 Task: Open Card Manufacturing Planning in Board Product Quality Control and Assurance to Workspace Email Service Providers and add a team member Softage.1@softage.net, a label Yellow, a checklist Software Development, an attachment from your onedrive, a color Yellow and finally, add a card description 'Conduct team training session on effective goal setting' and a comment 'Let us approach this task with a sense of urgency and importance, recognizing its impact on the overall project.'. Add a start date 'Jan 09, 1900' with a due date 'Jan 16, 1900'
Action: Mouse moved to (105, 354)
Screenshot: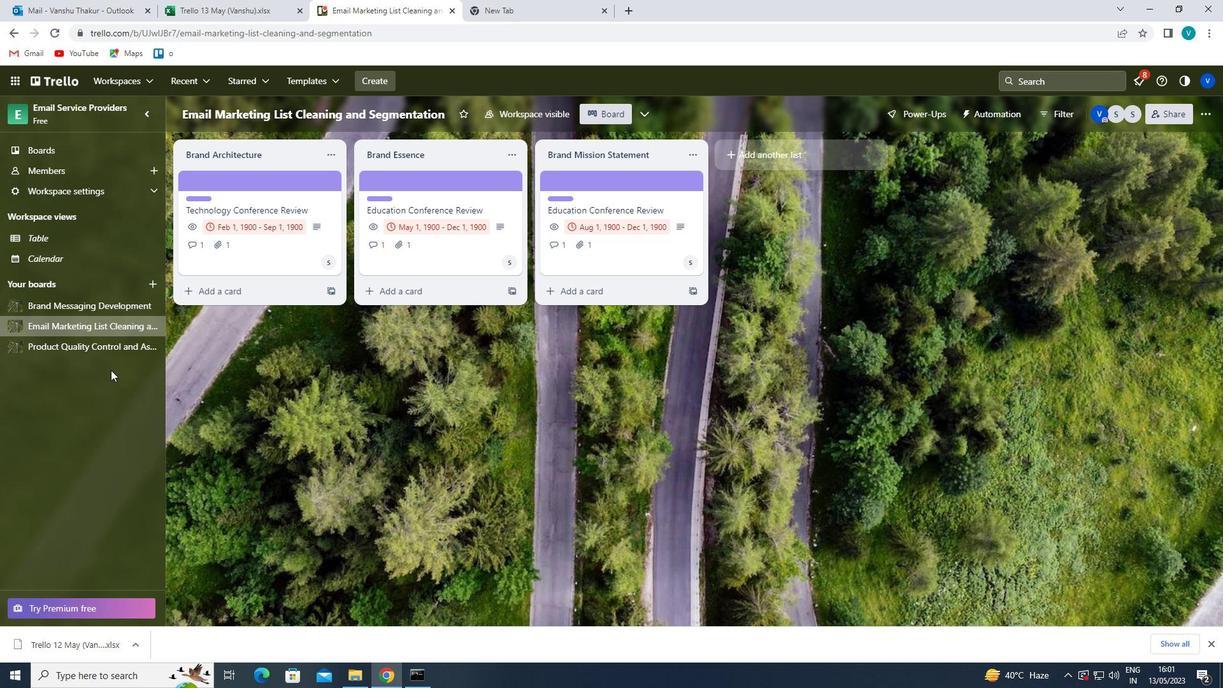 
Action: Mouse pressed left at (105, 354)
Screenshot: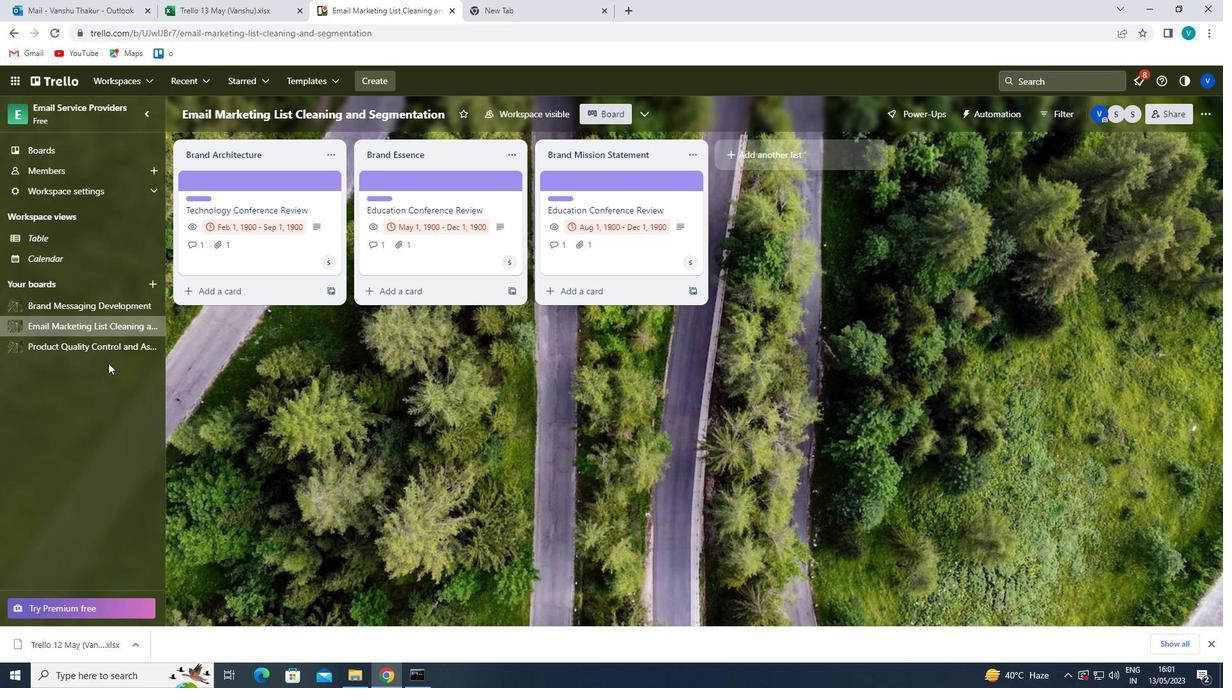 
Action: Mouse moved to (591, 180)
Screenshot: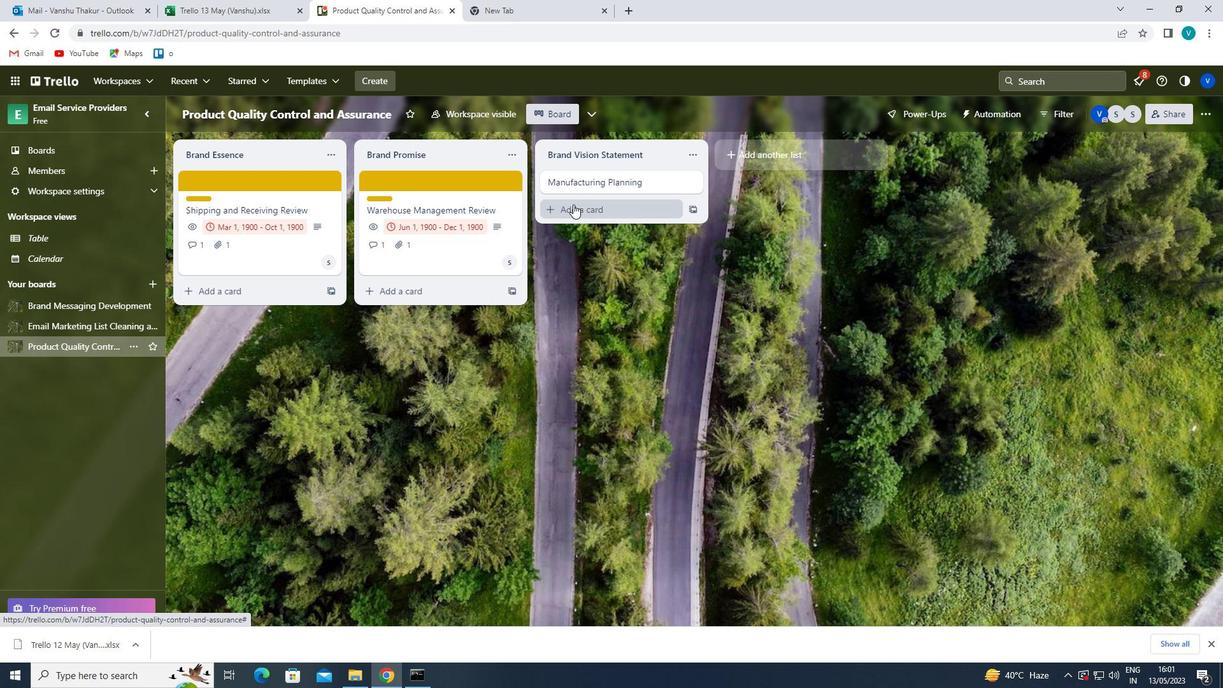 
Action: Mouse pressed left at (591, 180)
Screenshot: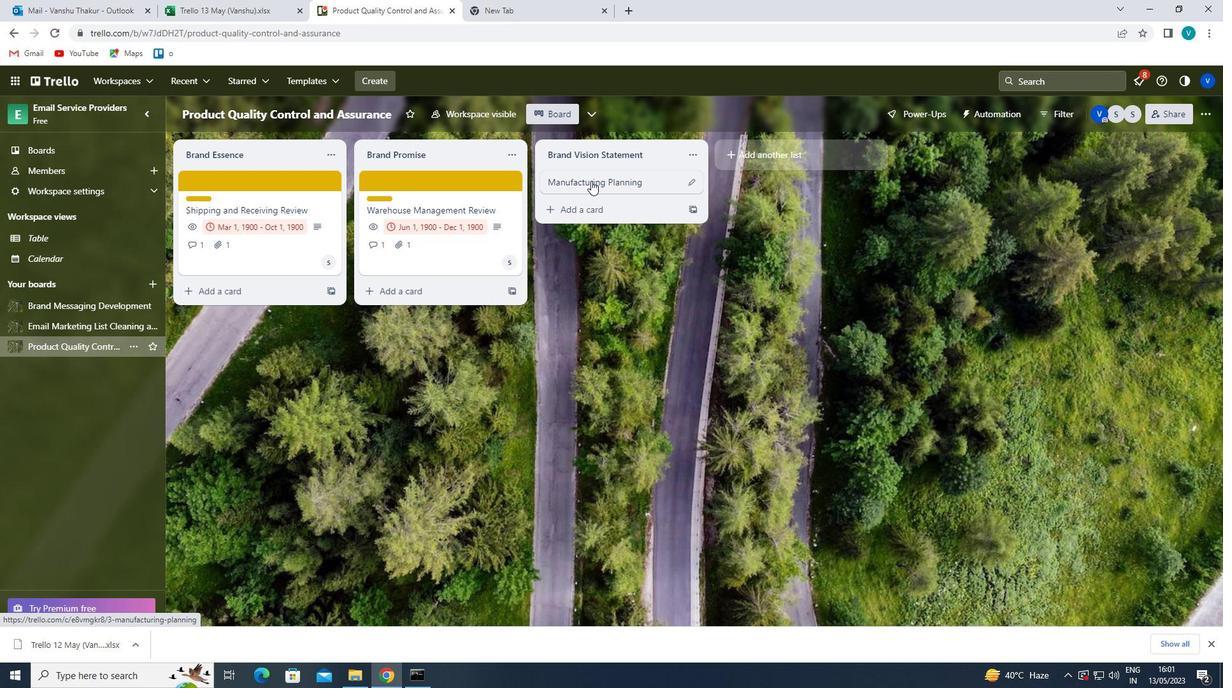 
Action: Mouse moved to (764, 221)
Screenshot: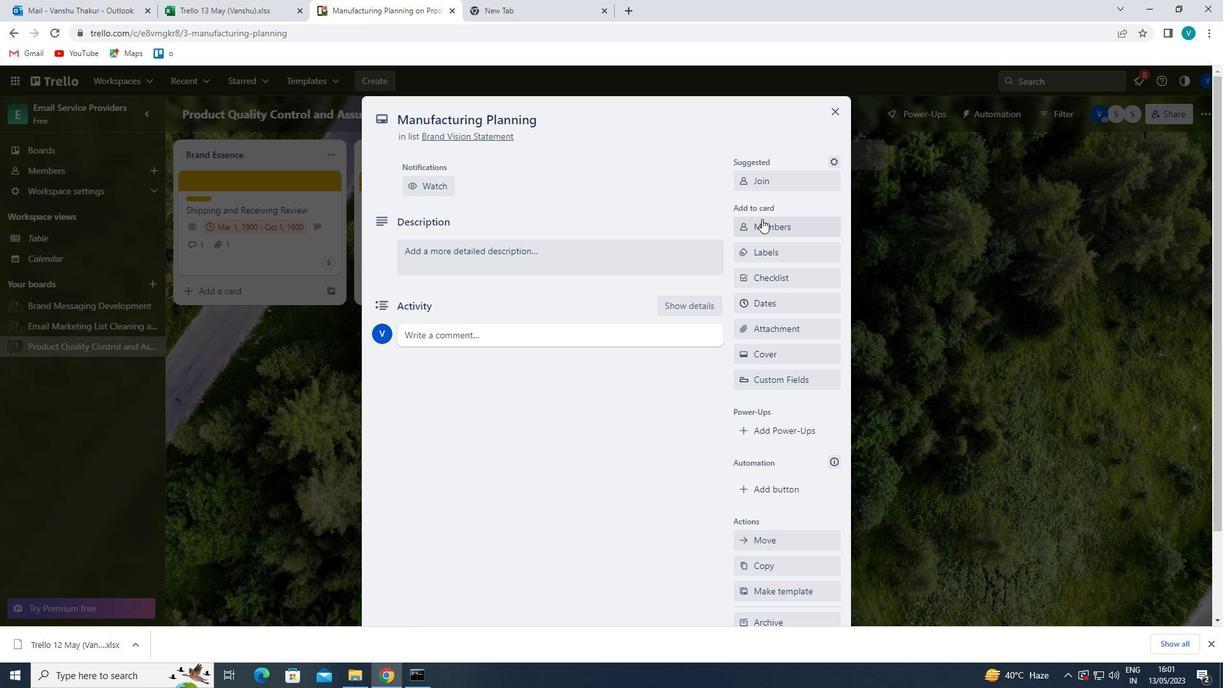 
Action: Mouse pressed left at (764, 221)
Screenshot: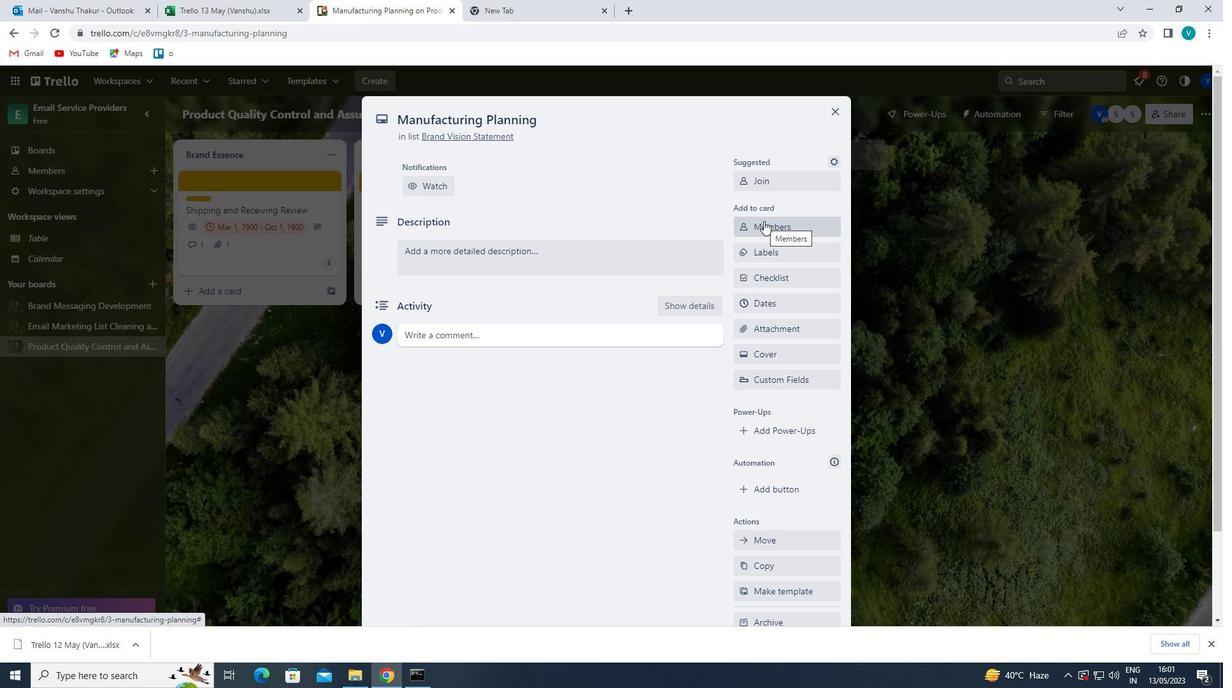 
Action: Mouse moved to (757, 280)
Screenshot: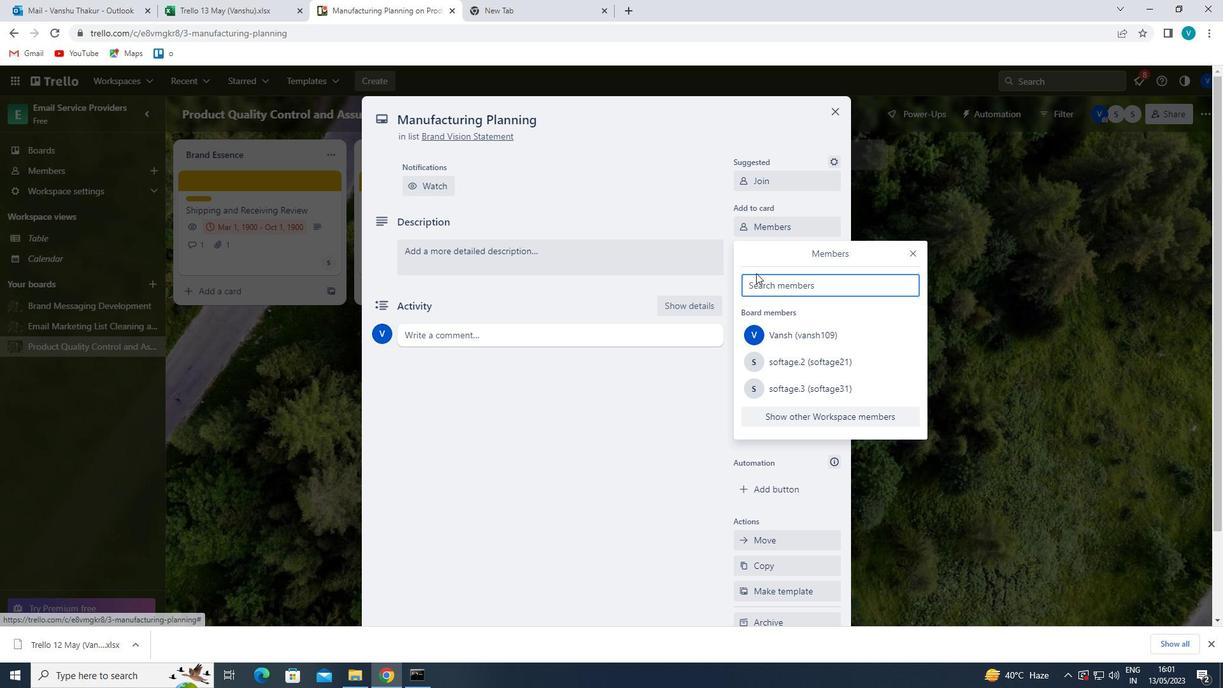 
Action: Mouse pressed left at (757, 280)
Screenshot: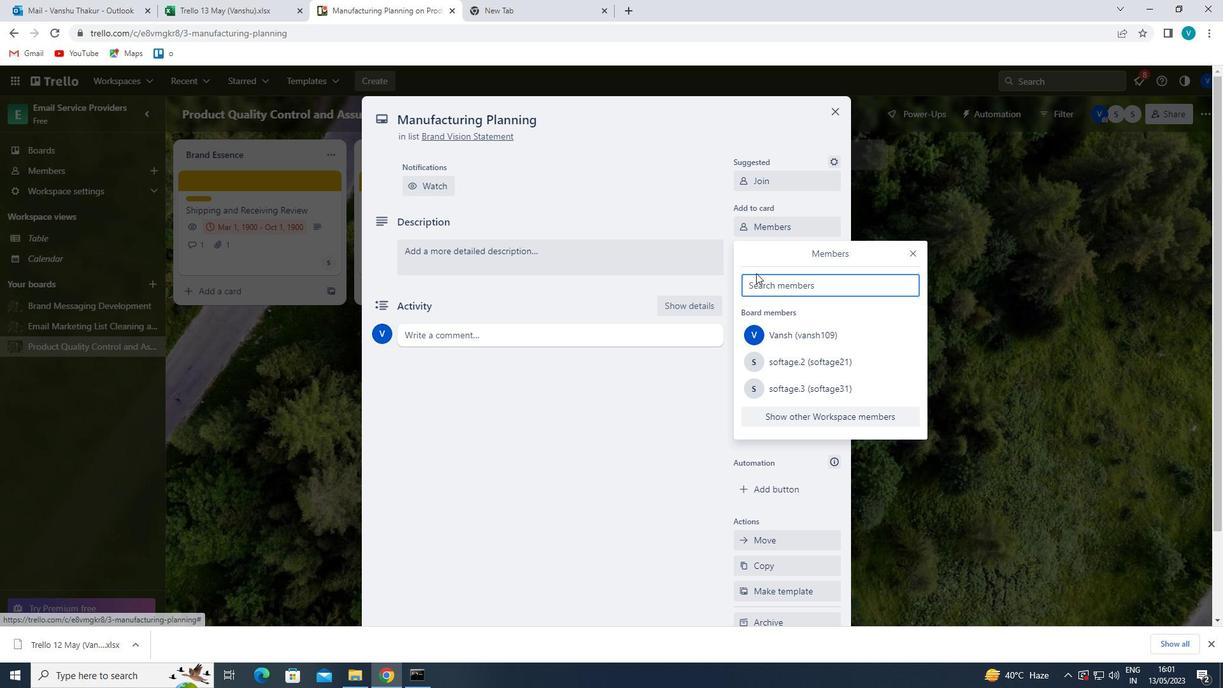 
Action: Key pressed <Key.shift>SOFT
Screenshot: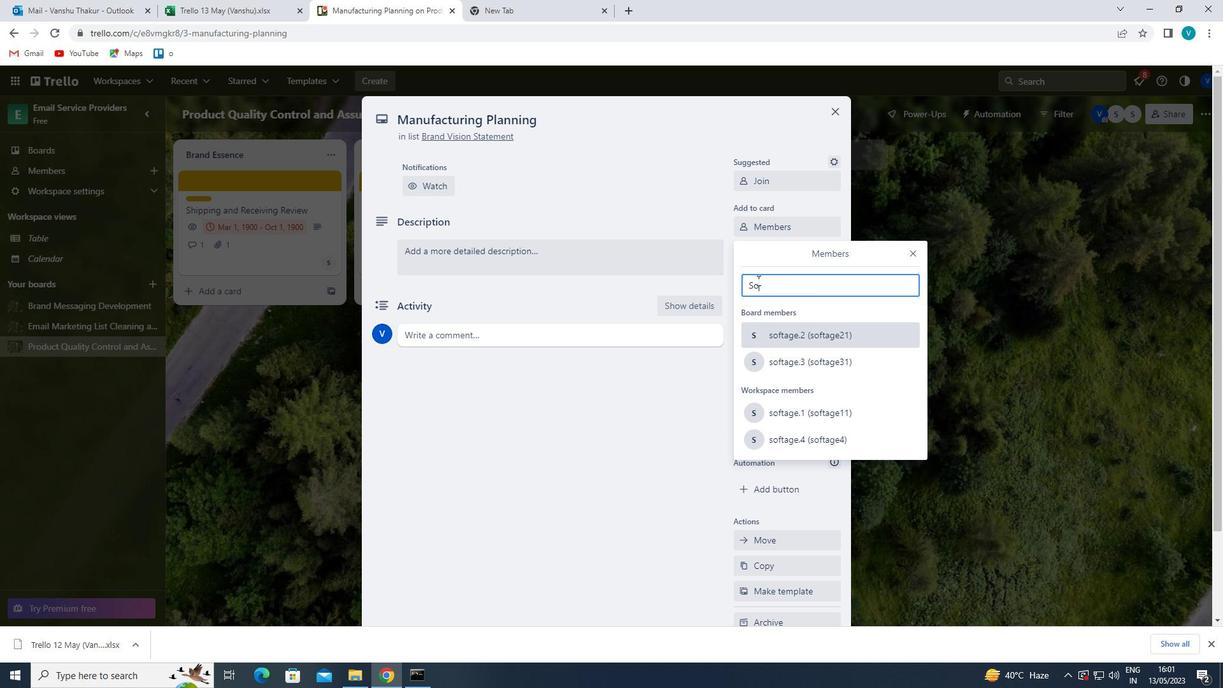 
Action: Mouse moved to (831, 417)
Screenshot: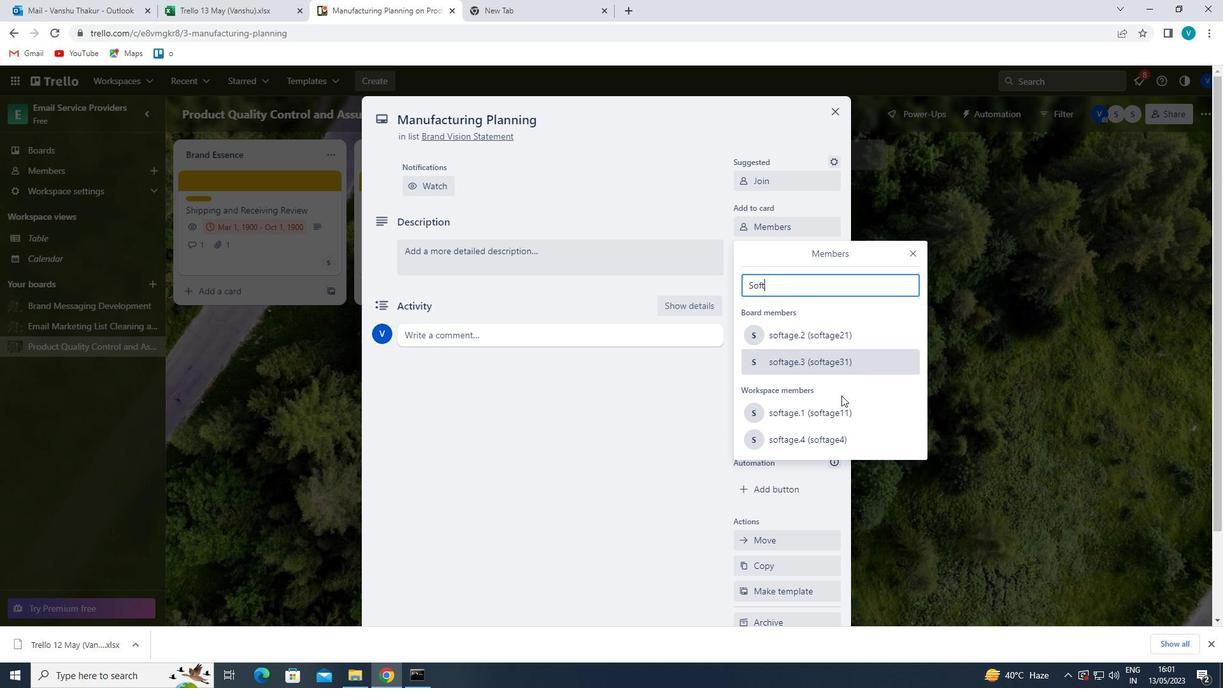 
Action: Mouse pressed left at (831, 417)
Screenshot: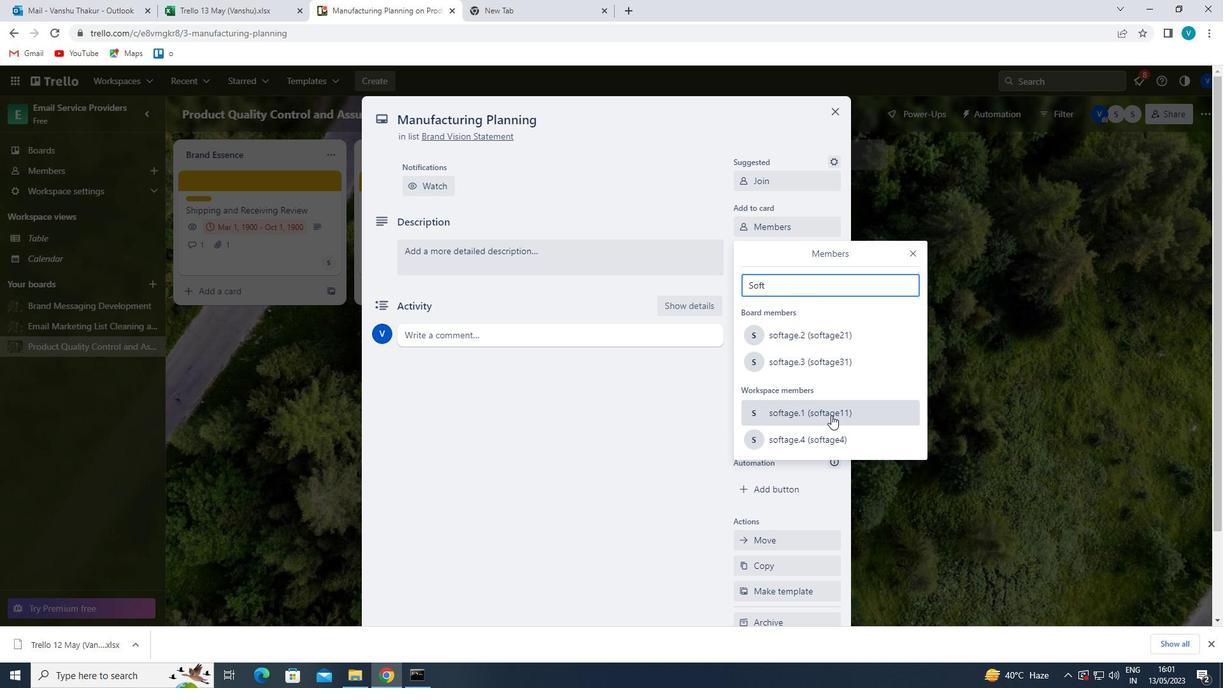 
Action: Mouse moved to (918, 256)
Screenshot: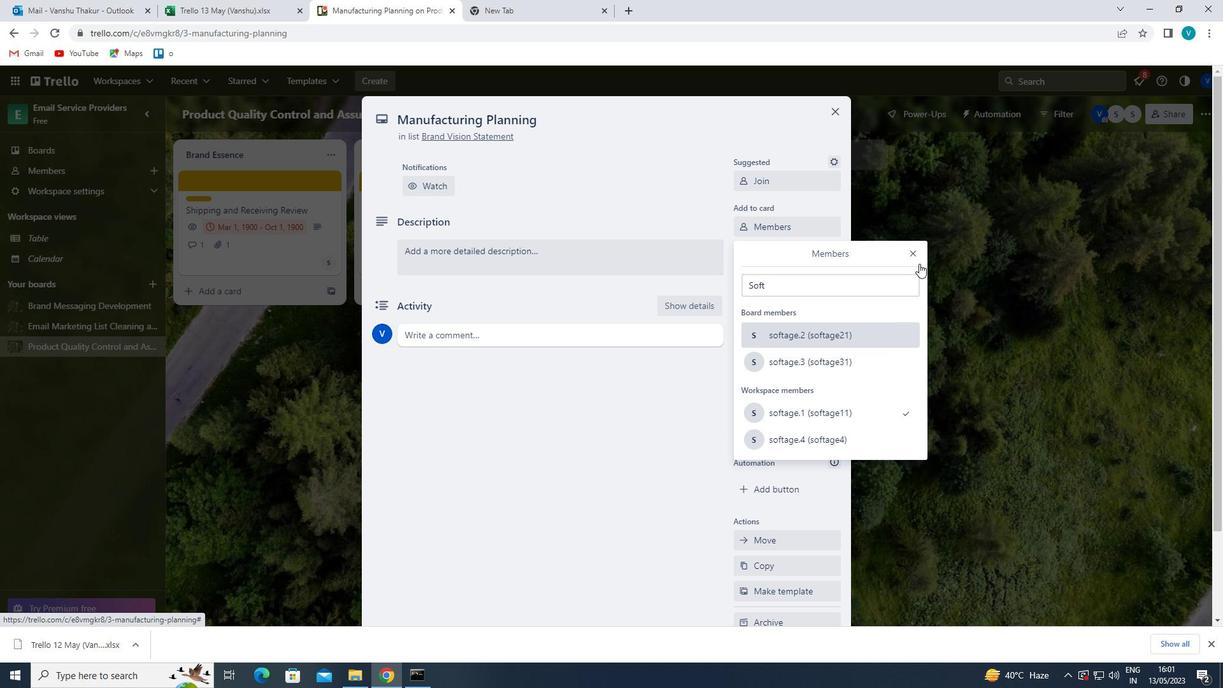 
Action: Mouse pressed left at (918, 256)
Screenshot: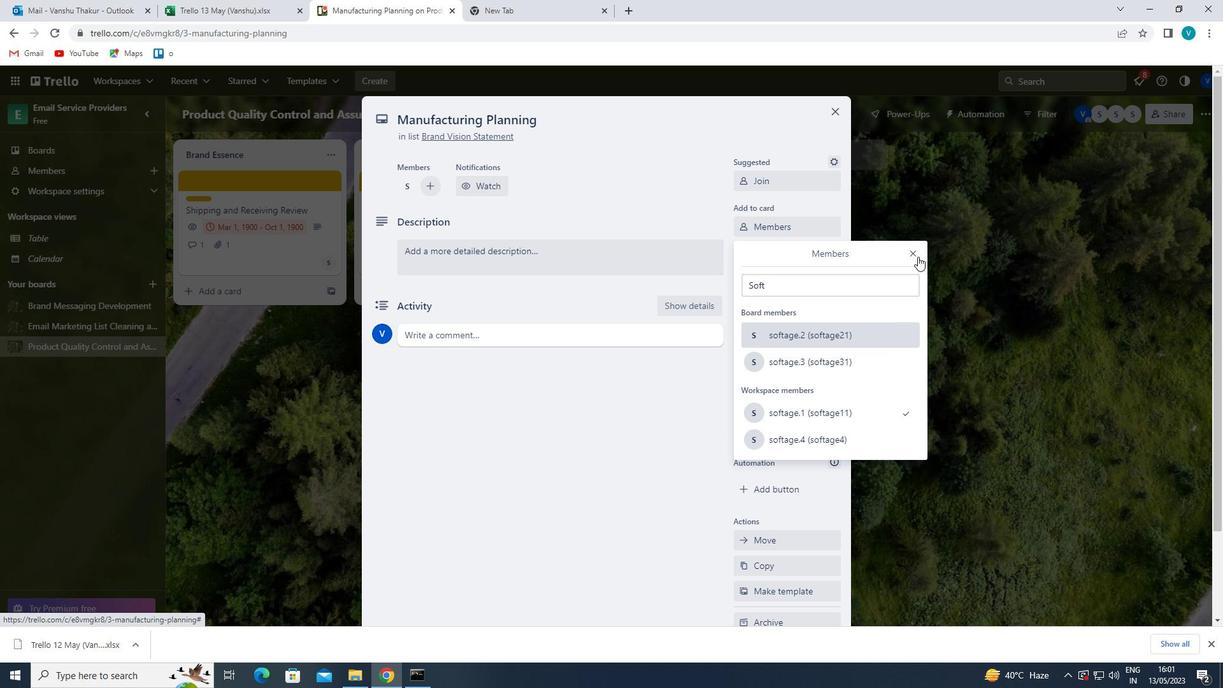 
Action: Mouse moved to (786, 246)
Screenshot: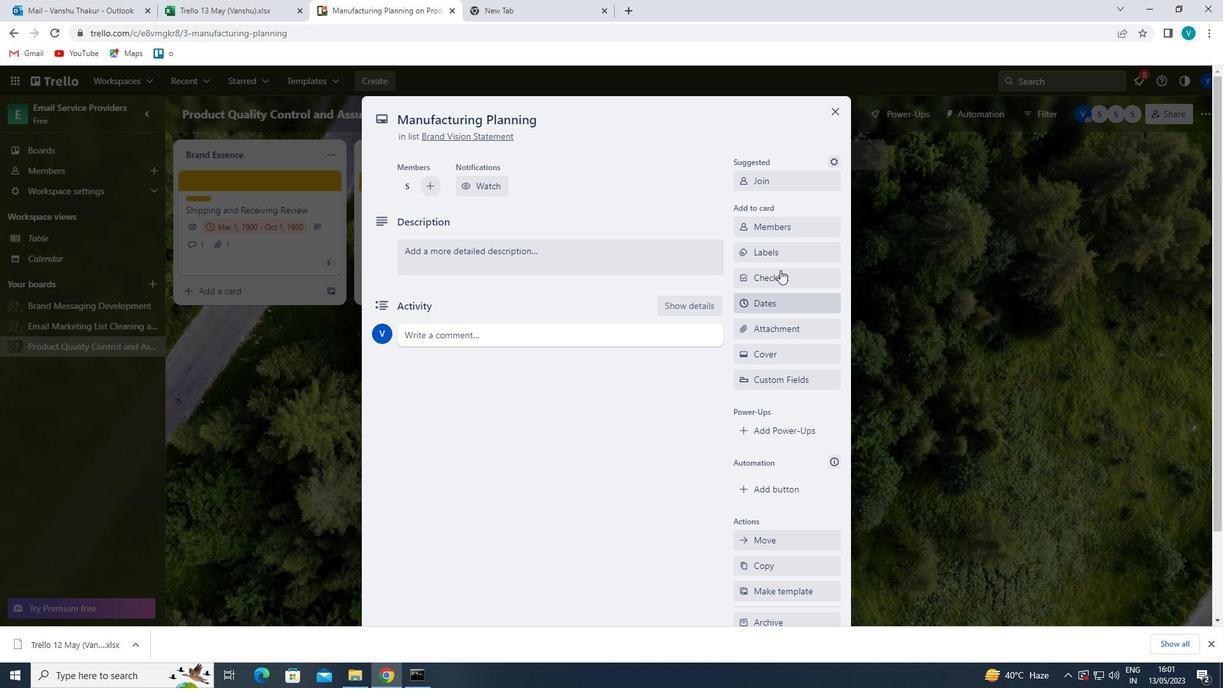 
Action: Mouse pressed left at (786, 246)
Screenshot: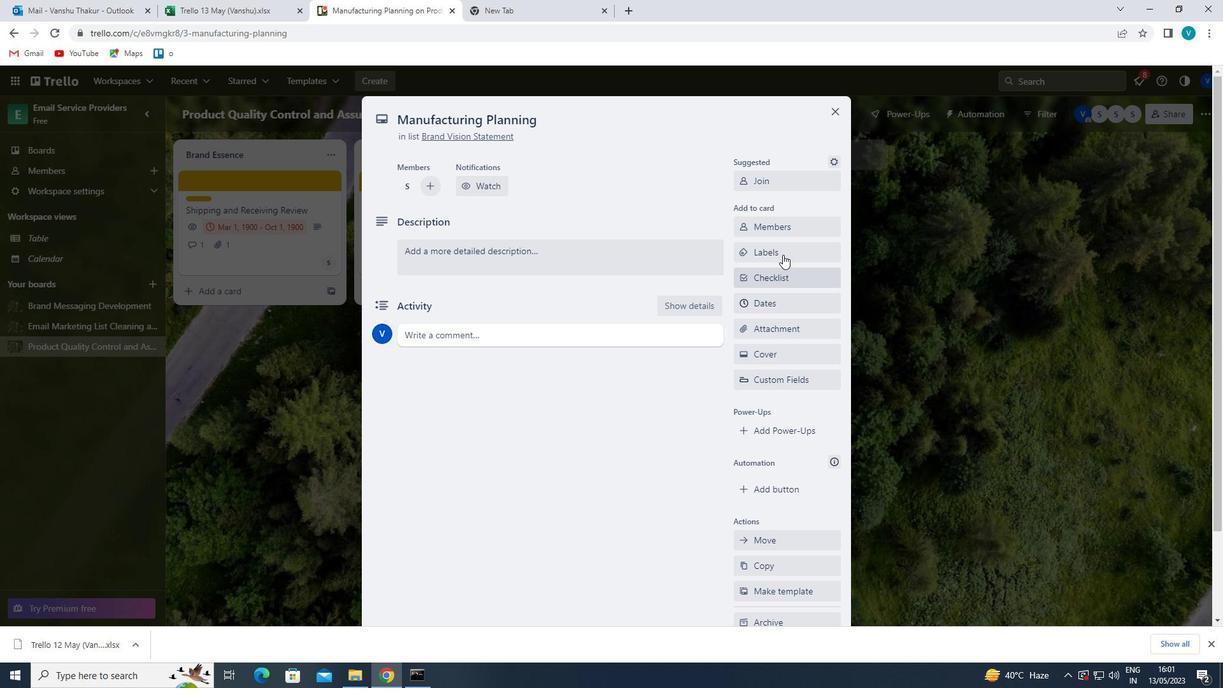 
Action: Mouse moved to (796, 380)
Screenshot: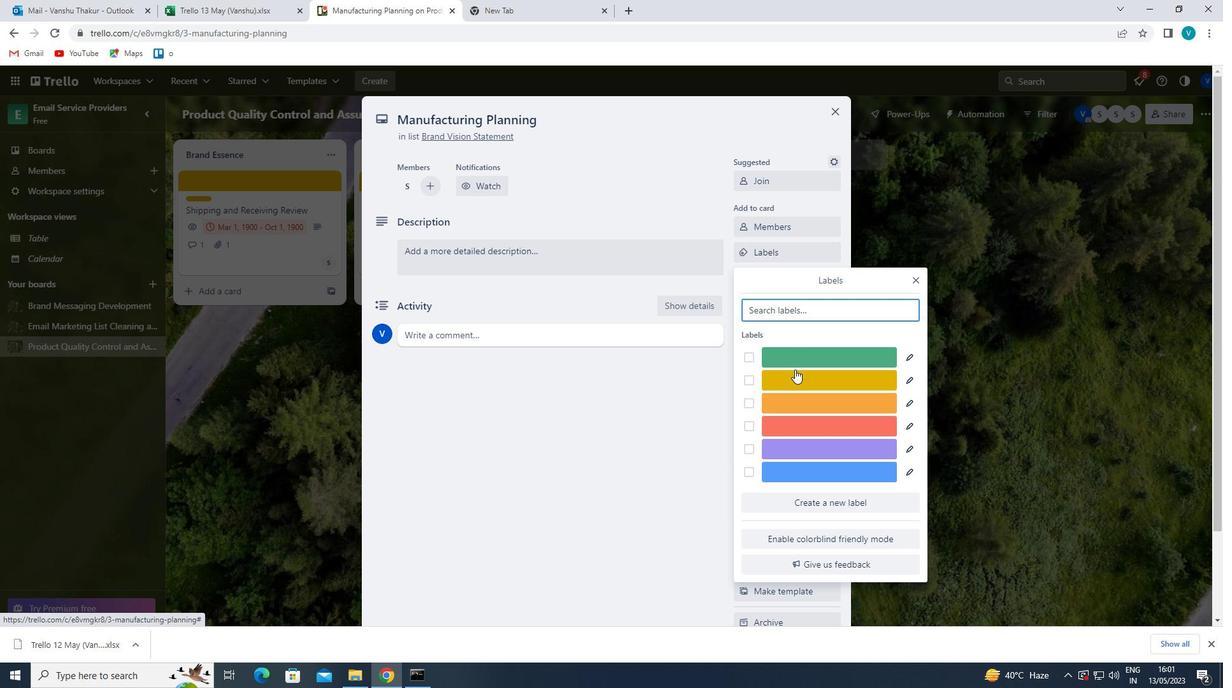 
Action: Mouse pressed left at (796, 380)
Screenshot: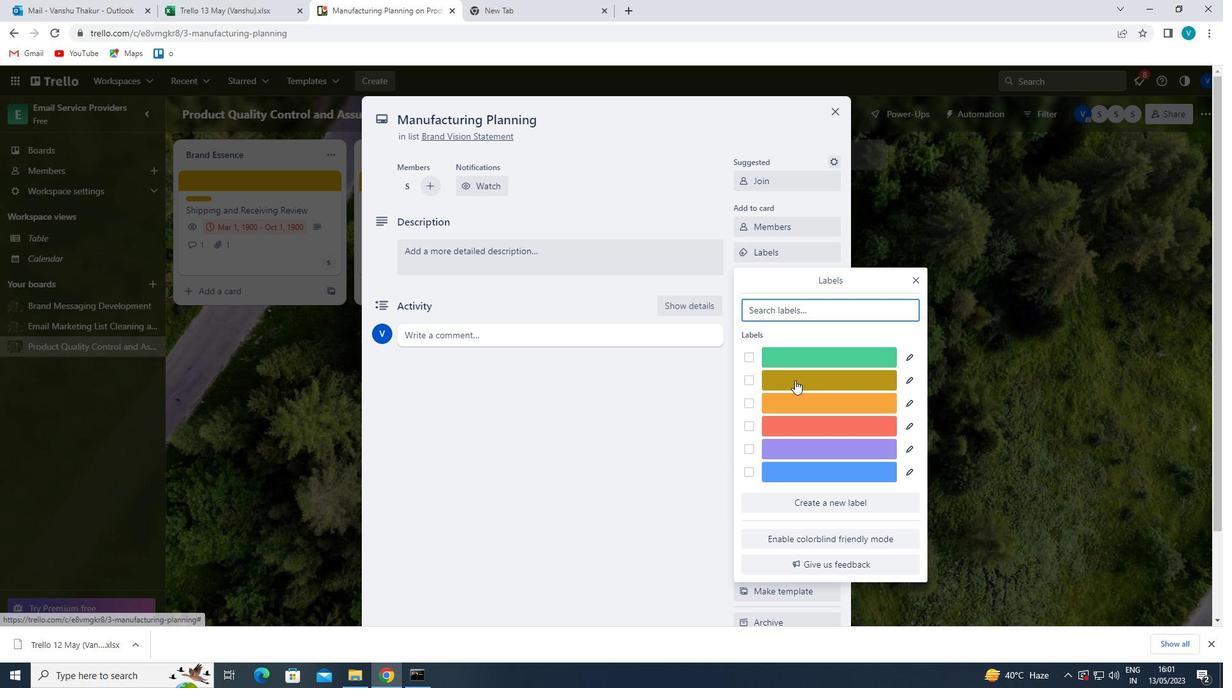 
Action: Mouse moved to (916, 277)
Screenshot: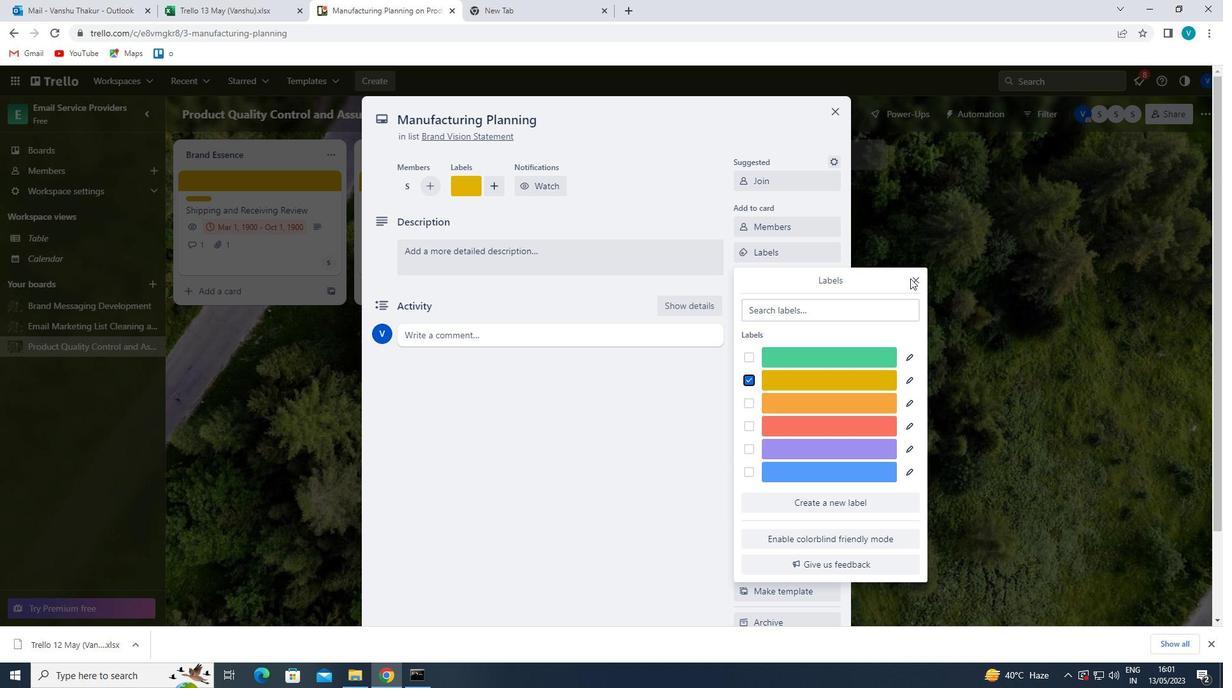 
Action: Mouse pressed left at (916, 277)
Screenshot: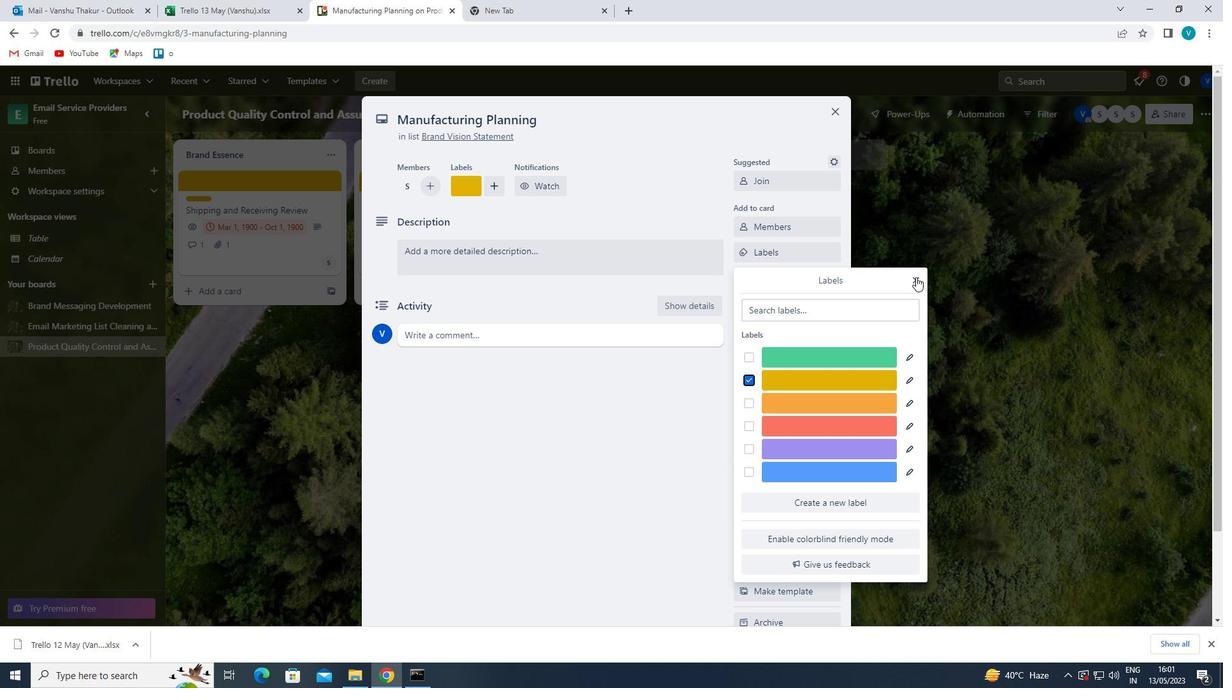 
Action: Mouse moved to (792, 288)
Screenshot: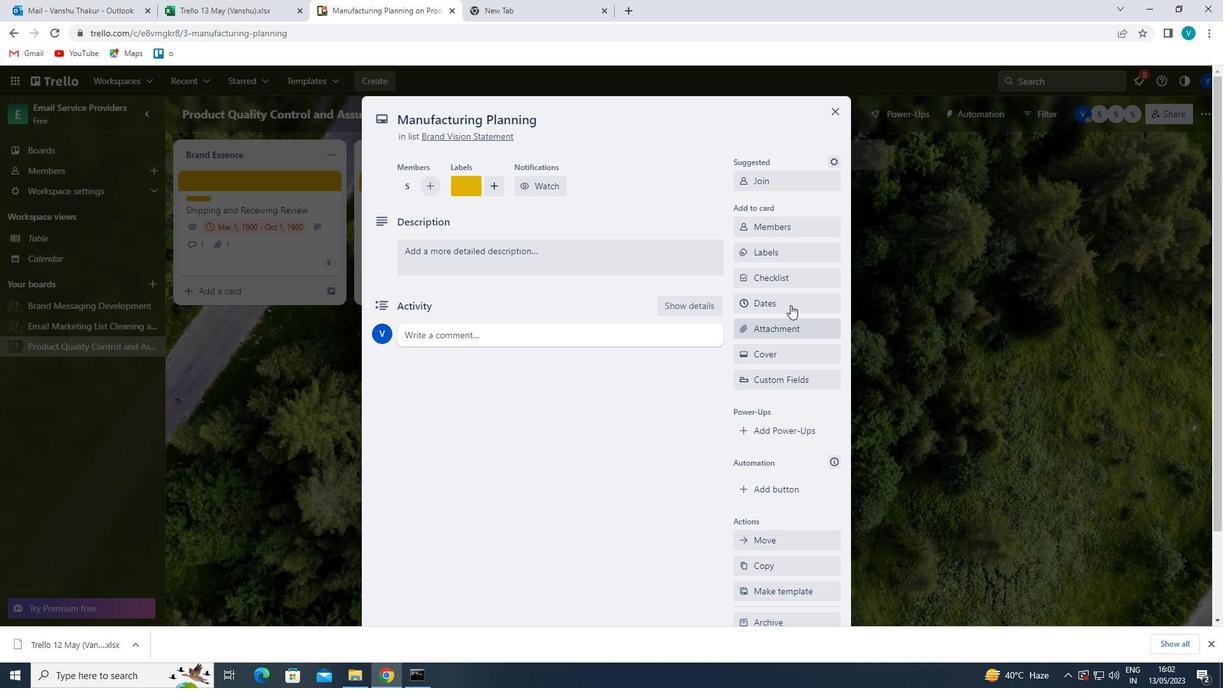 
Action: Mouse pressed left at (792, 288)
Screenshot: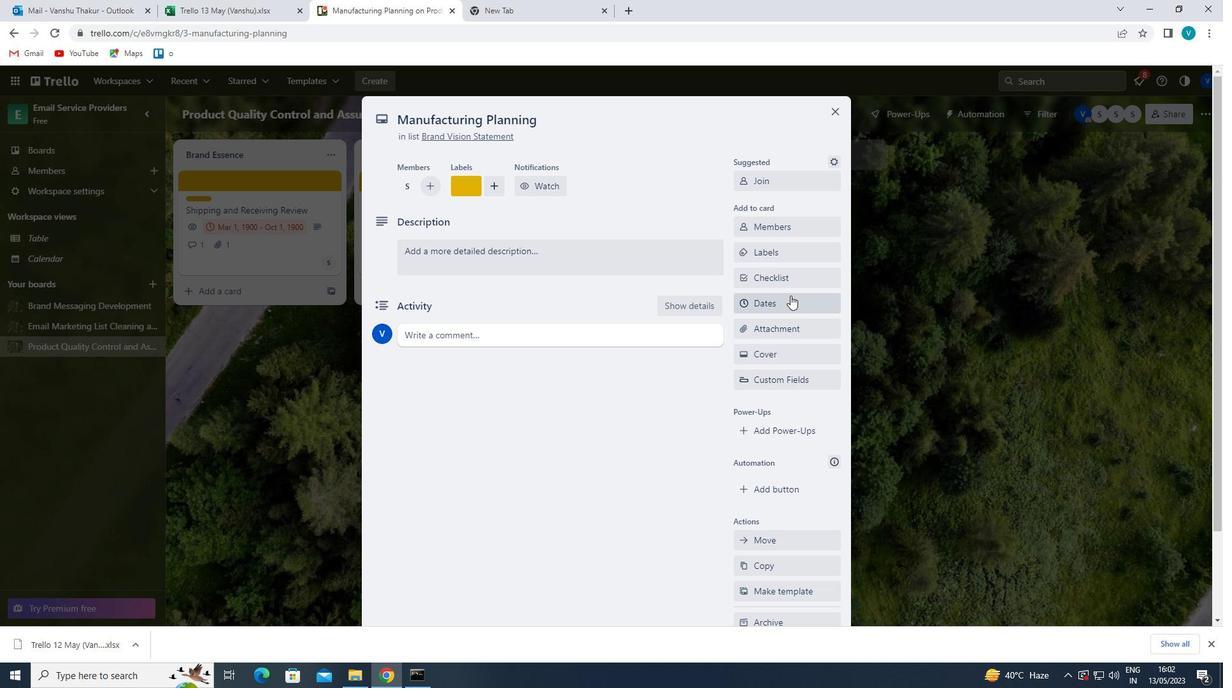 
Action: Mouse moved to (796, 284)
Screenshot: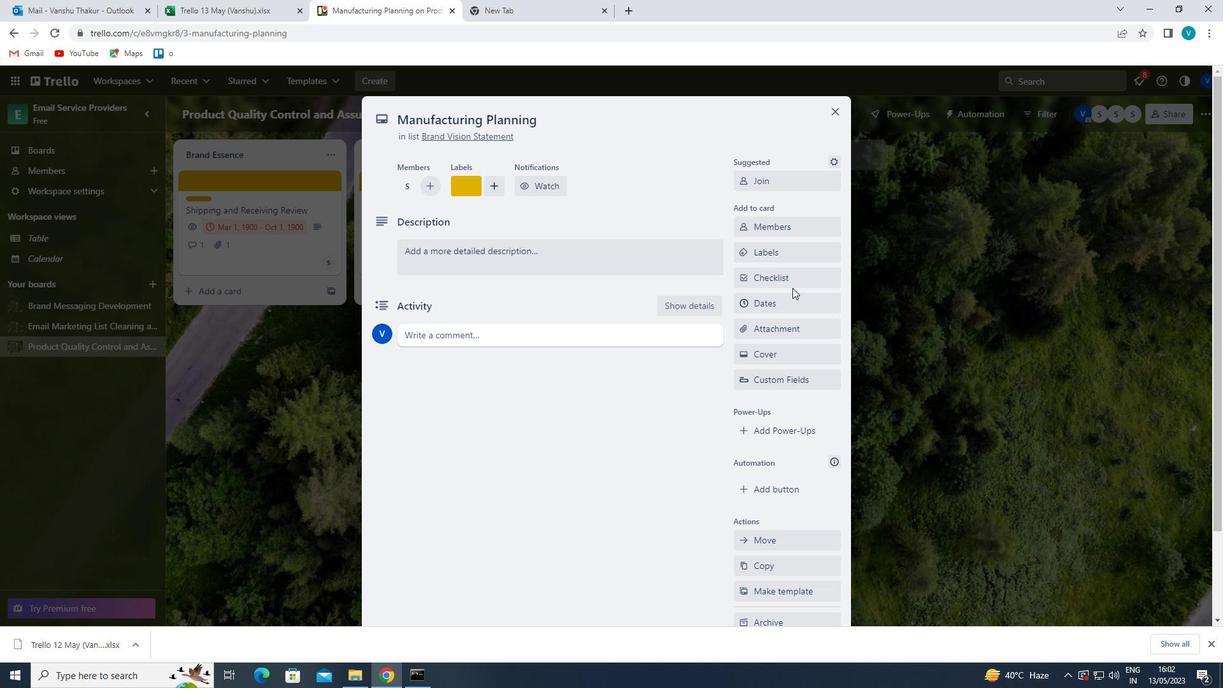 
Action: Mouse pressed left at (796, 284)
Screenshot: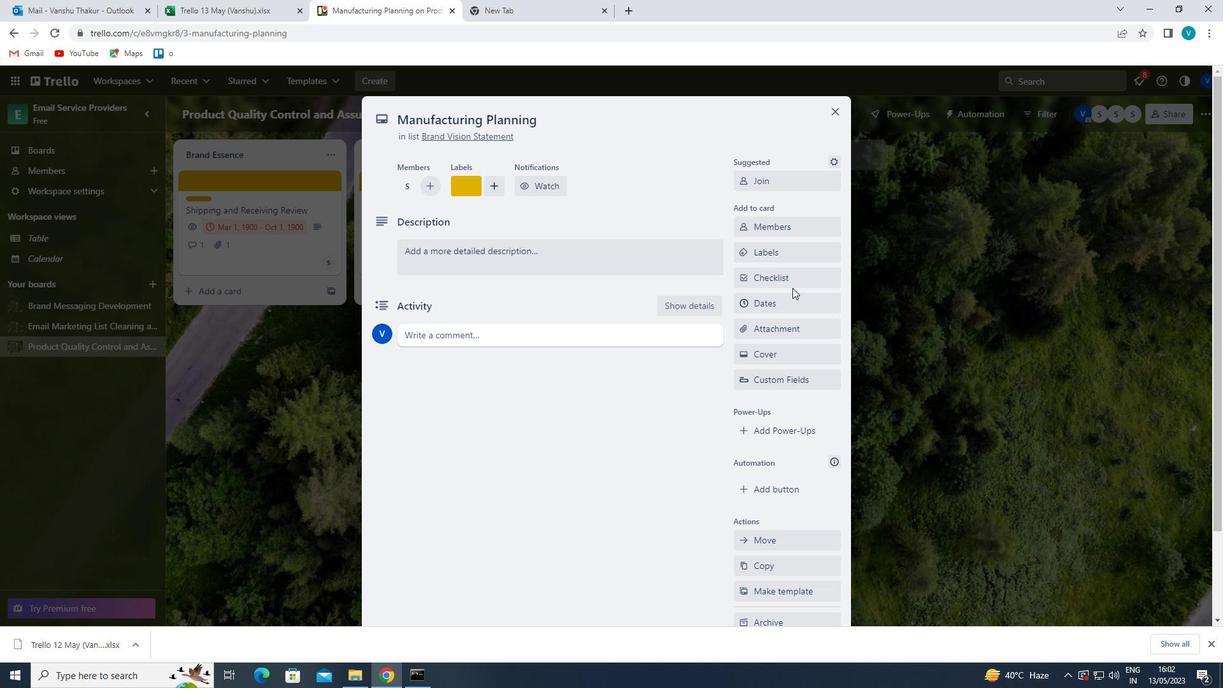 
Action: Key pressed <Key.shift>SOFTWARE<Key.space>
Screenshot: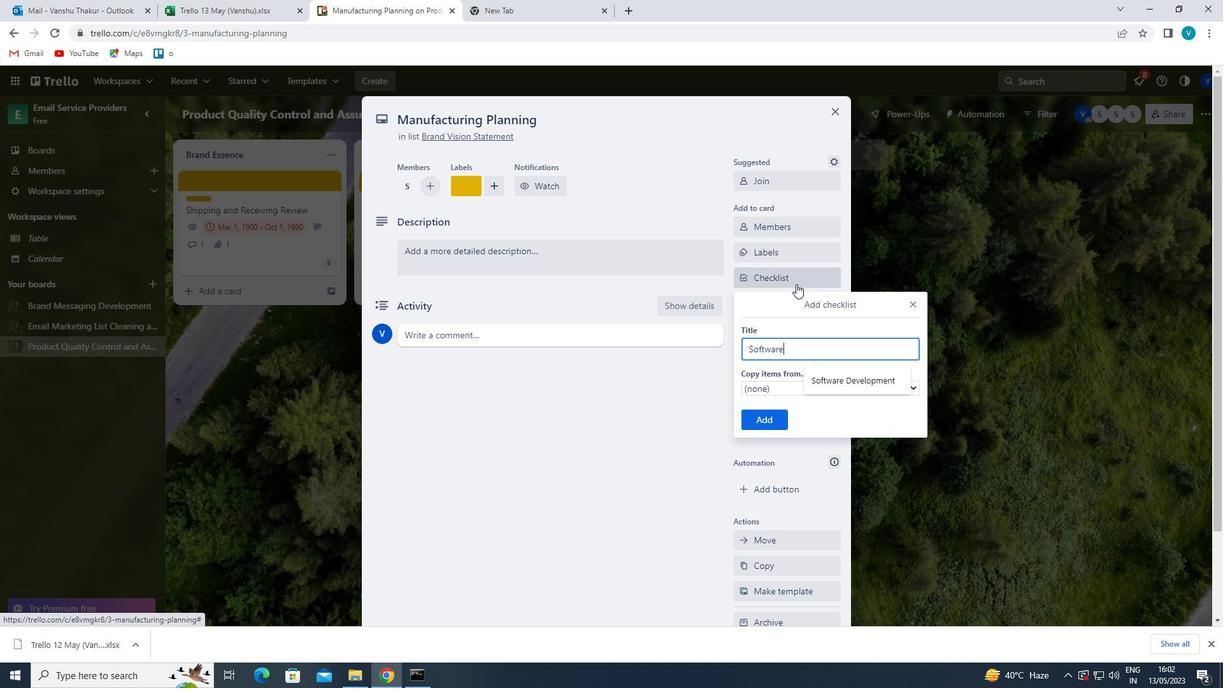 
Action: Mouse moved to (830, 381)
Screenshot: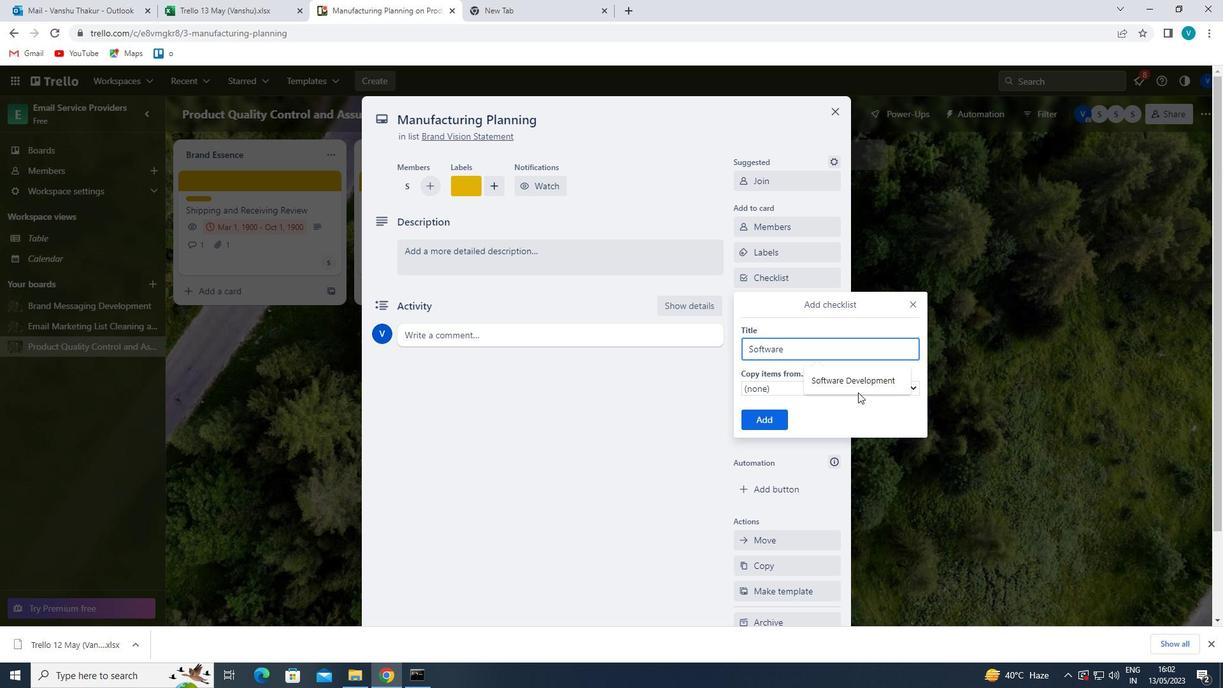 
Action: Mouse pressed left at (830, 381)
Screenshot: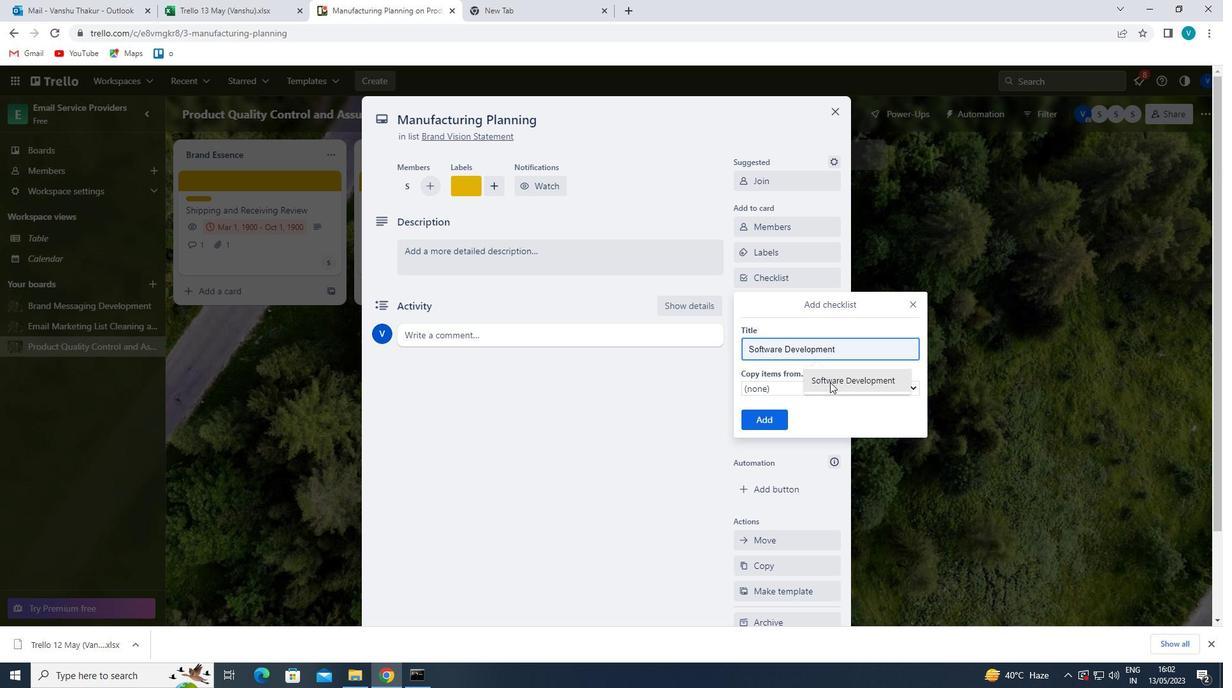 
Action: Mouse moved to (766, 425)
Screenshot: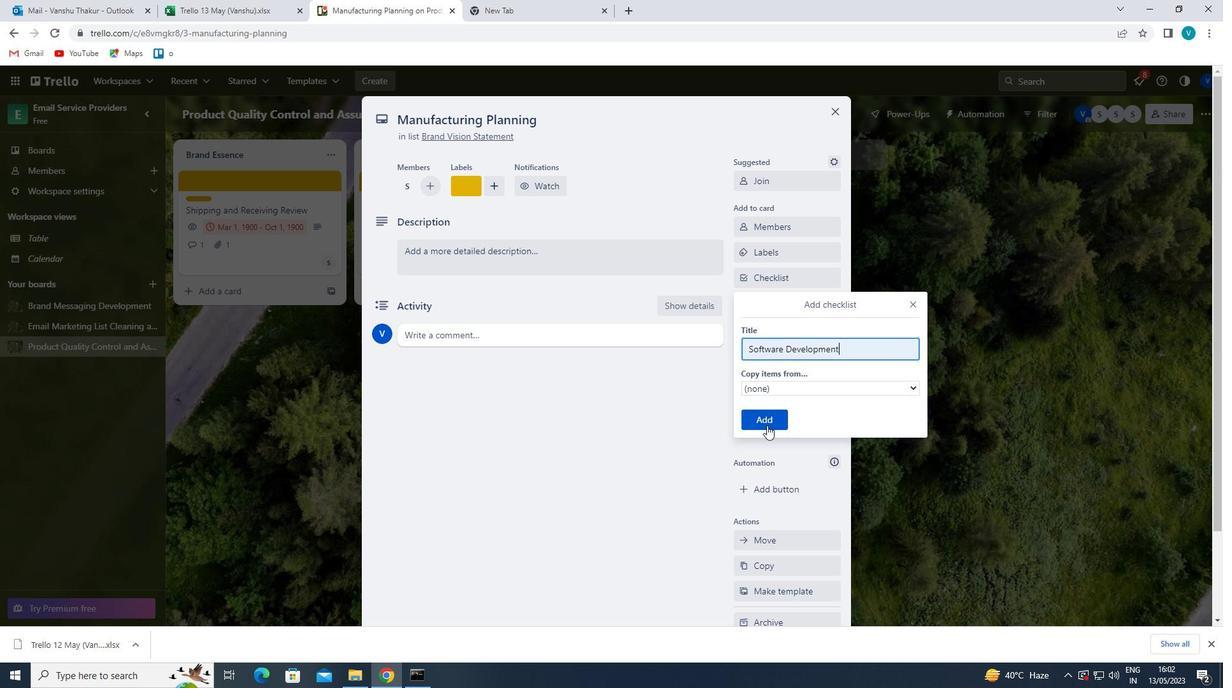
Action: Mouse pressed left at (766, 425)
Screenshot: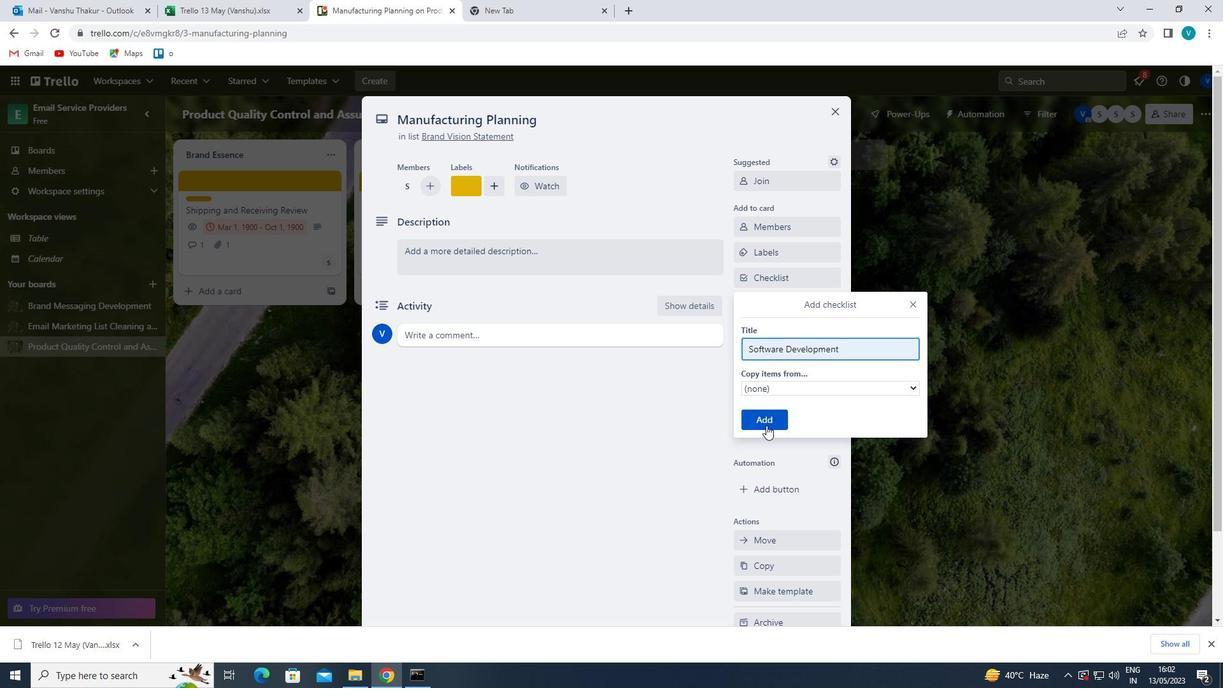 
Action: Mouse moved to (782, 331)
Screenshot: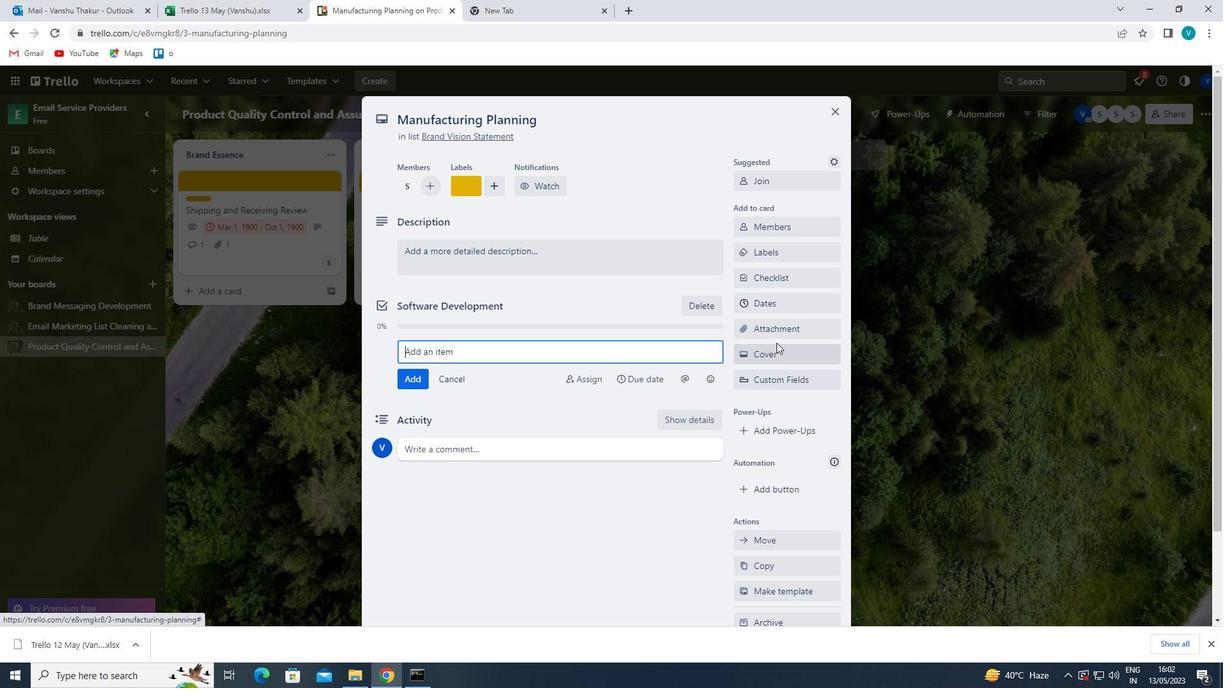 
Action: Mouse pressed left at (782, 331)
Screenshot: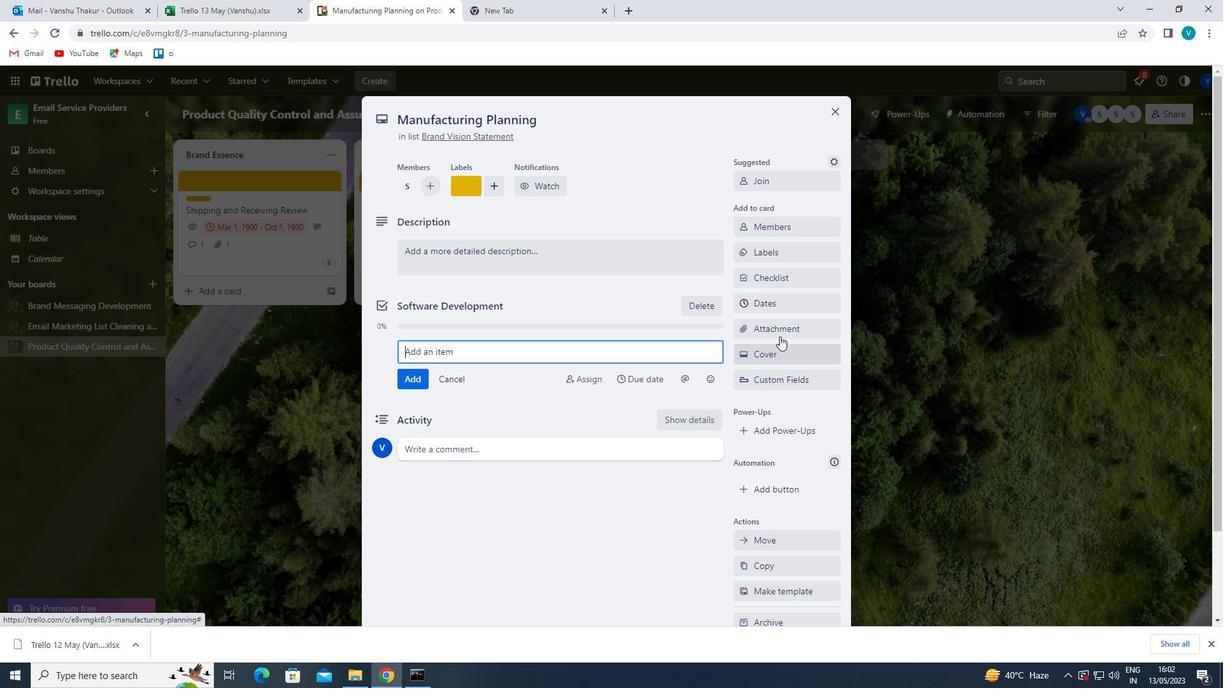 
Action: Mouse moved to (770, 486)
Screenshot: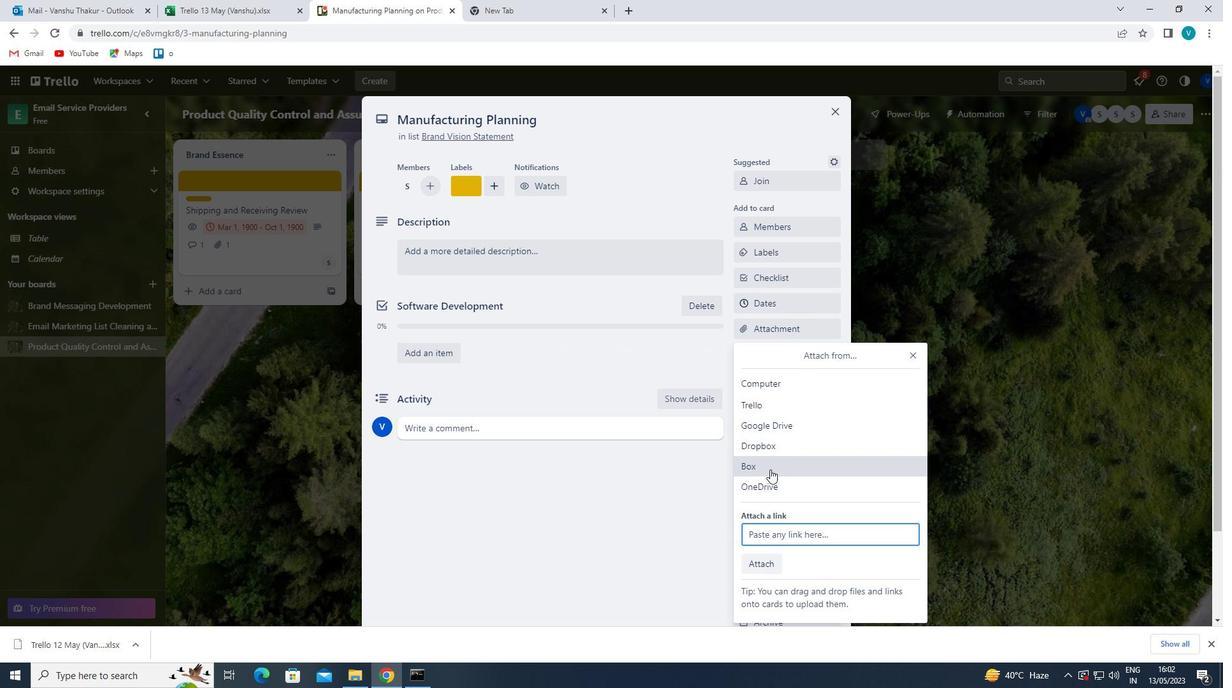 
Action: Mouse pressed left at (770, 486)
Screenshot: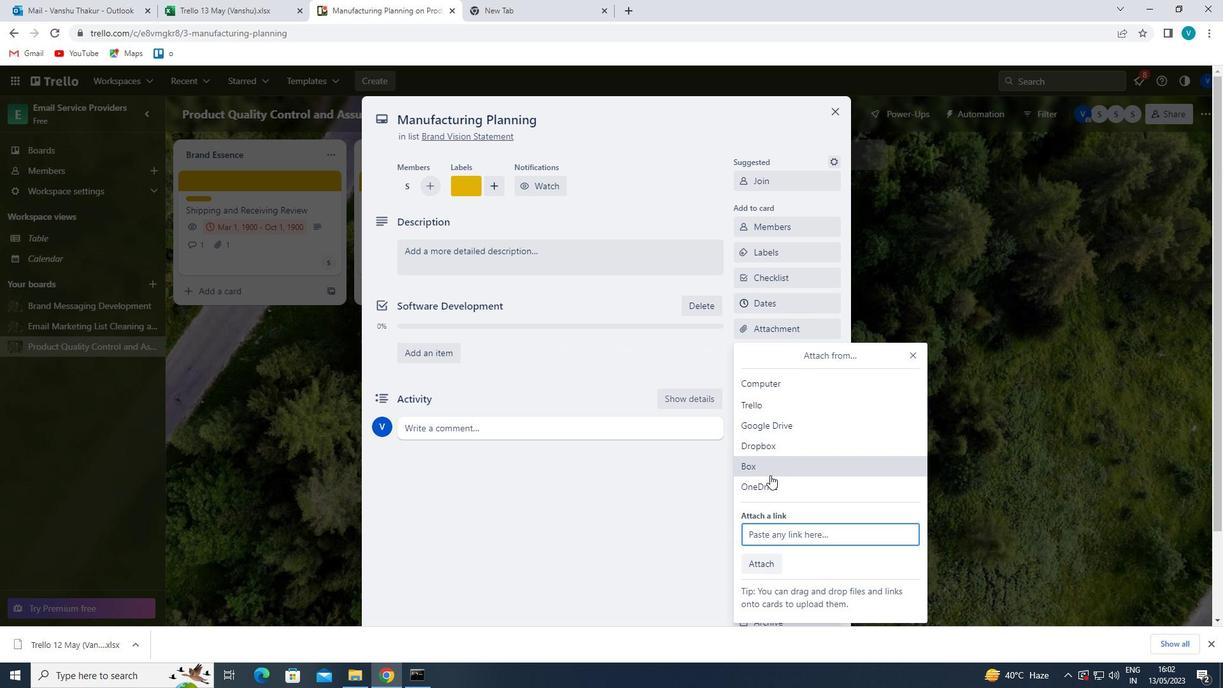 
Action: Mouse moved to (476, 251)
Screenshot: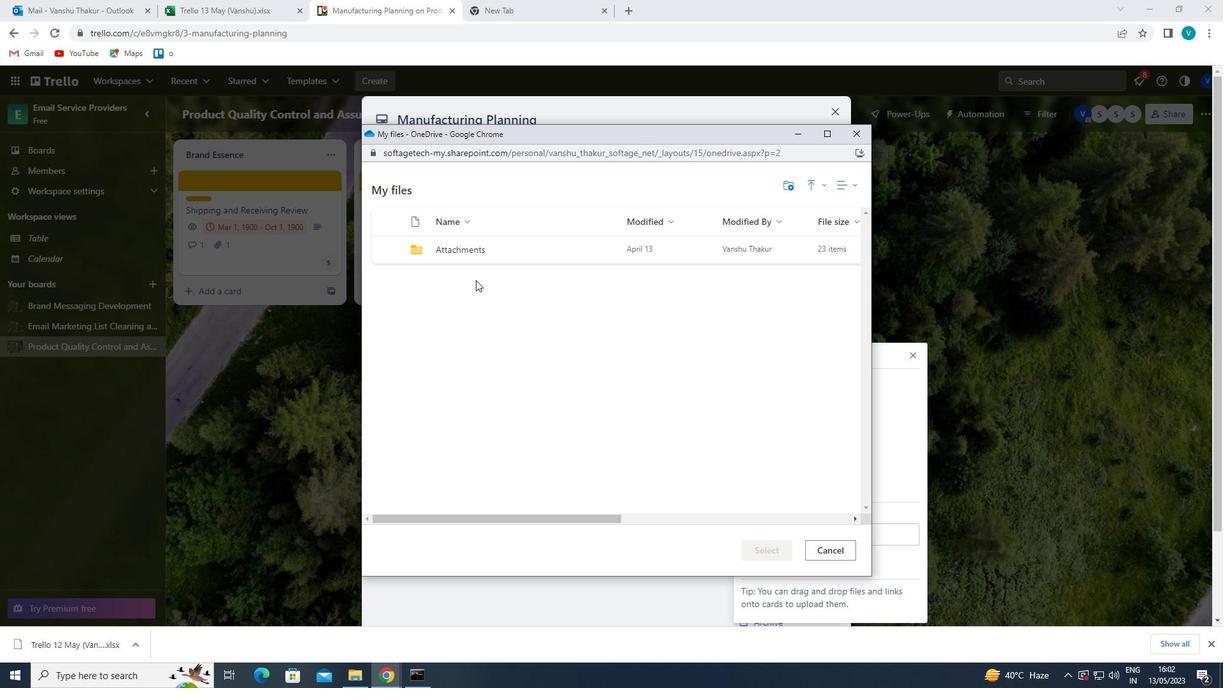 
Action: Mouse pressed left at (476, 251)
Screenshot: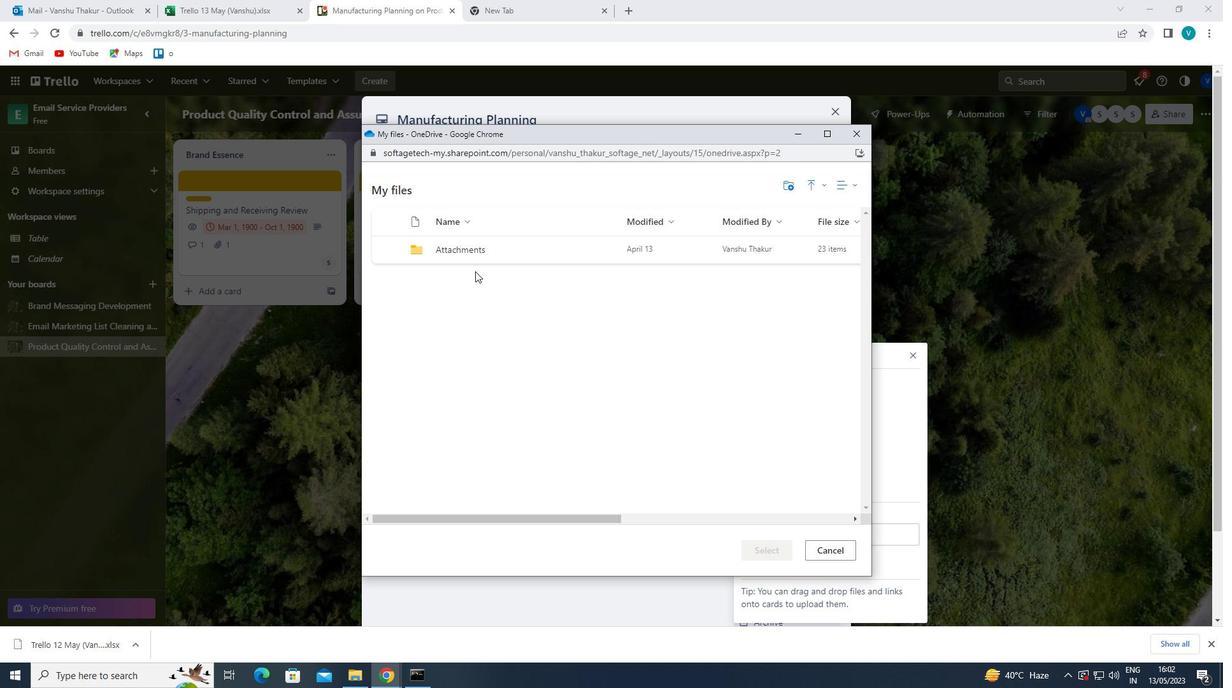 
Action: Mouse moved to (462, 329)
Screenshot: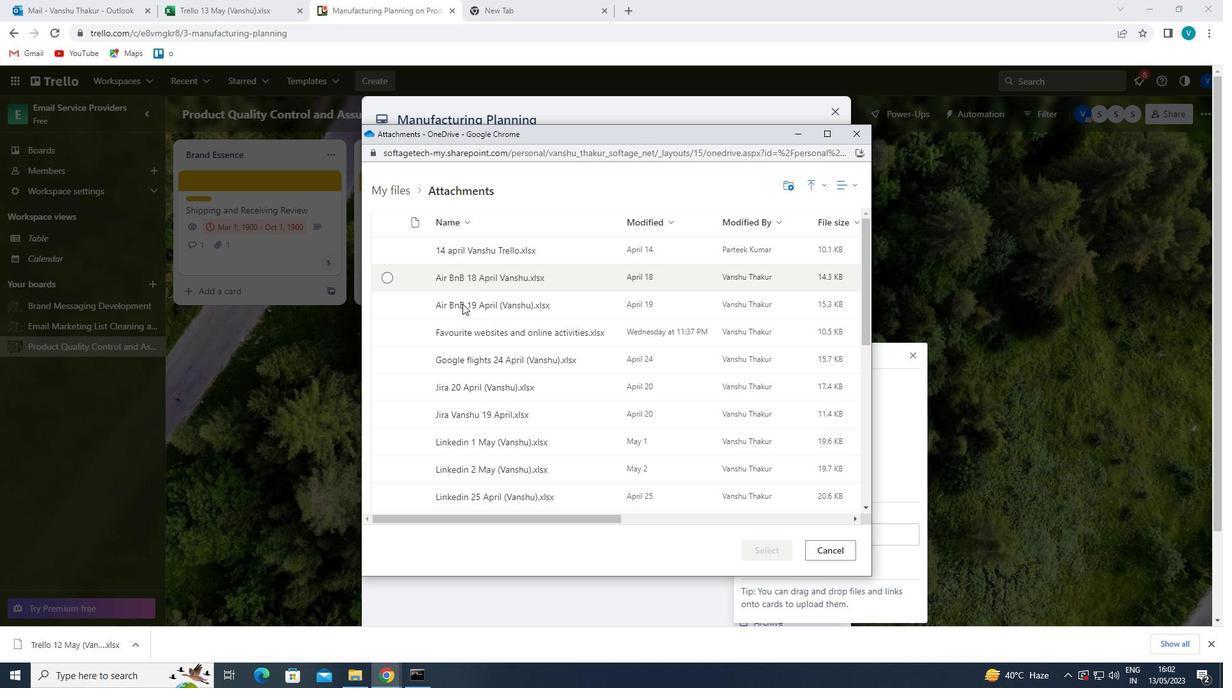 
Action: Mouse pressed left at (462, 329)
Screenshot: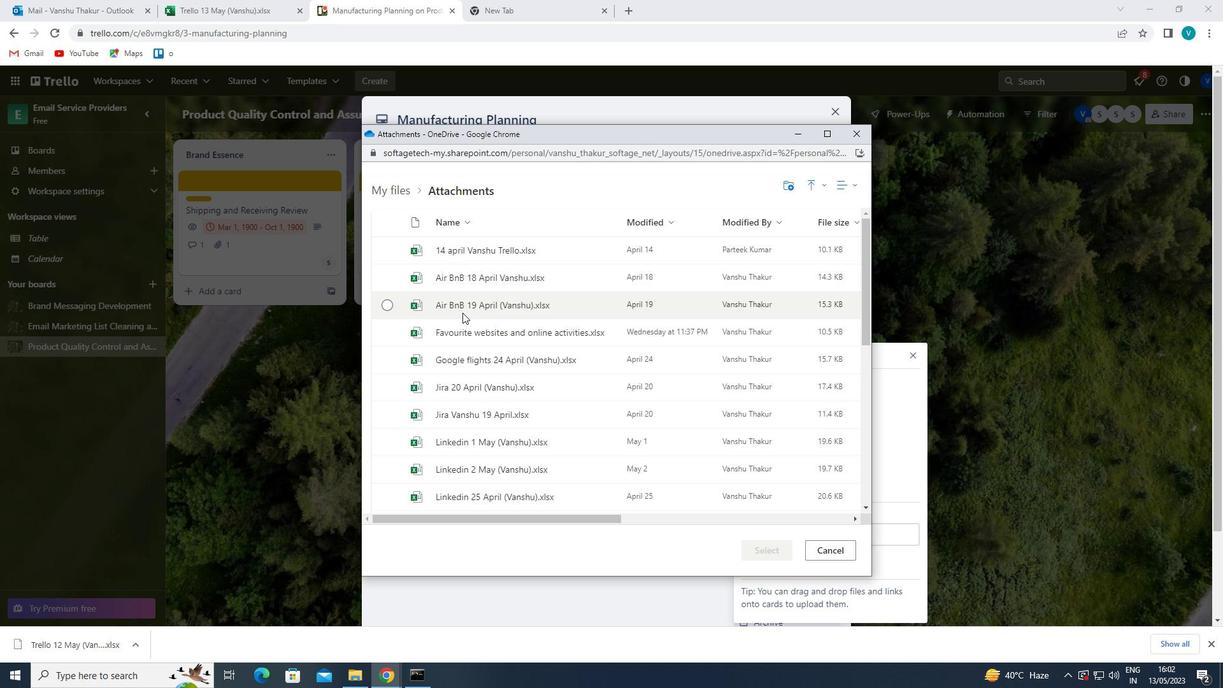 
Action: Mouse moved to (774, 541)
Screenshot: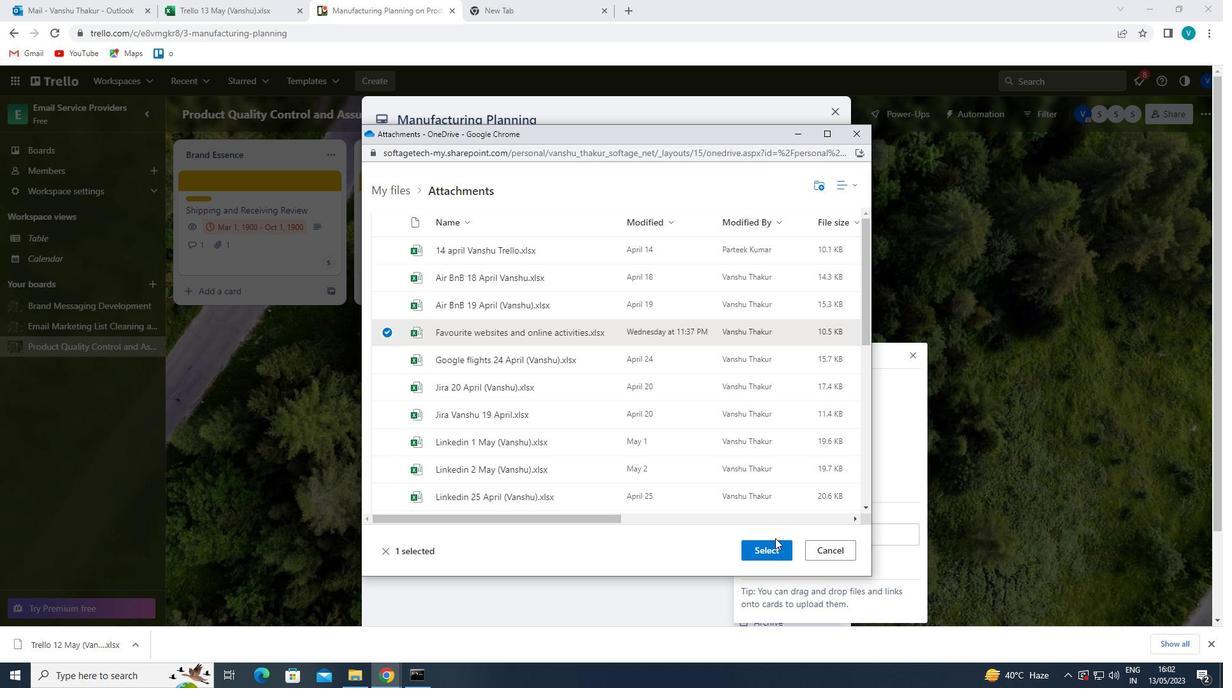 
Action: Mouse pressed left at (774, 541)
Screenshot: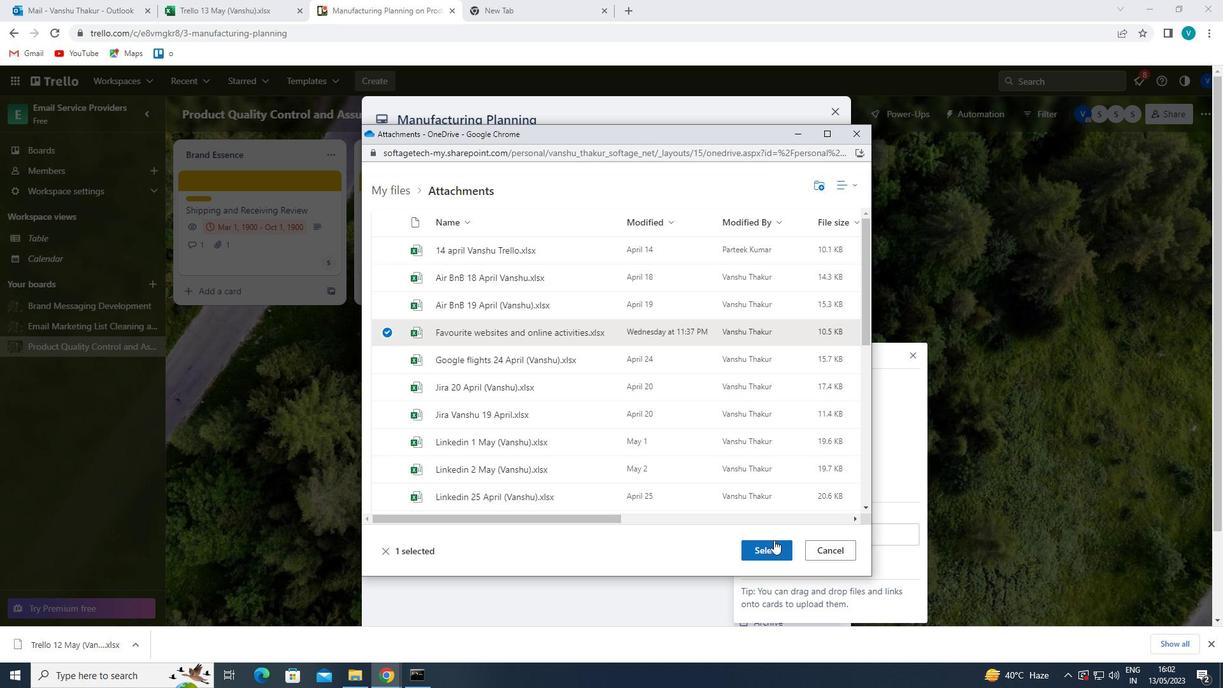 
Action: Mouse moved to (909, 351)
Screenshot: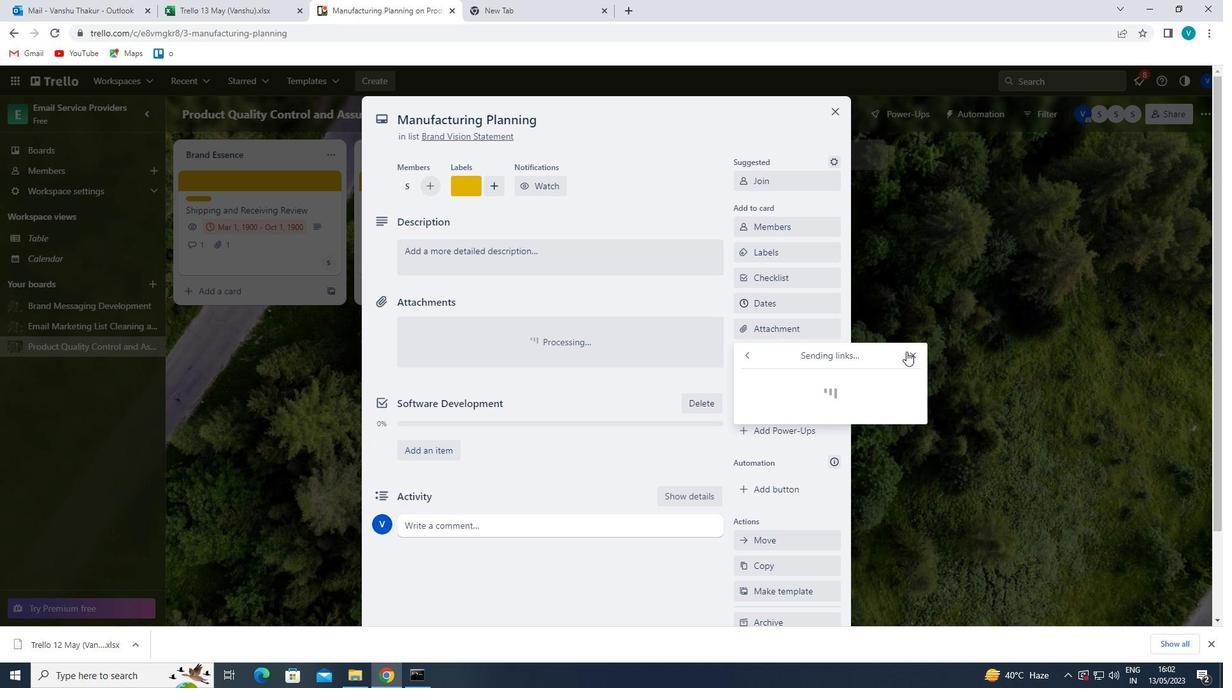 
Action: Mouse pressed left at (909, 351)
Screenshot: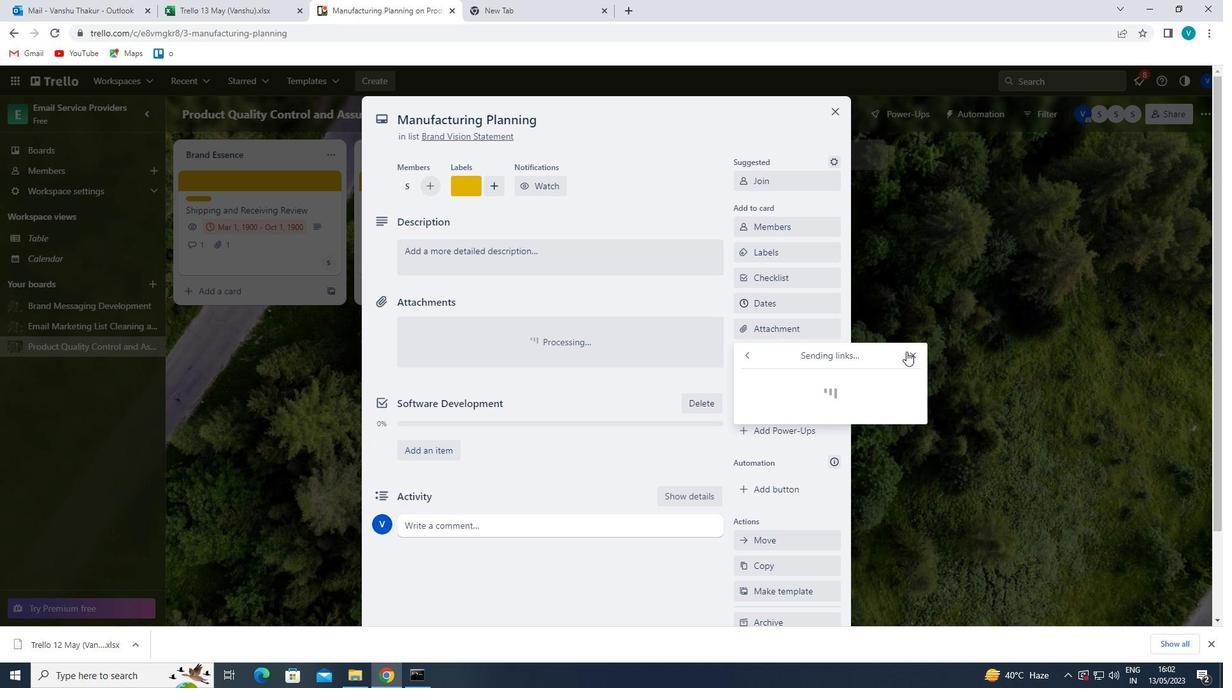 
Action: Mouse moved to (781, 357)
Screenshot: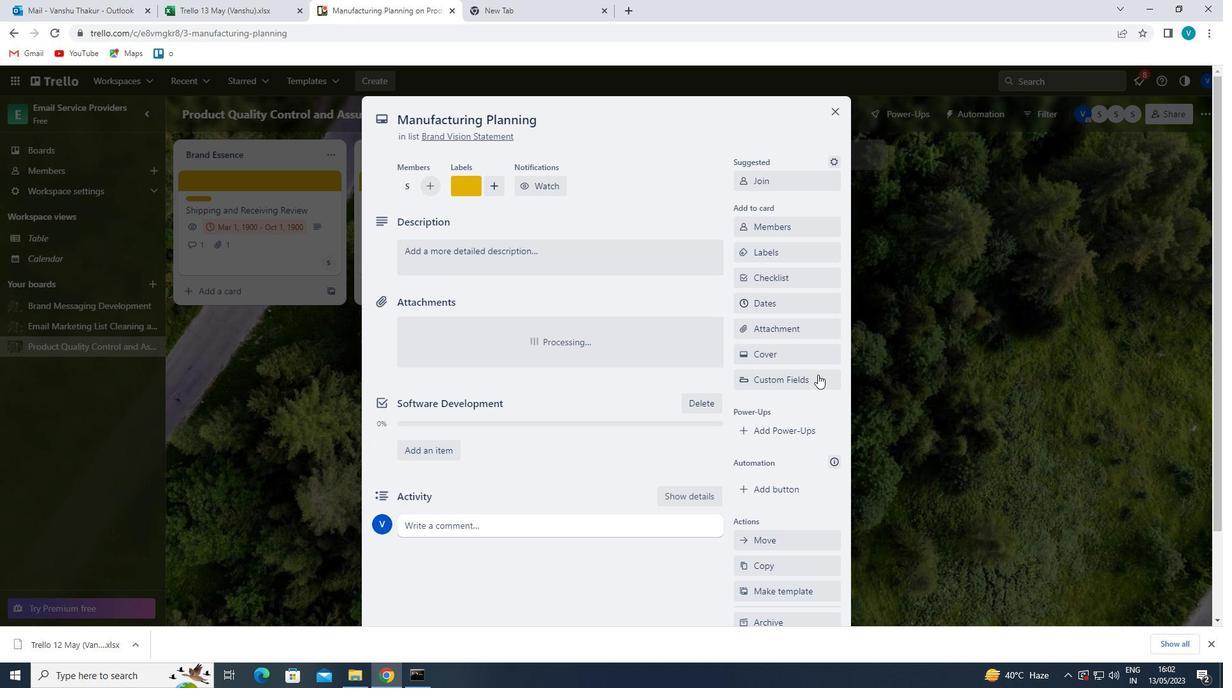 
Action: Mouse pressed left at (781, 357)
Screenshot: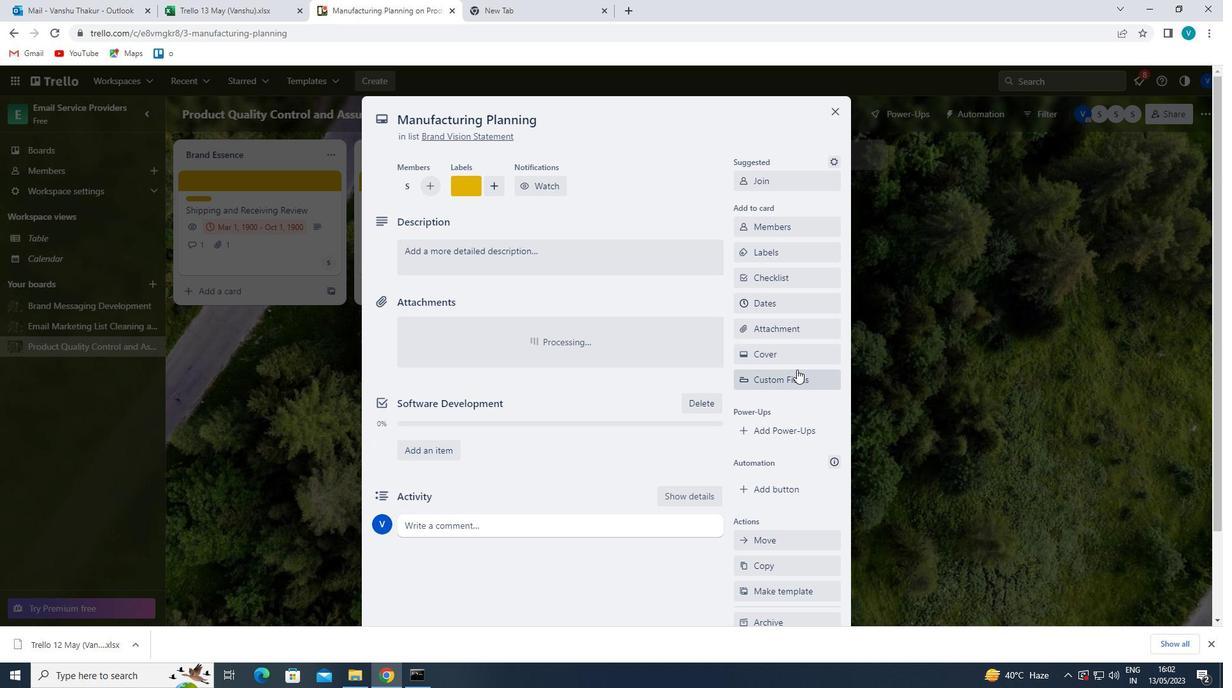 
Action: Mouse moved to (806, 360)
Screenshot: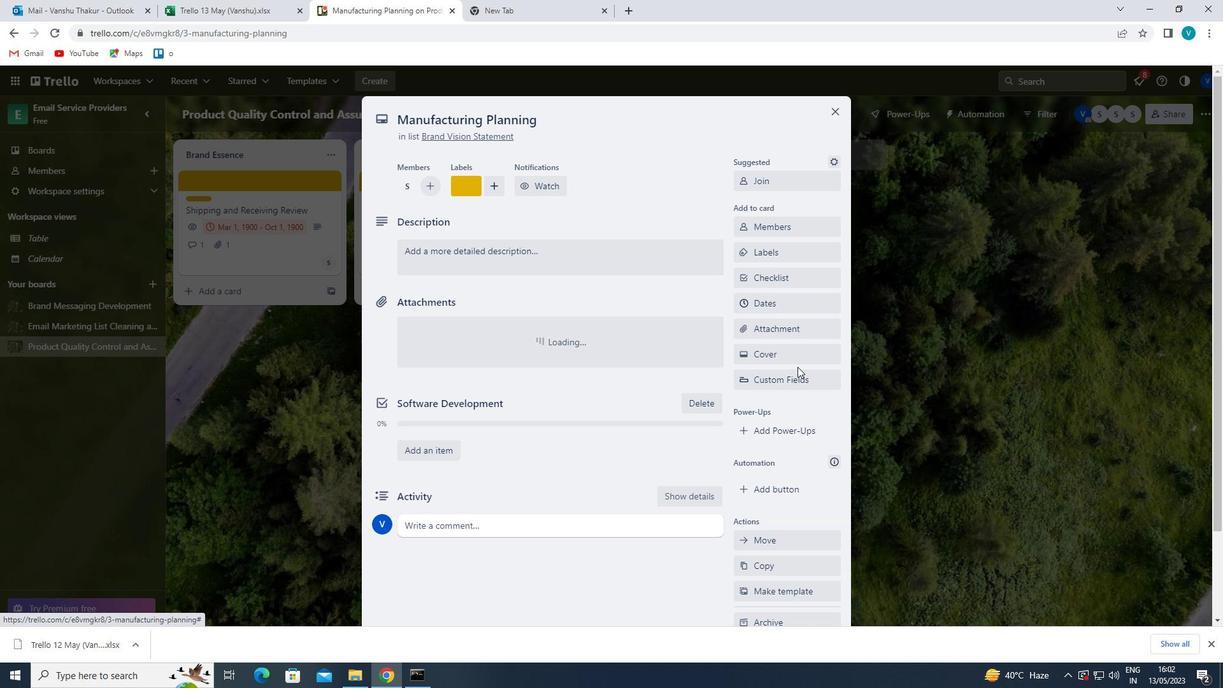 
Action: Mouse pressed left at (806, 360)
Screenshot: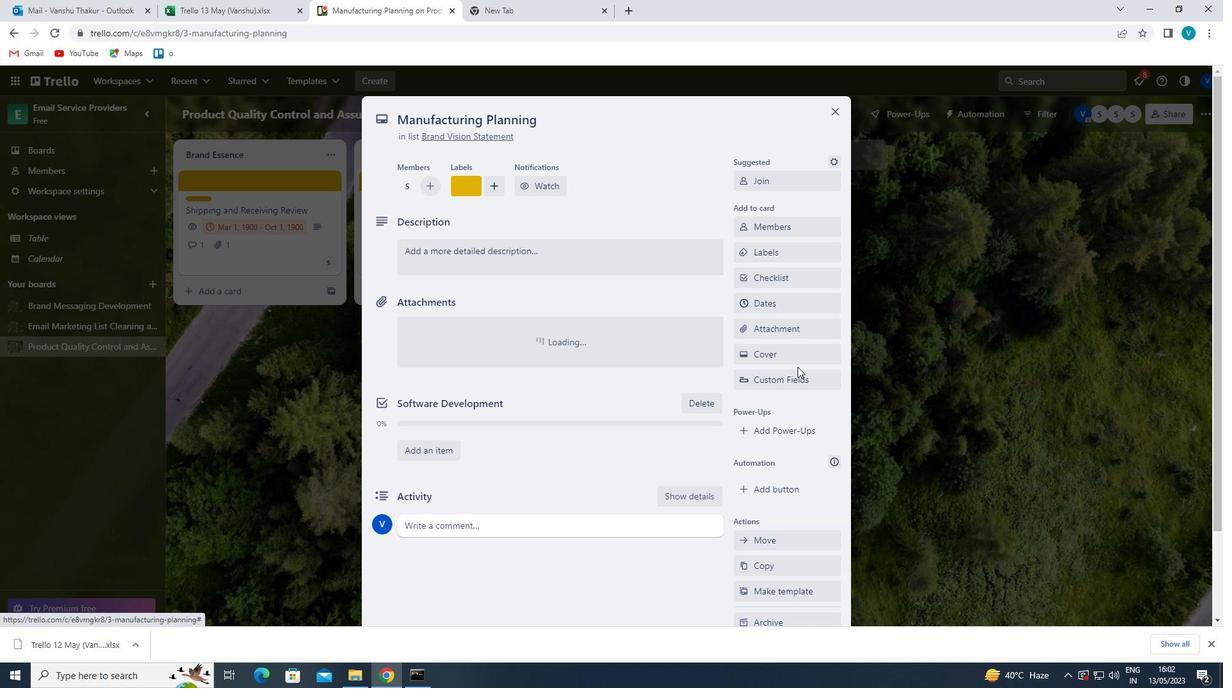 
Action: Mouse moved to (794, 218)
Screenshot: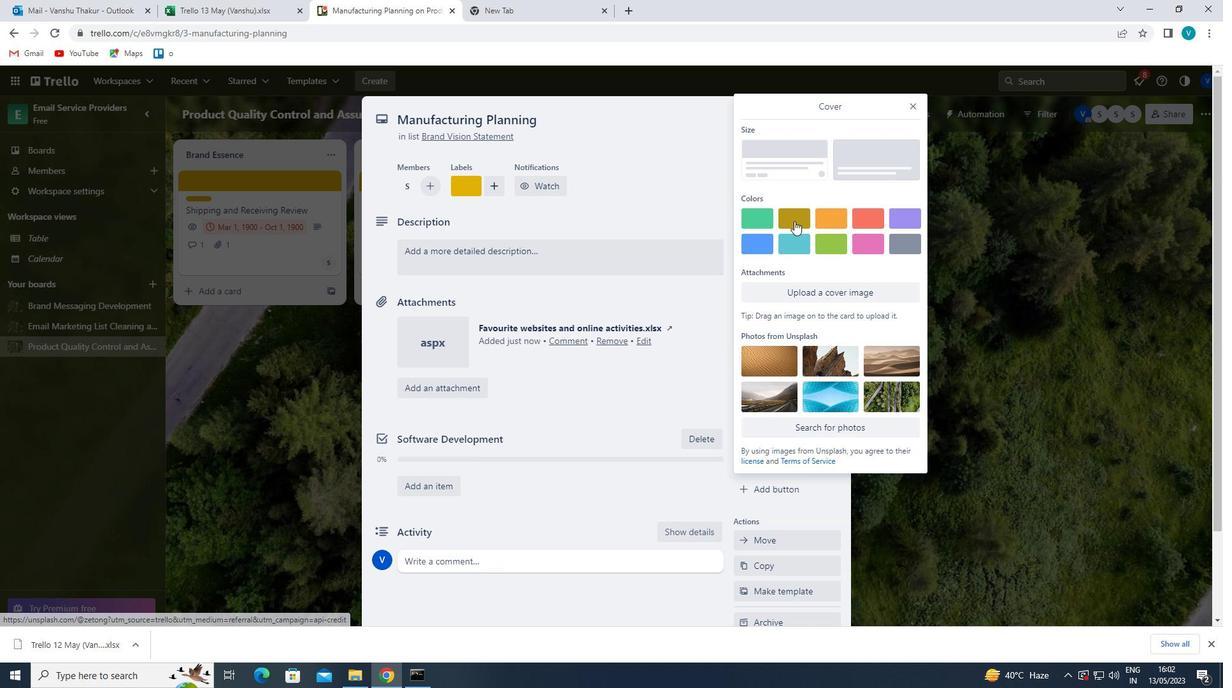 
Action: Mouse pressed left at (794, 218)
Screenshot: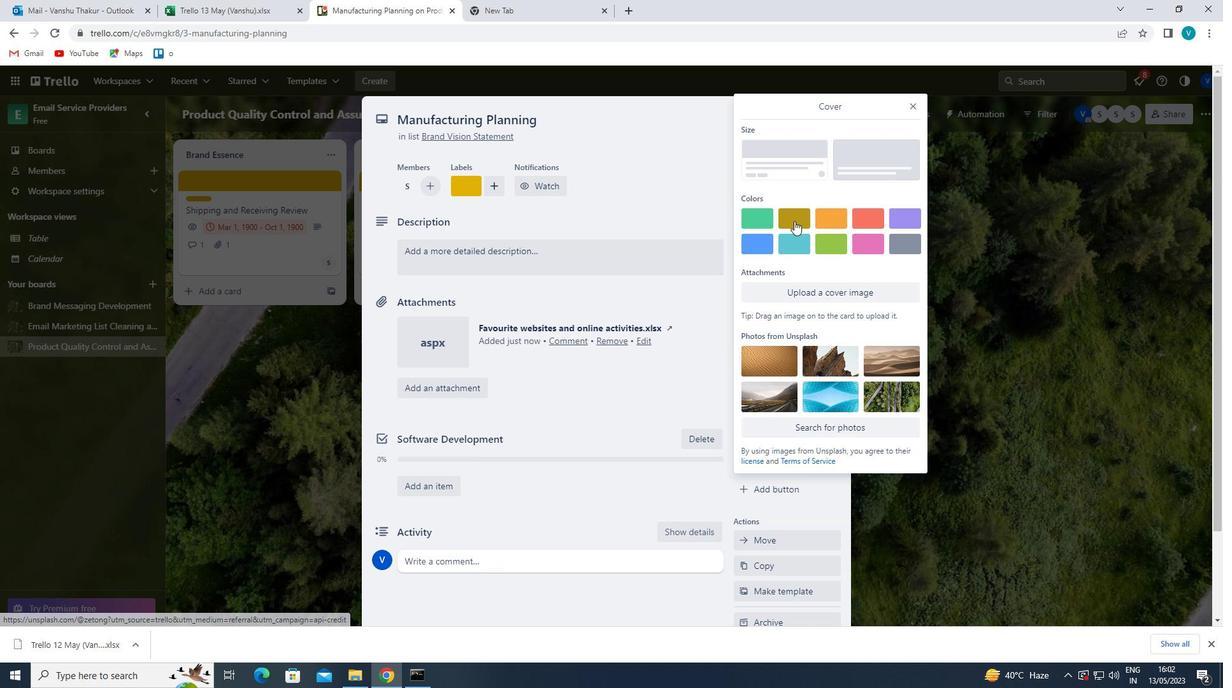 
Action: Mouse moved to (913, 103)
Screenshot: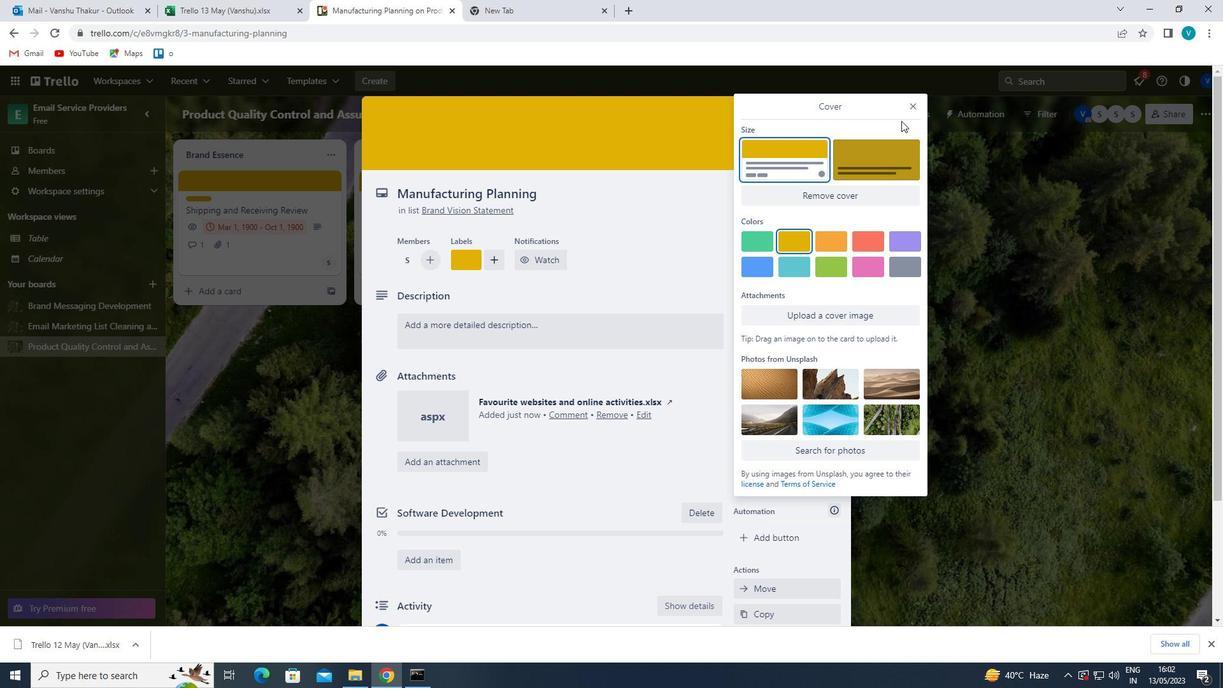 
Action: Mouse pressed left at (913, 103)
Screenshot: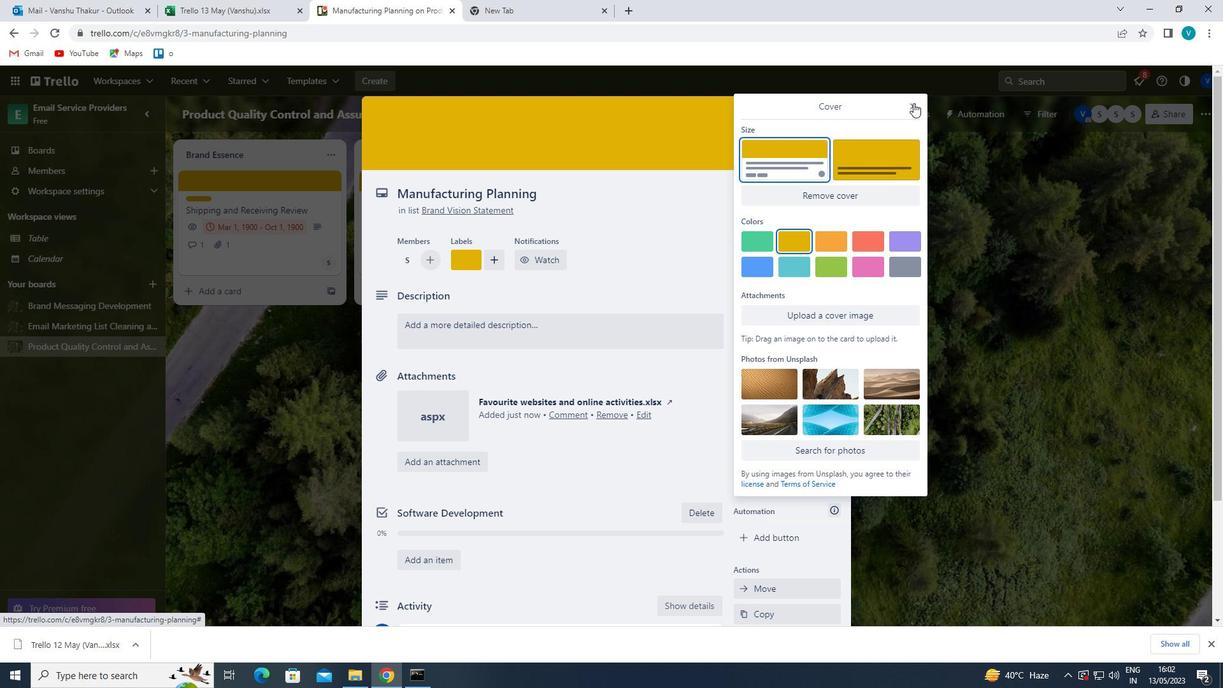 
Action: Mouse moved to (545, 309)
Screenshot: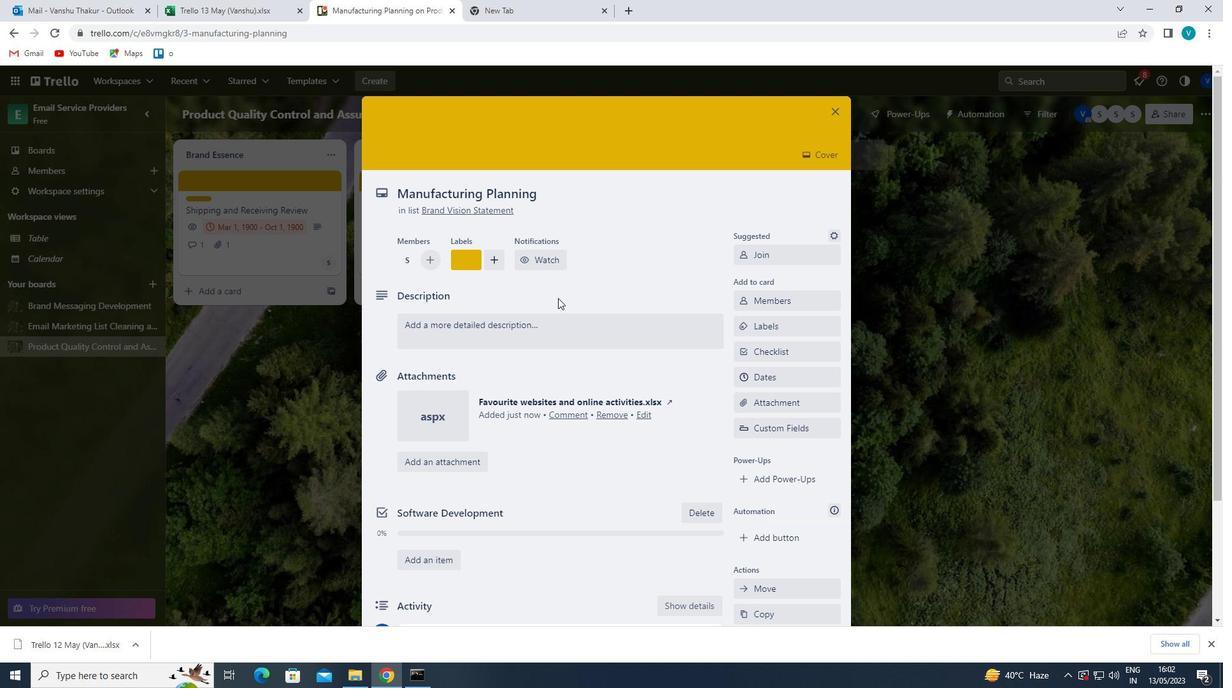 
Action: Mouse pressed left at (545, 309)
Screenshot: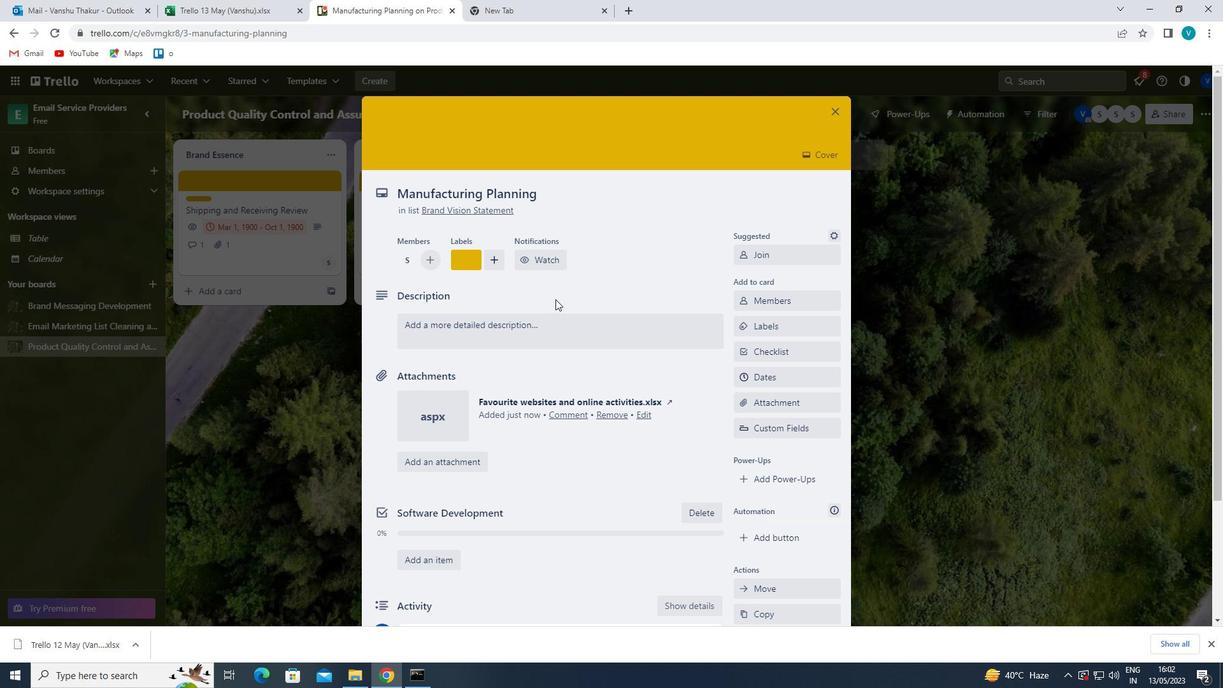 
Action: Mouse moved to (539, 334)
Screenshot: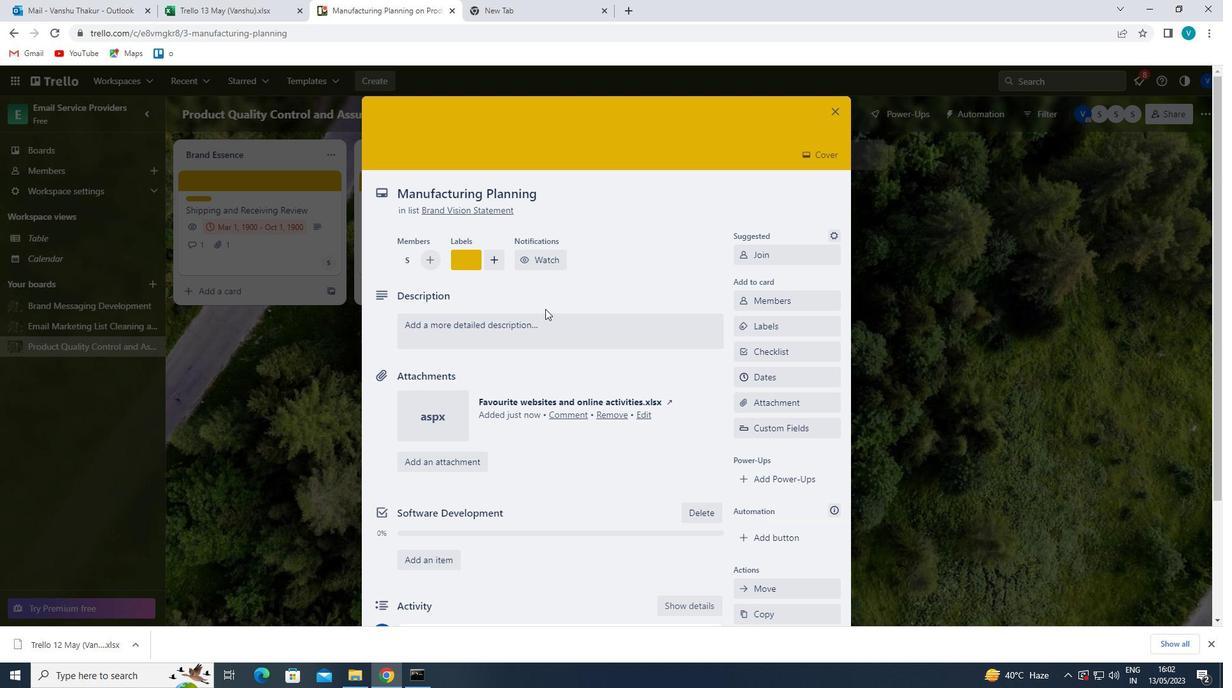 
Action: Mouse pressed left at (539, 334)
Screenshot: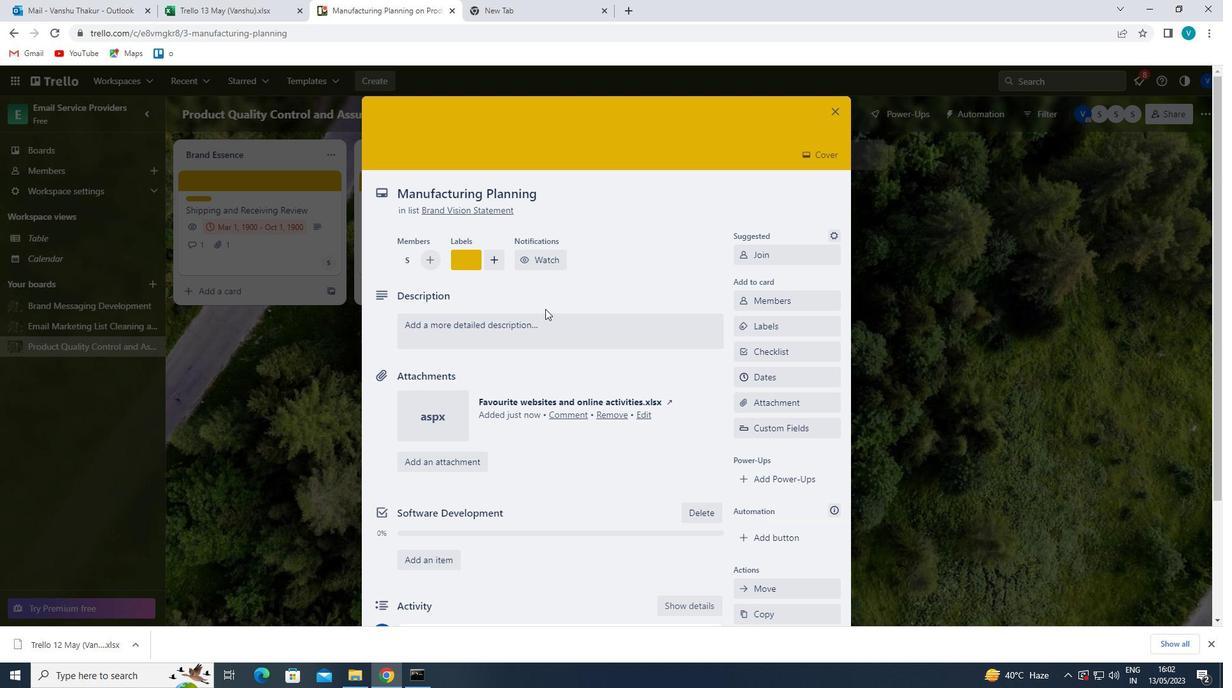 
Action: Mouse moved to (553, 339)
Screenshot: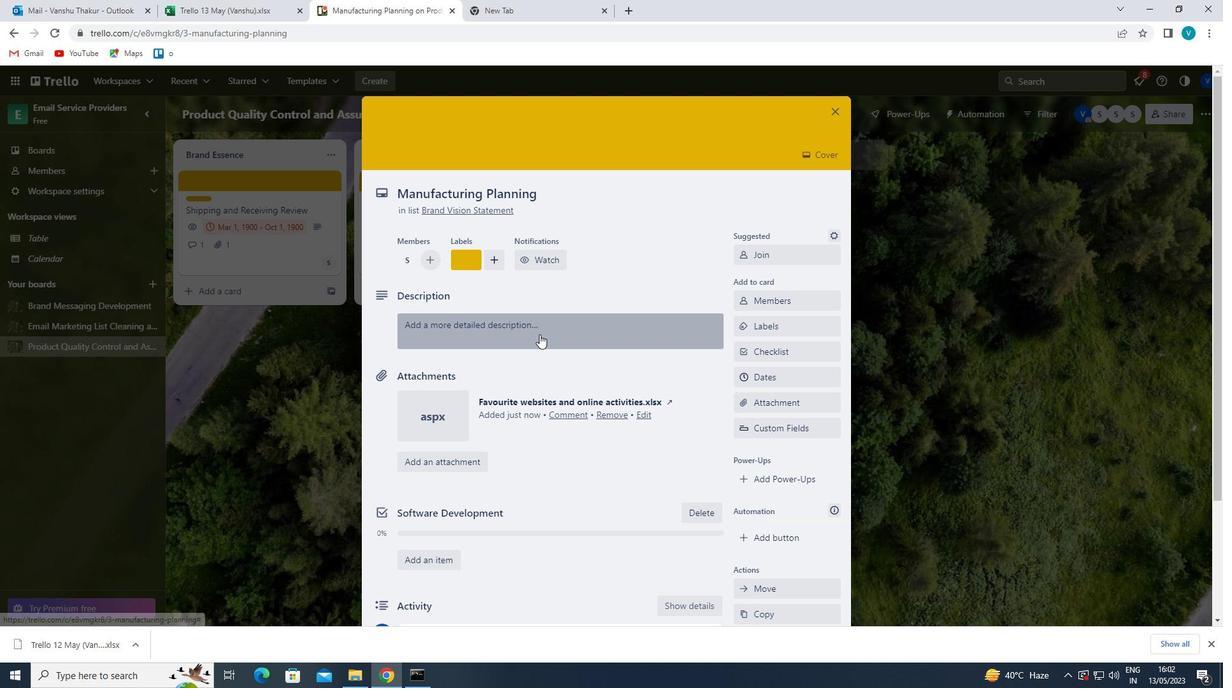 
Action: Key pressed '<Key.shift>CONDUCT<Key.space>TEAM<Key.space>TRAINING<Key.space>SESSION<Key.space>ON<Key.space>EFFECTIVE<Key.space>GOAL<Key.space>SETTING'
Screenshot: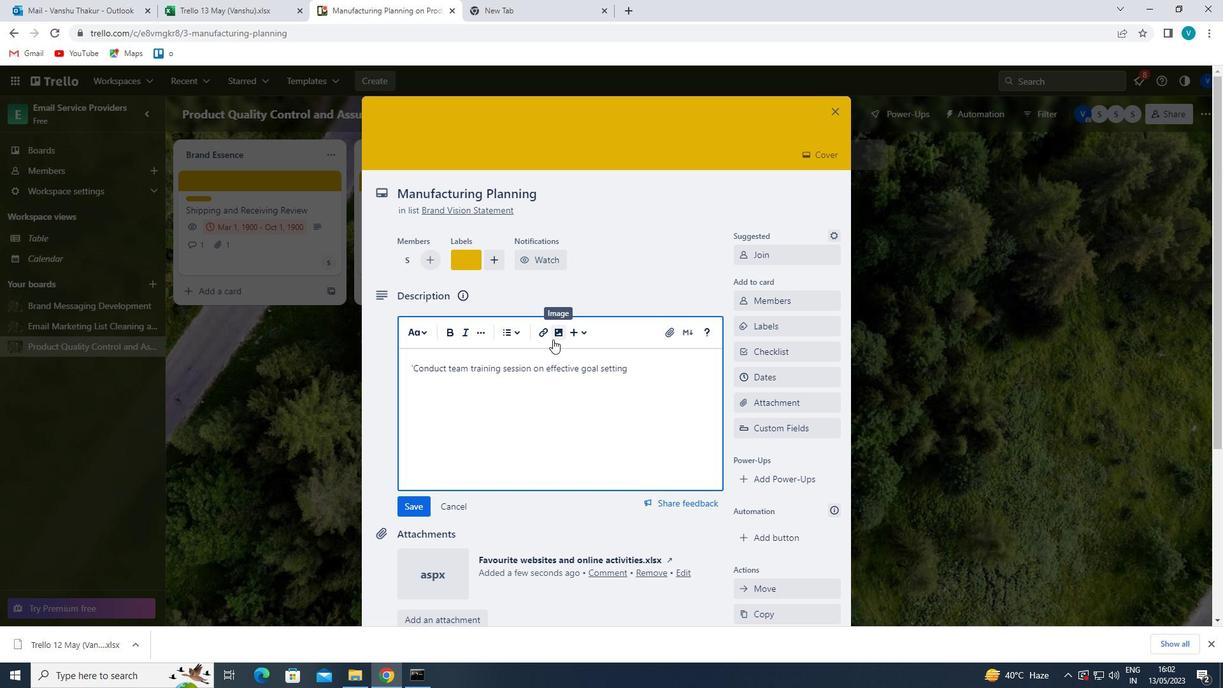 
Action: Mouse moved to (412, 509)
Screenshot: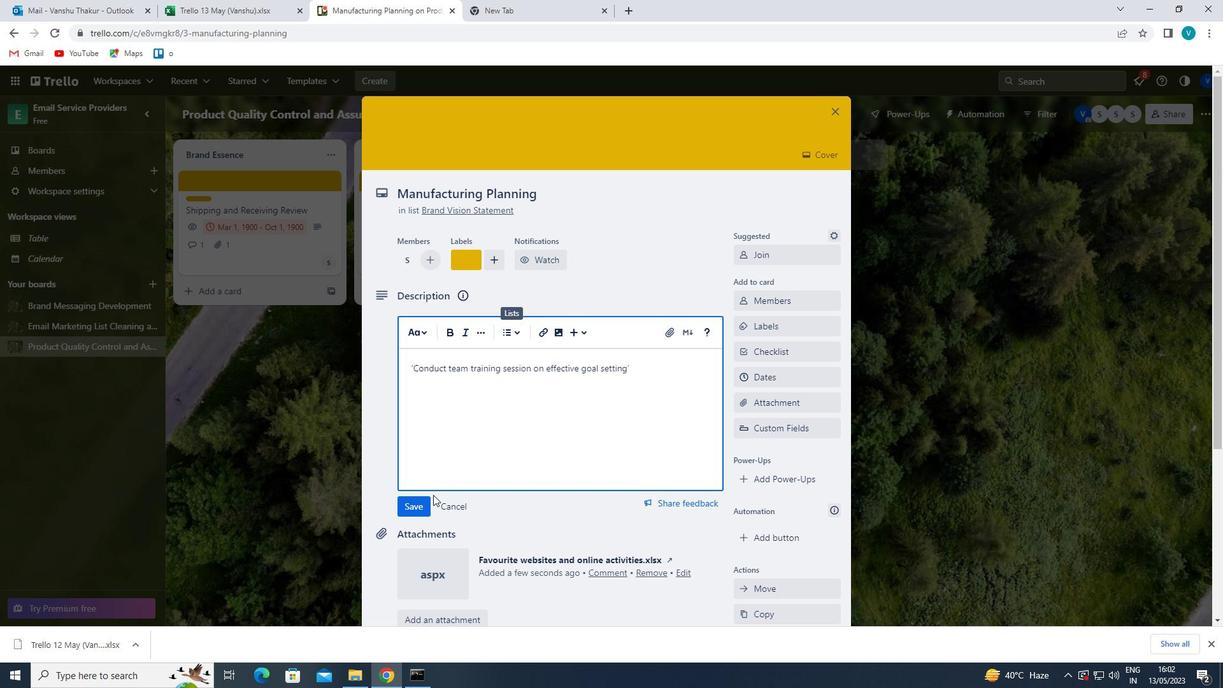 
Action: Mouse pressed left at (412, 509)
Screenshot: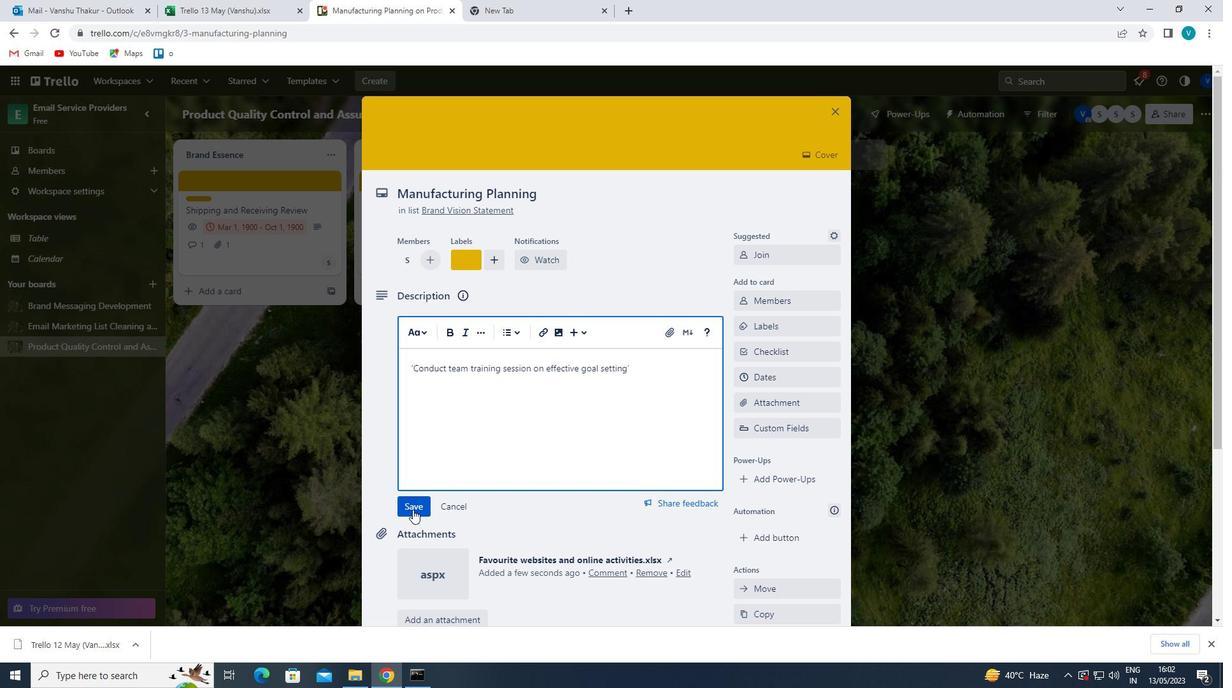 
Action: Mouse moved to (527, 418)
Screenshot: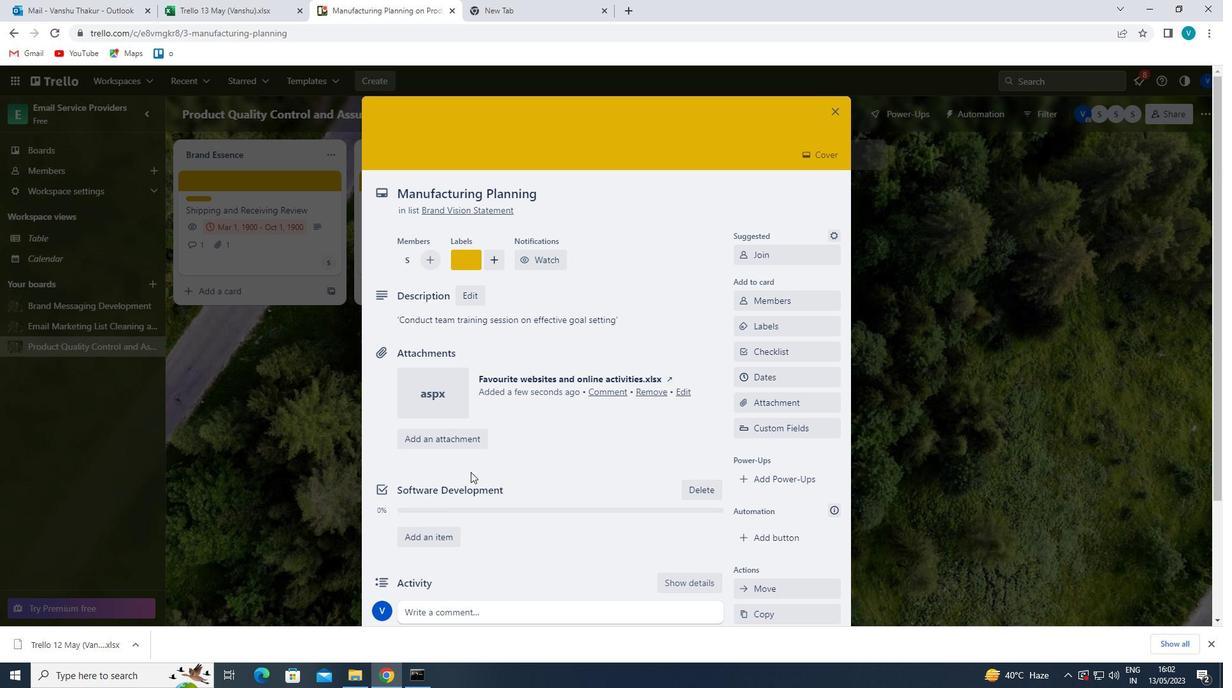 
Action: Mouse scrolled (527, 418) with delta (0, 0)
Screenshot: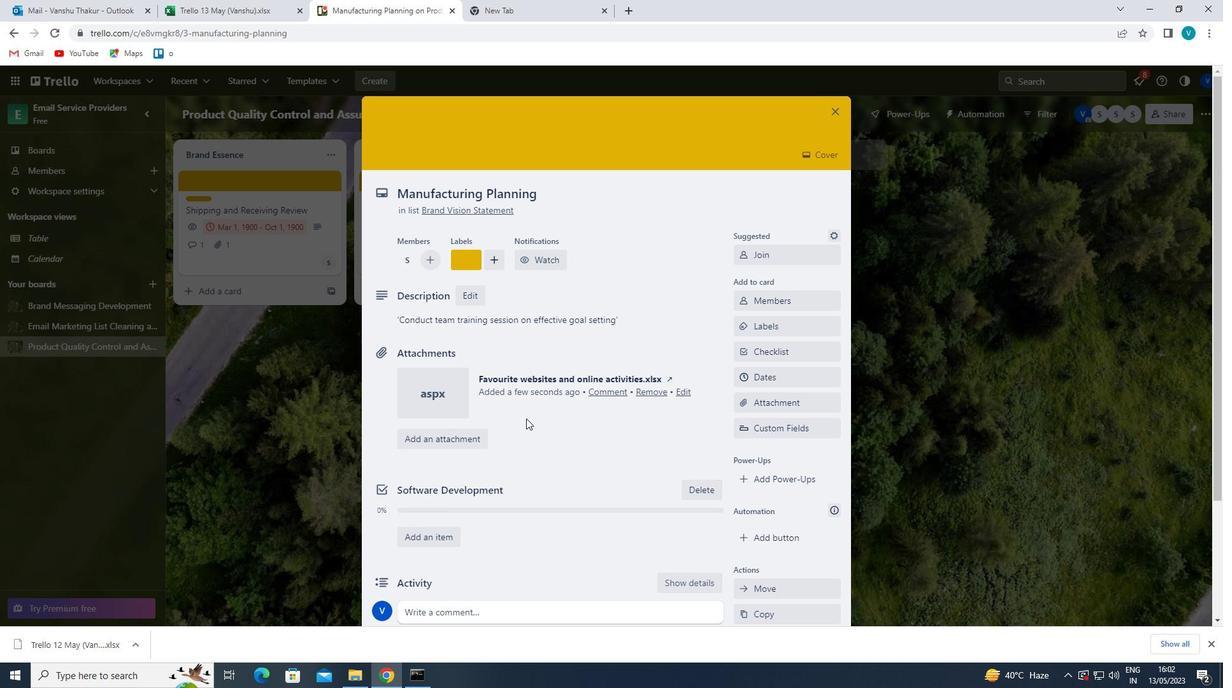 
Action: Mouse scrolled (527, 418) with delta (0, 0)
Screenshot: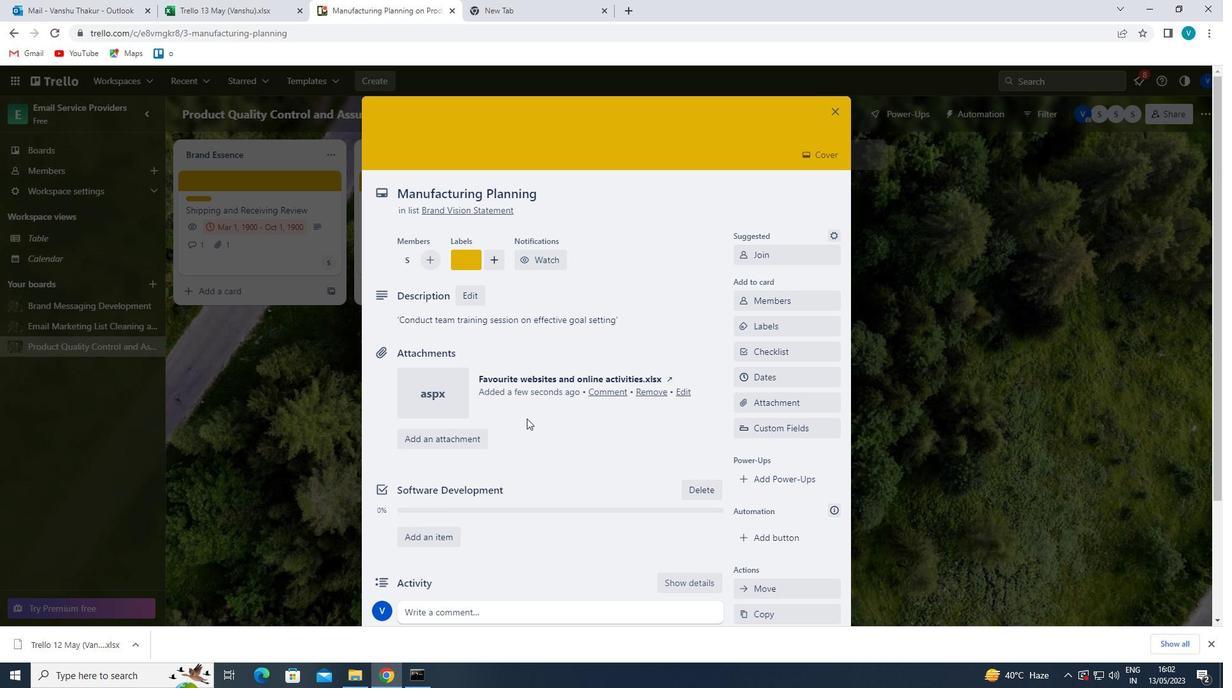 
Action: Mouse scrolled (527, 418) with delta (0, 0)
Screenshot: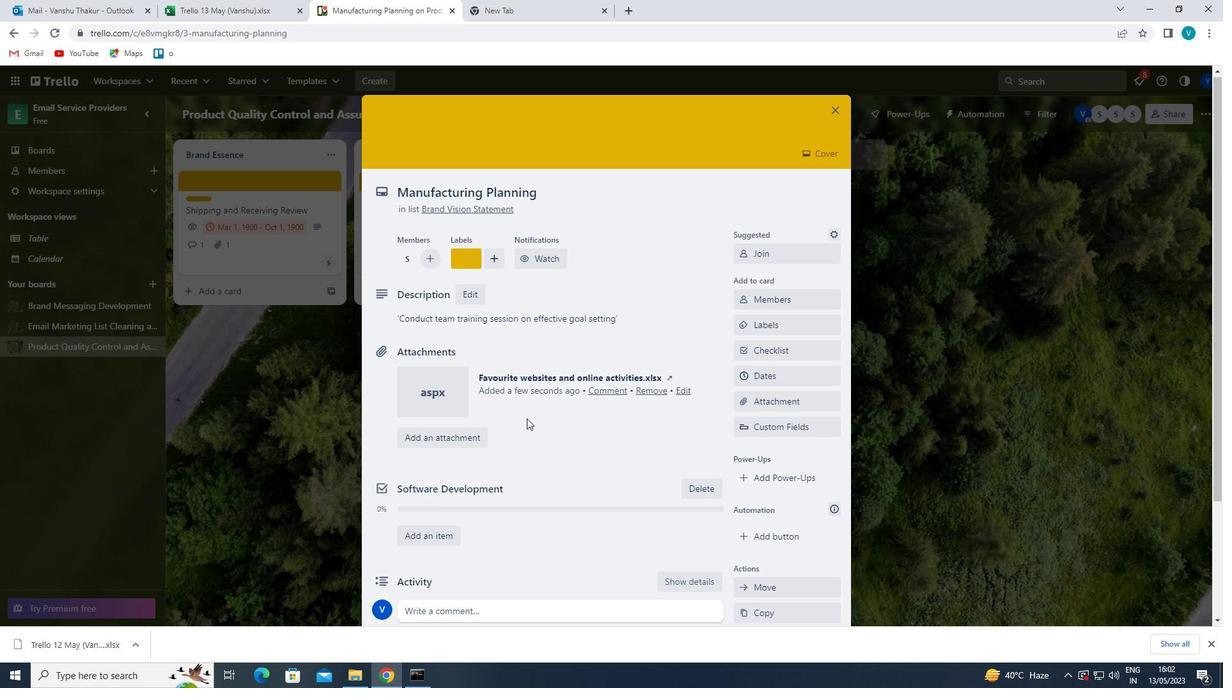 
Action: Mouse moved to (519, 467)
Screenshot: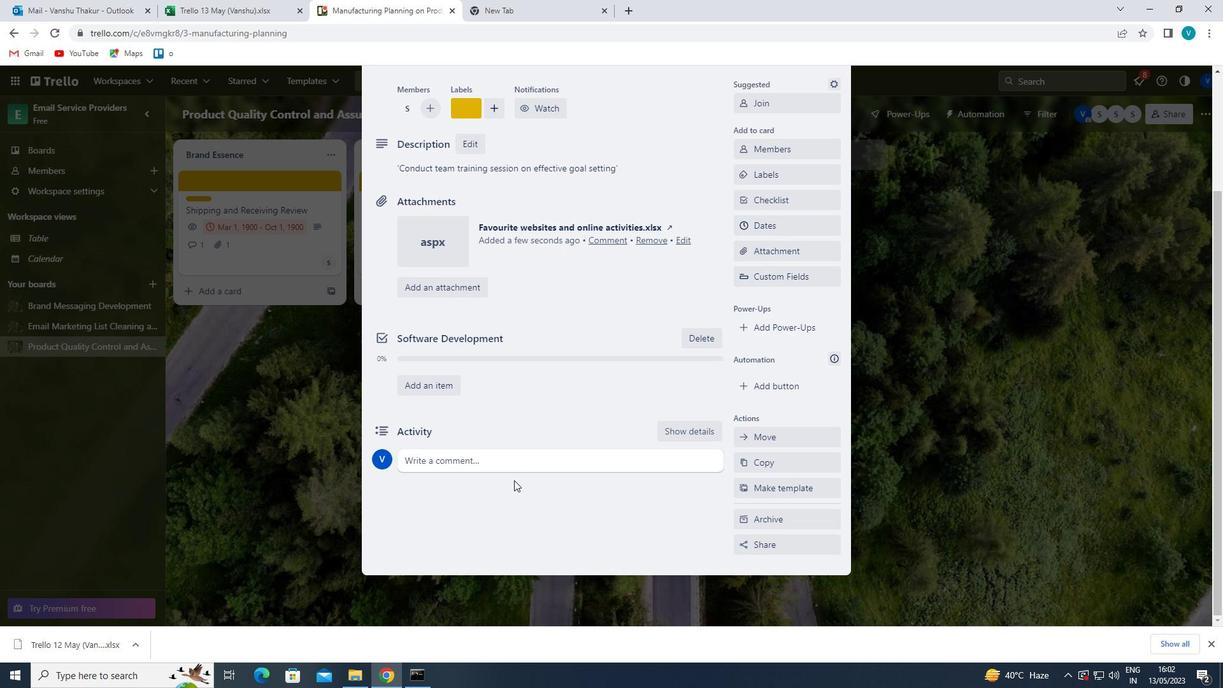 
Action: Mouse pressed left at (519, 467)
Screenshot: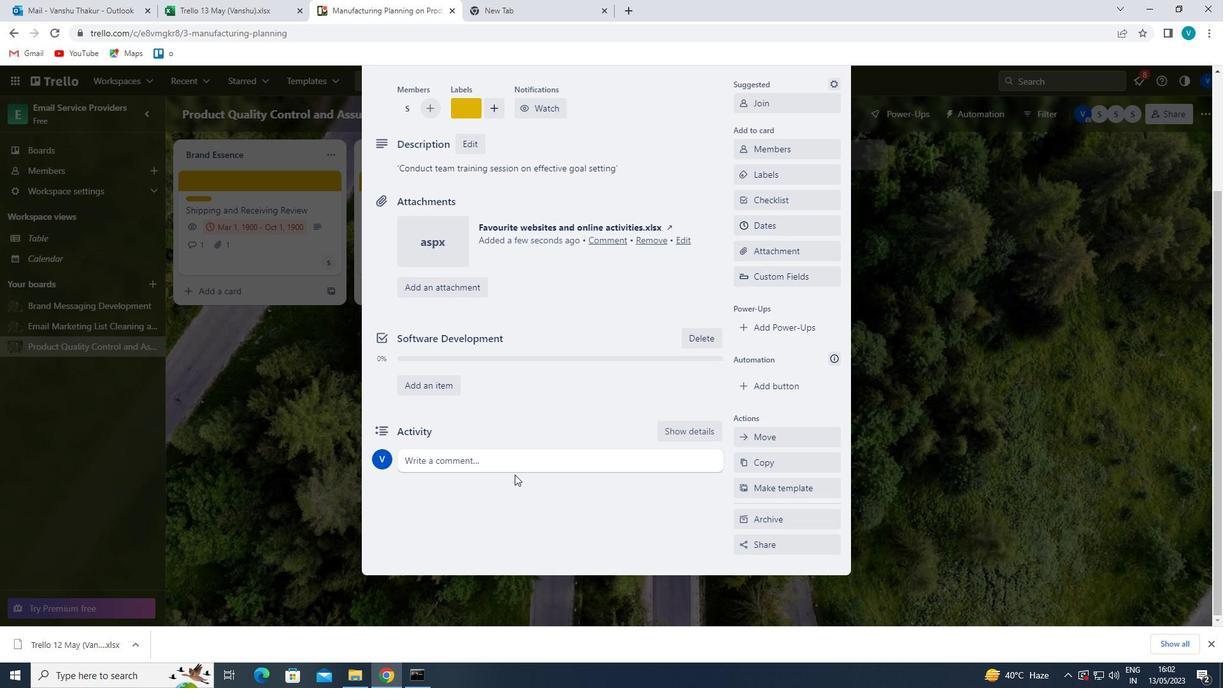 
Action: Mouse moved to (470, 437)
Screenshot: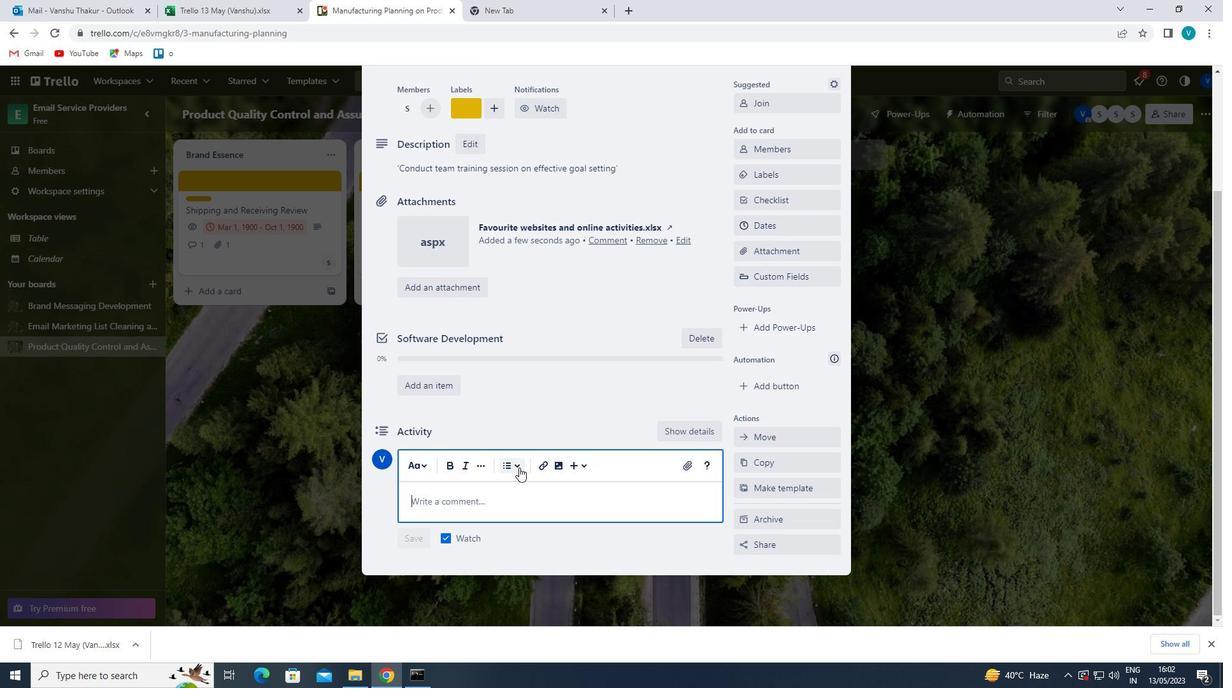 
Action: Key pressed '<Key.shift>LET<Key.space>US<Key.space>APPROACH<Key.space>THIS<Key.space>TASK<Key.space>WITH<Key.space>A<Key.space>SENSE<Key.space>OF<Key.space>URGENCY<Key.space>AND<Key.space>IMPORTANCE.<Key.backspace>,RE<Key.left><Key.left><Key.space><Key.right><Key.right>COGNIZING<Key.space>ITS<Key.space>IMPACT<Key.space>ON<Key.space>THE<Key.space>OVERALL<Key.space>PROJECT.'
Screenshot: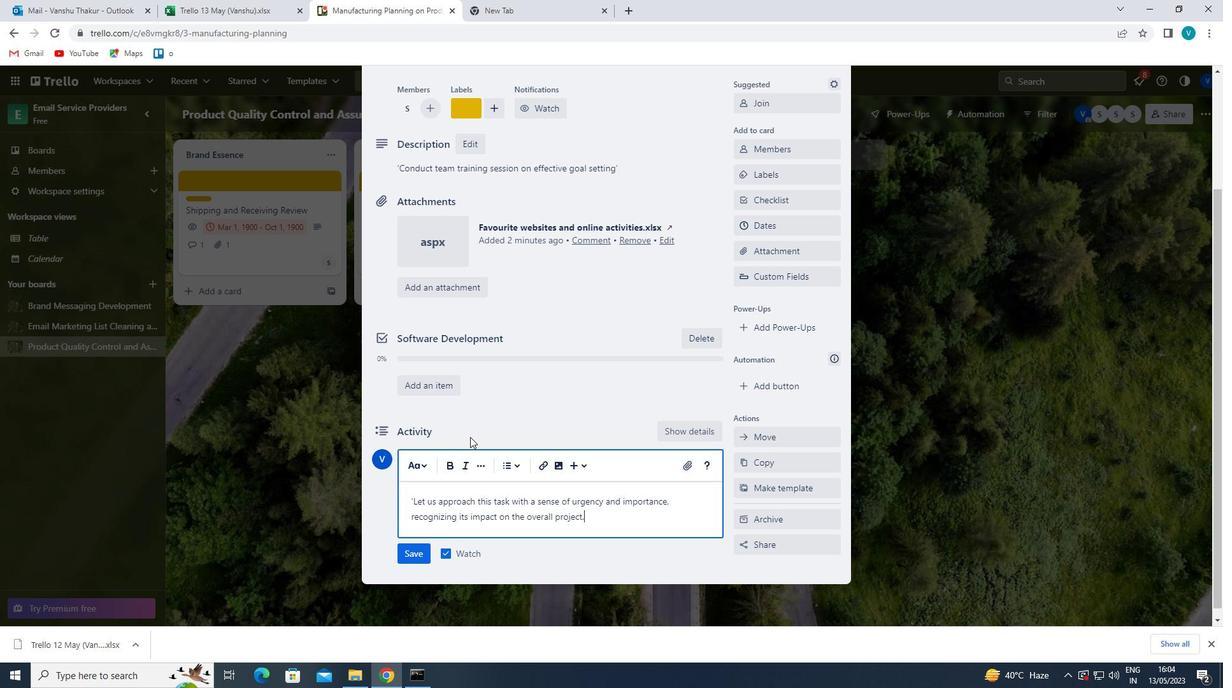 
Action: Mouse moved to (412, 553)
Screenshot: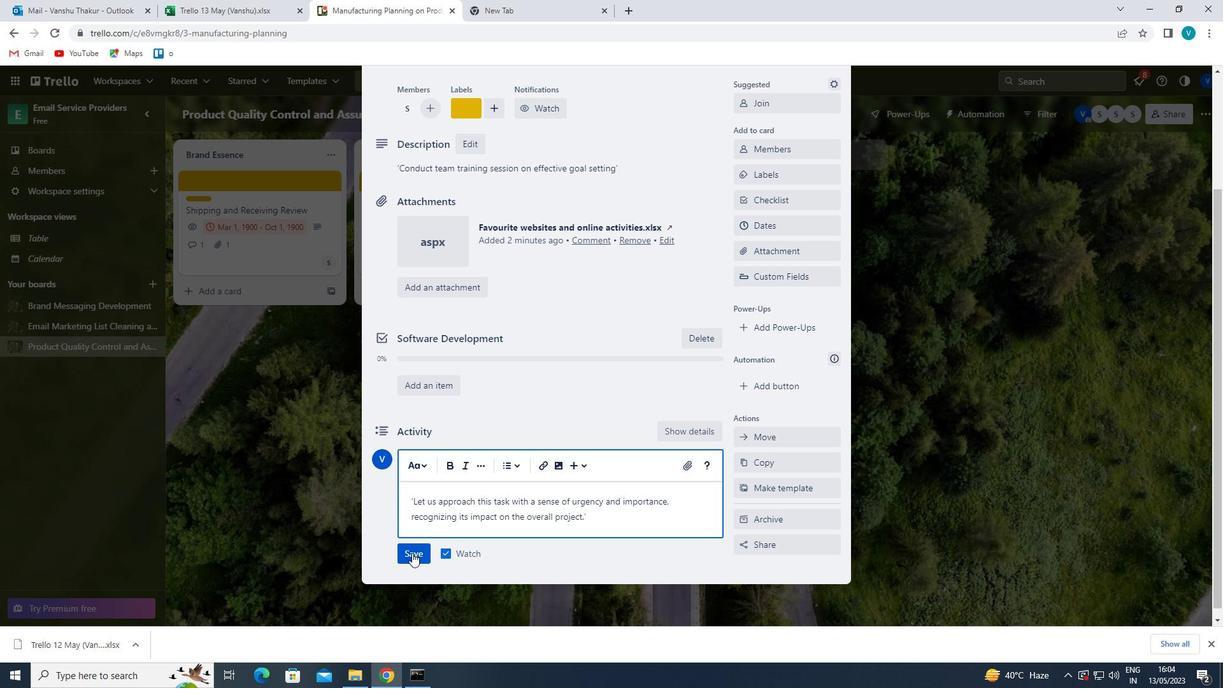 
Action: Mouse pressed left at (412, 553)
Screenshot: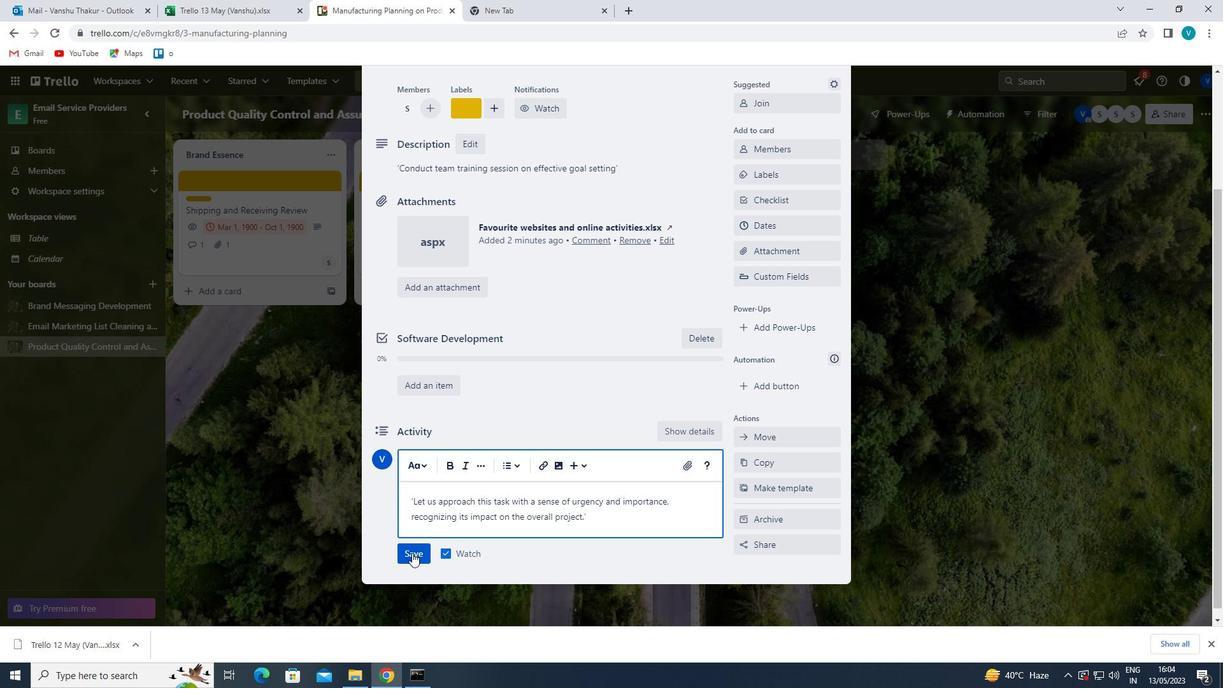 
Action: Mouse moved to (807, 223)
Screenshot: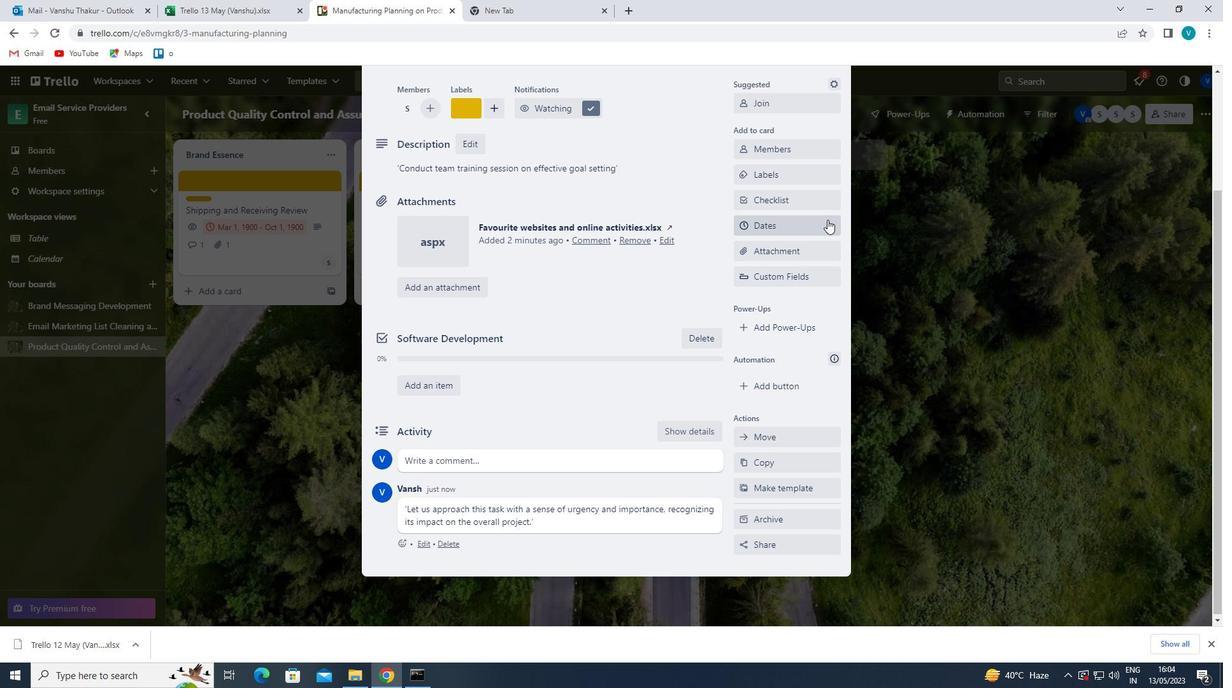 
Action: Mouse pressed left at (807, 223)
Screenshot: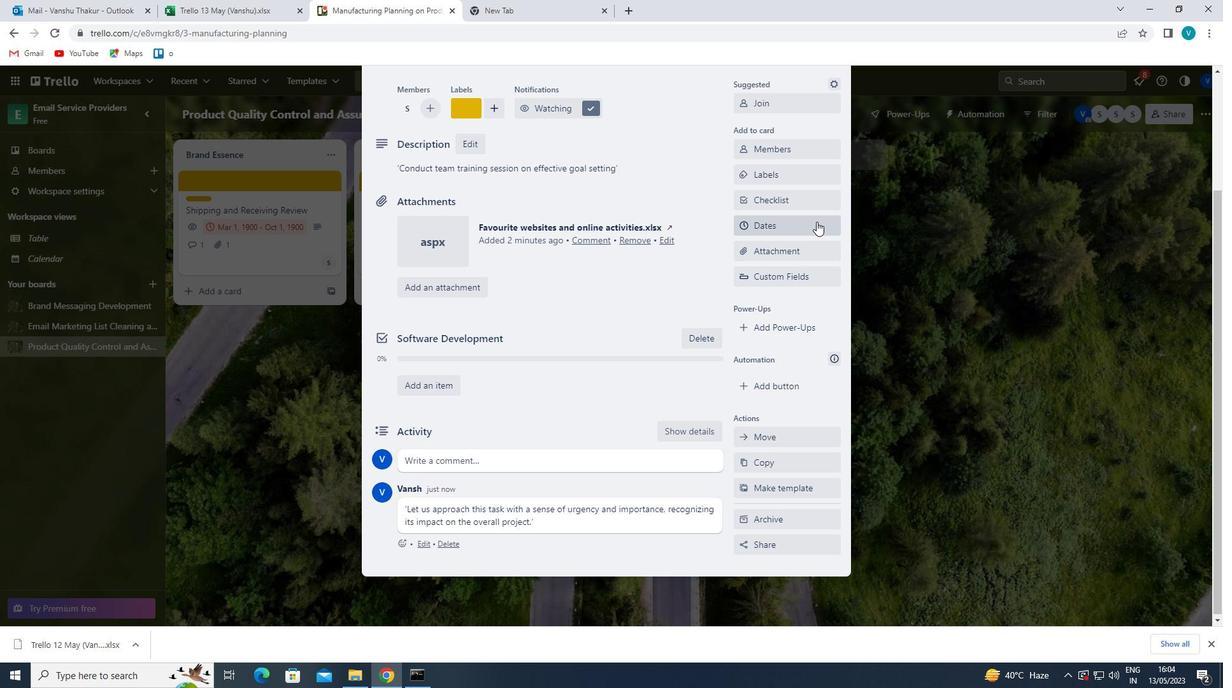 
Action: Mouse moved to (746, 341)
Screenshot: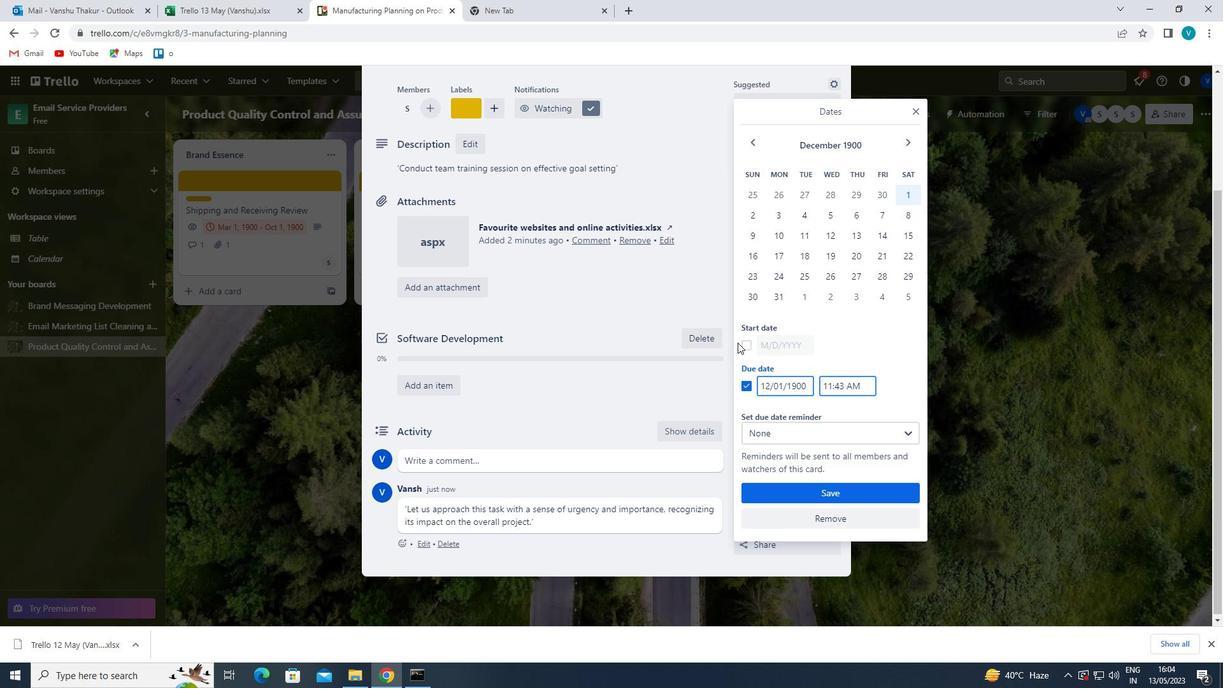 
Action: Mouse pressed left at (746, 341)
Screenshot: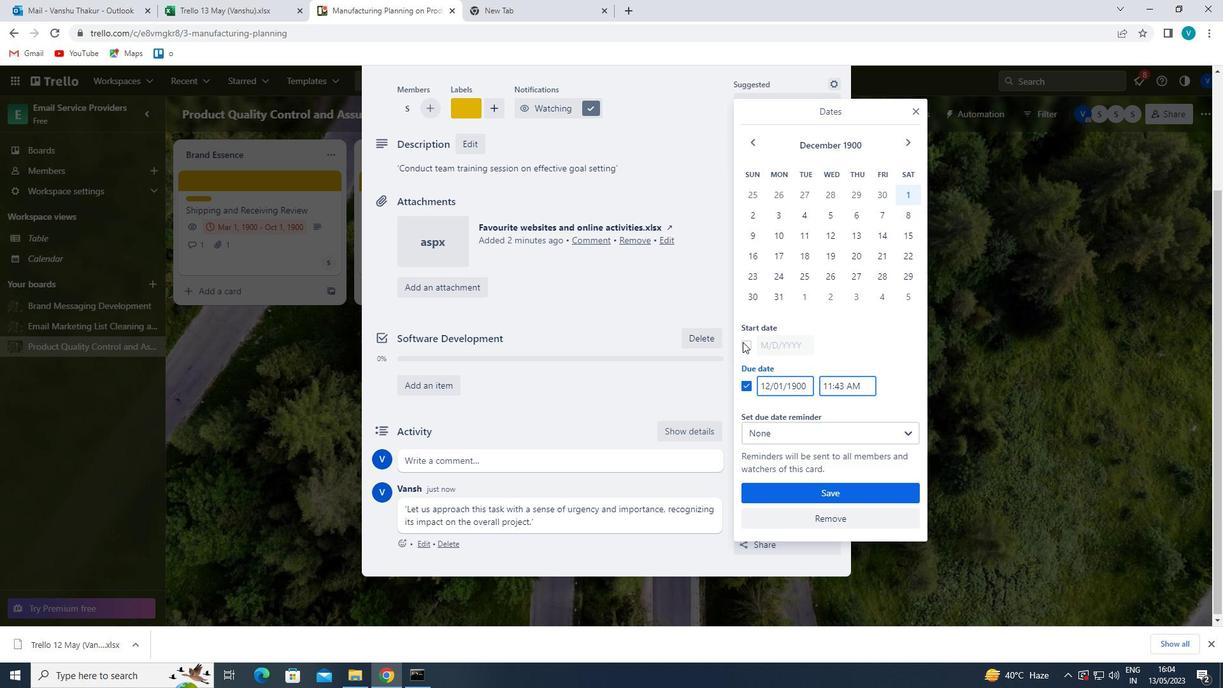
Action: Mouse moved to (769, 342)
Screenshot: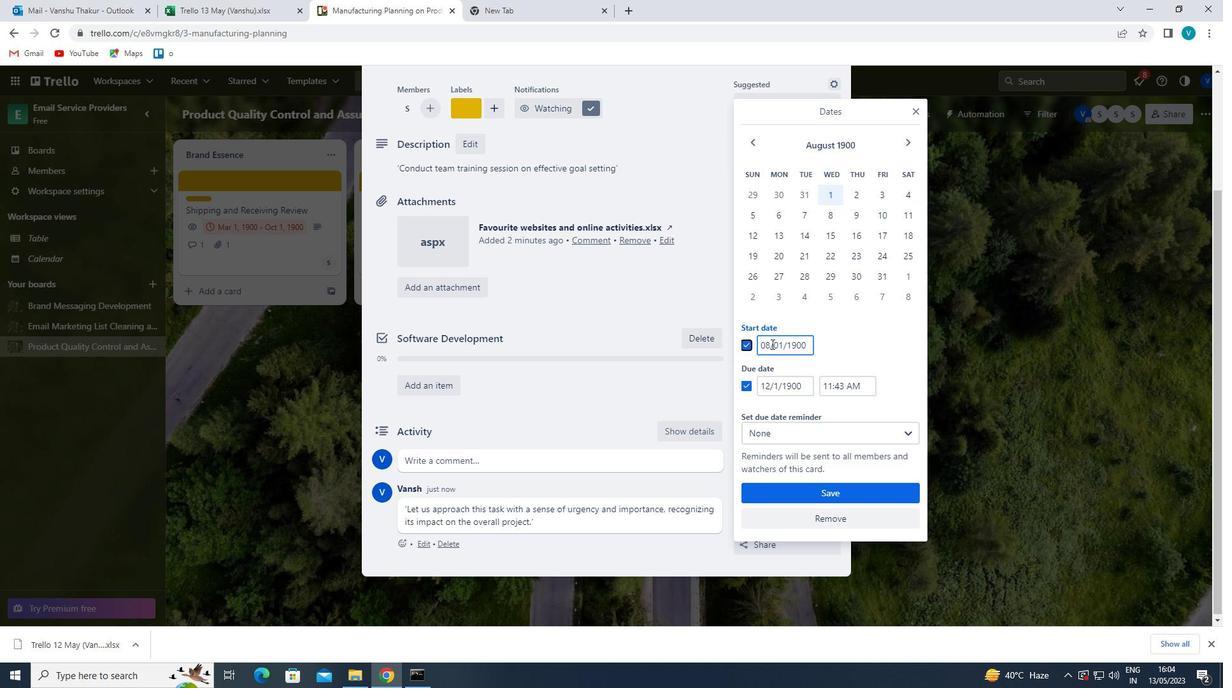 
Action: Mouse pressed left at (769, 342)
Screenshot: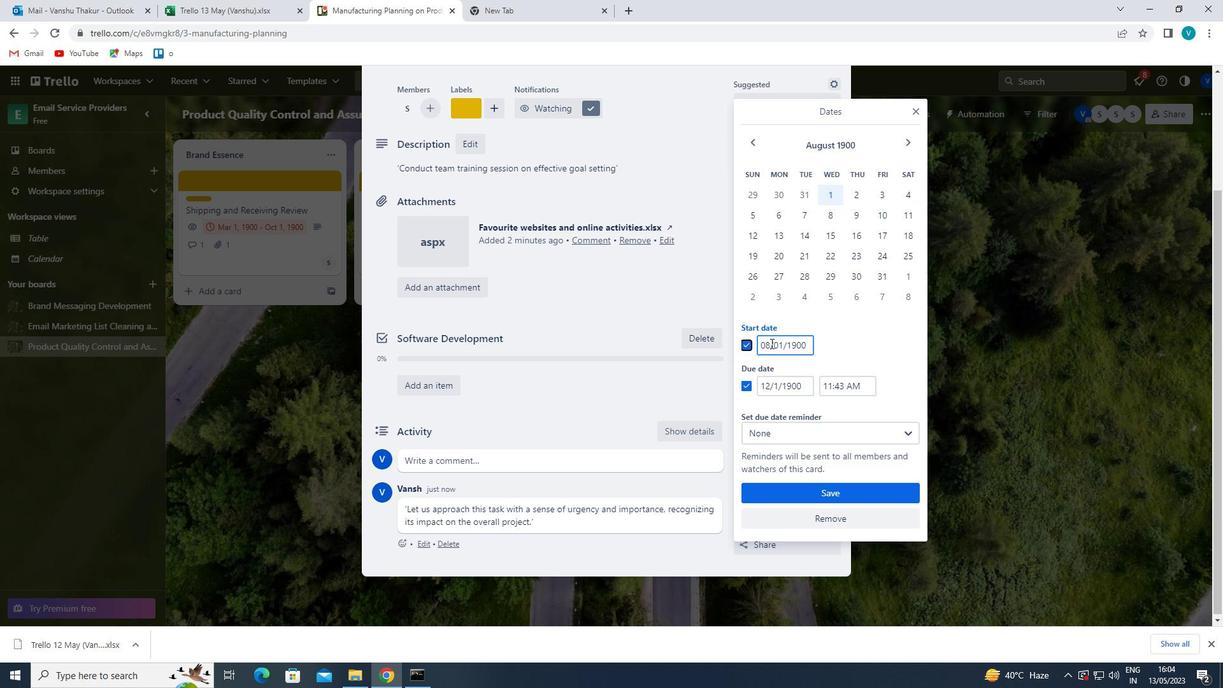 
Action: Mouse moved to (764, 346)
Screenshot: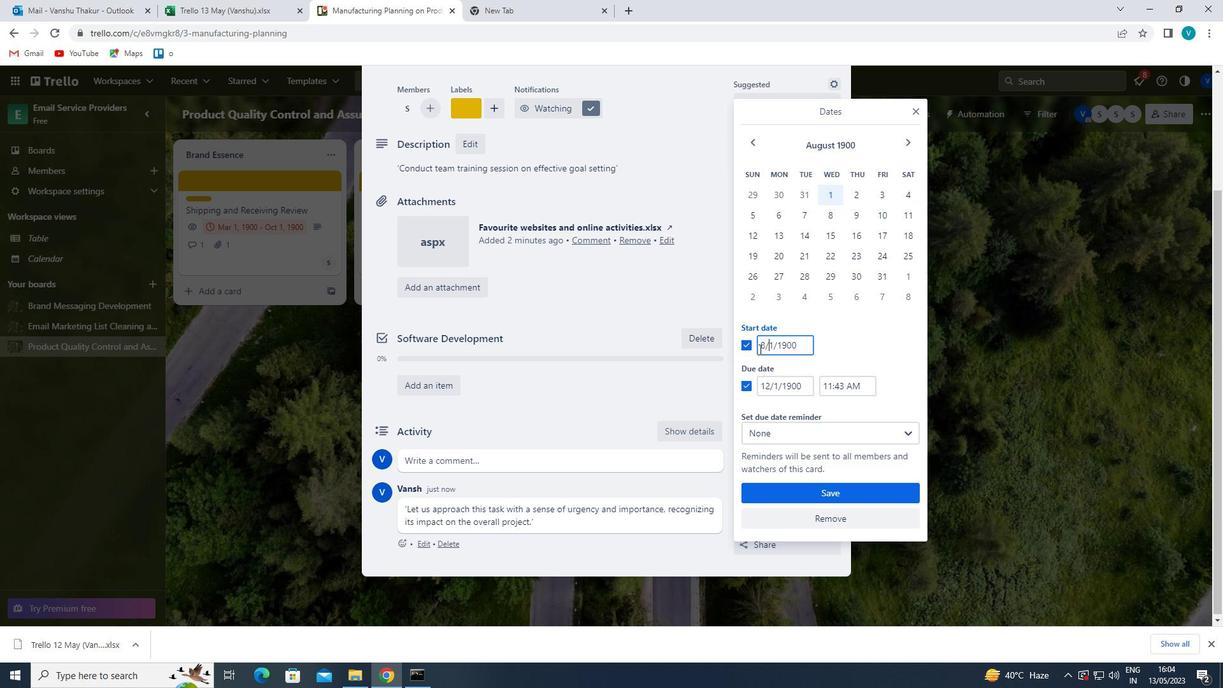 
Action: Mouse pressed left at (764, 346)
Screenshot: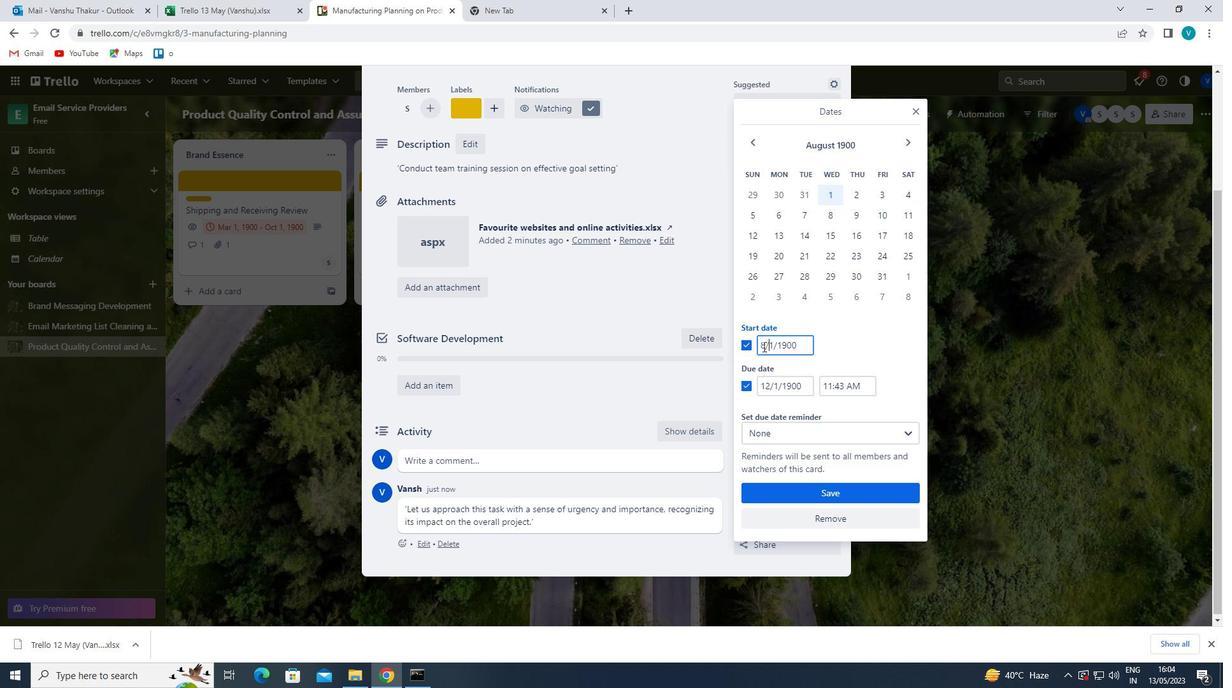 
Action: Mouse moved to (707, 330)
Screenshot: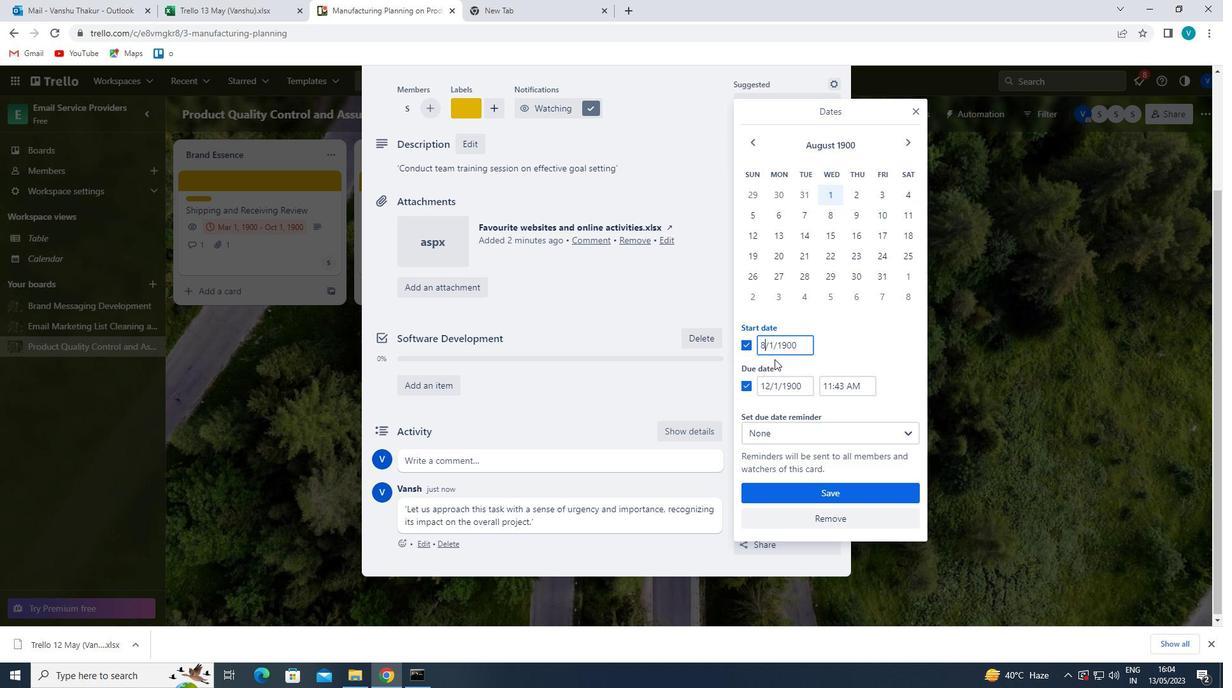 
Action: Key pressed <Key.backspace>9
Screenshot: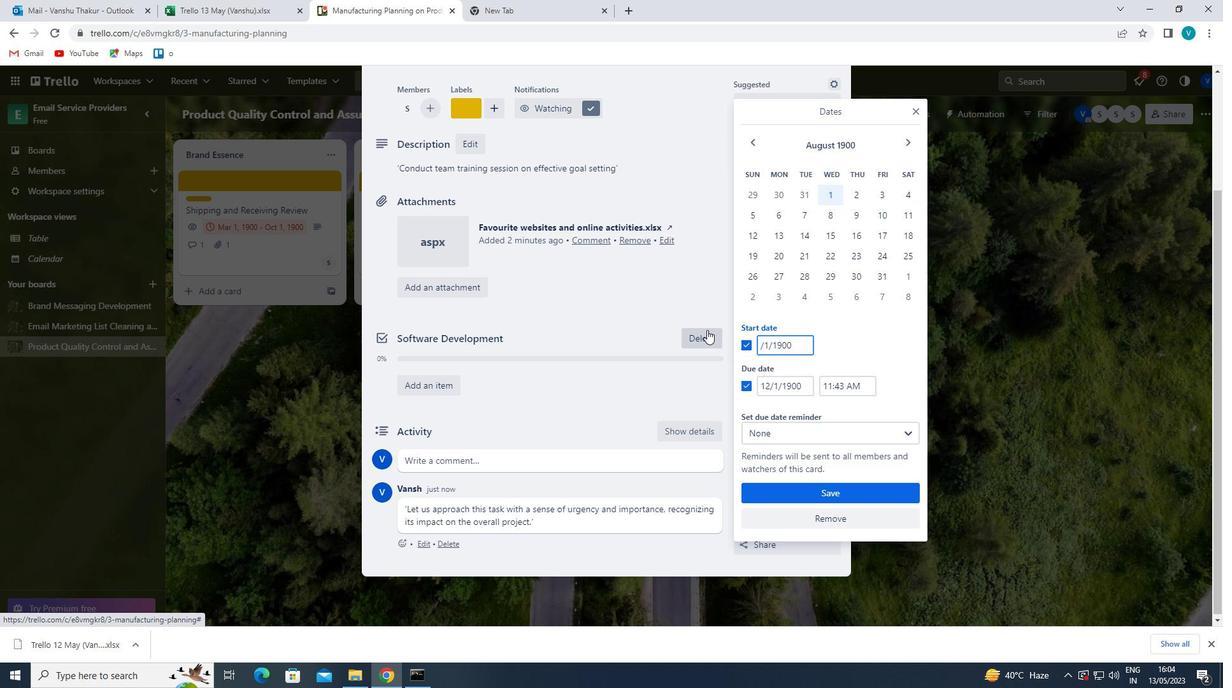 
Action: Mouse moved to (767, 385)
Screenshot: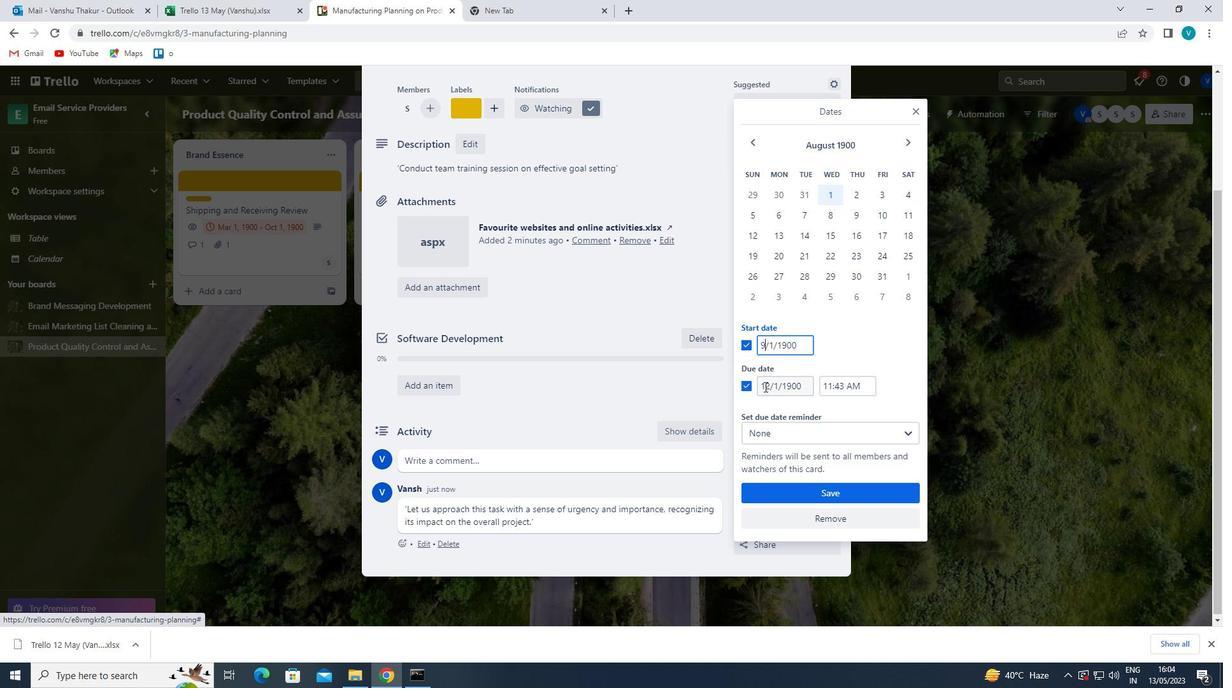 
Action: Mouse pressed left at (767, 385)
Screenshot: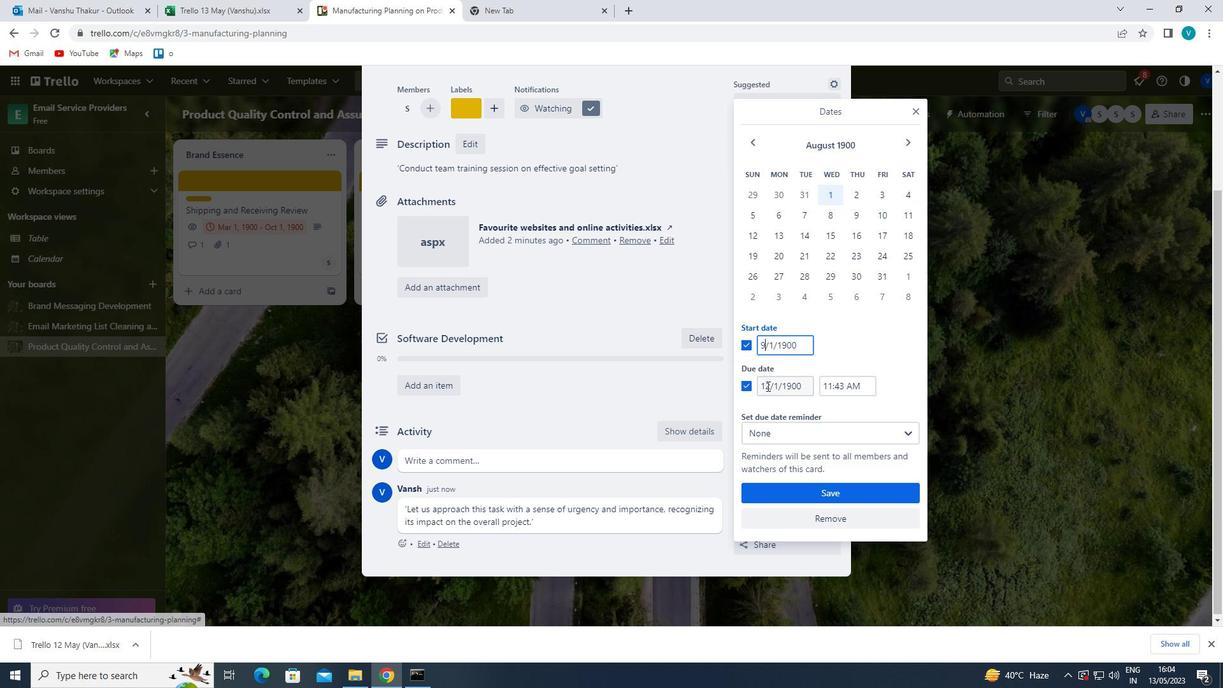 
Action: Mouse moved to (766, 385)
Screenshot: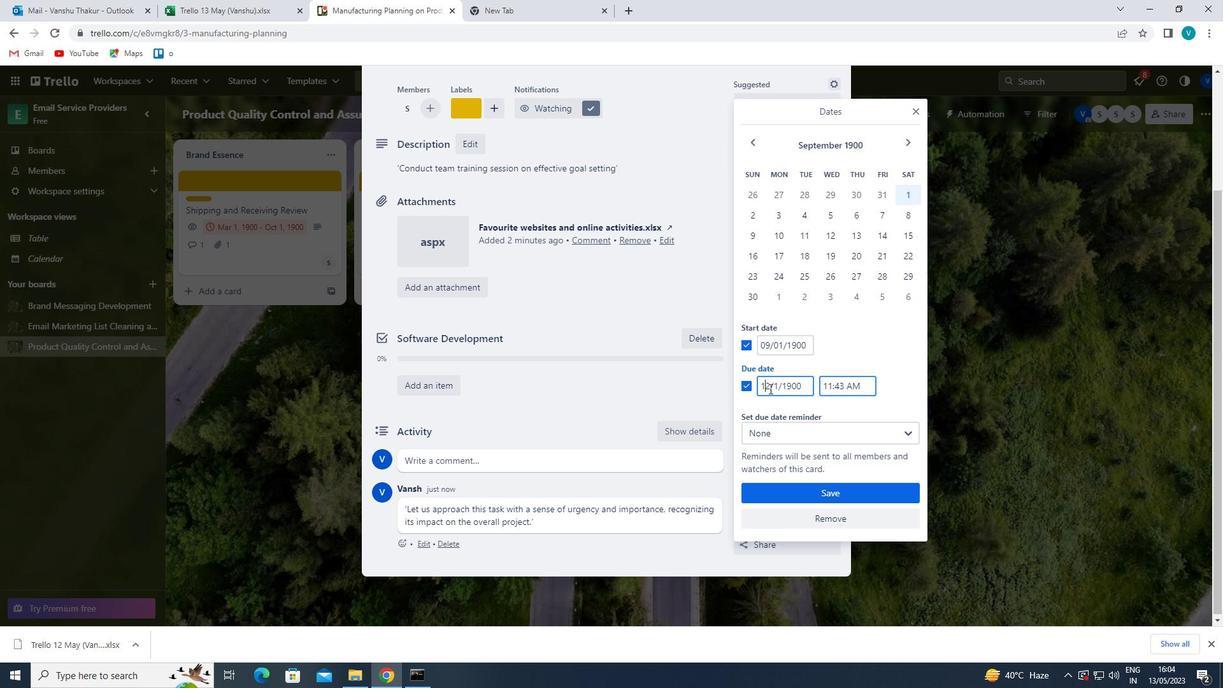 
Action: Mouse pressed left at (766, 385)
Screenshot: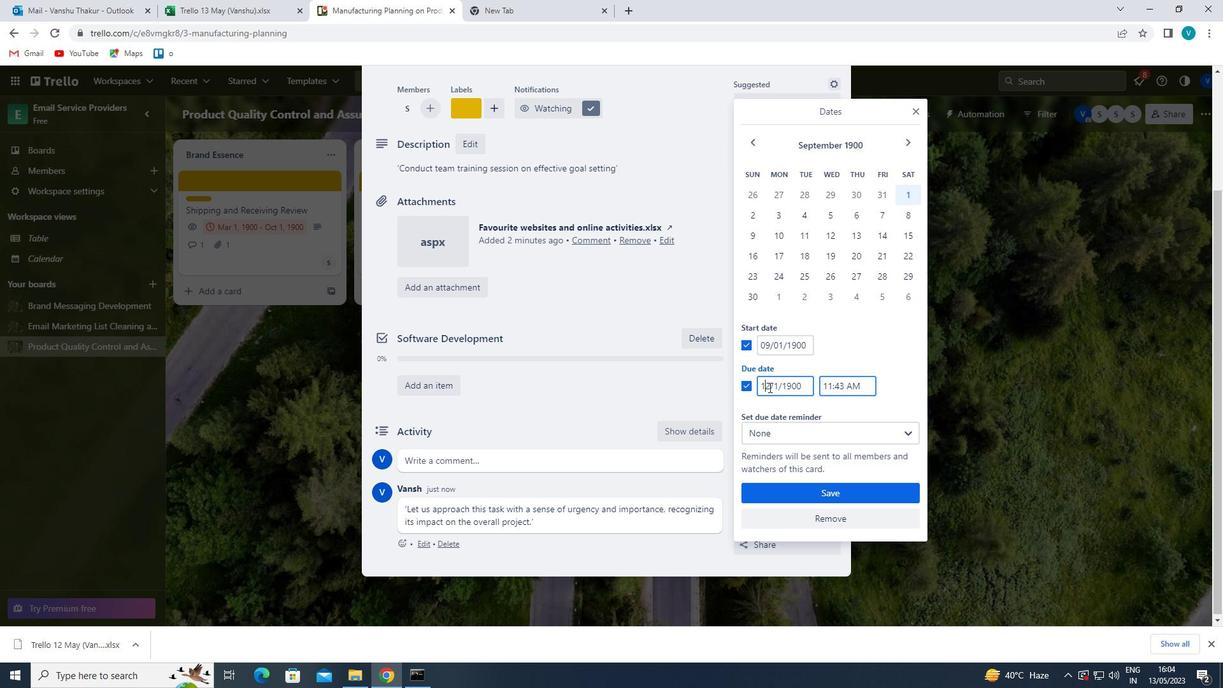 
Action: Mouse moved to (769, 384)
Screenshot: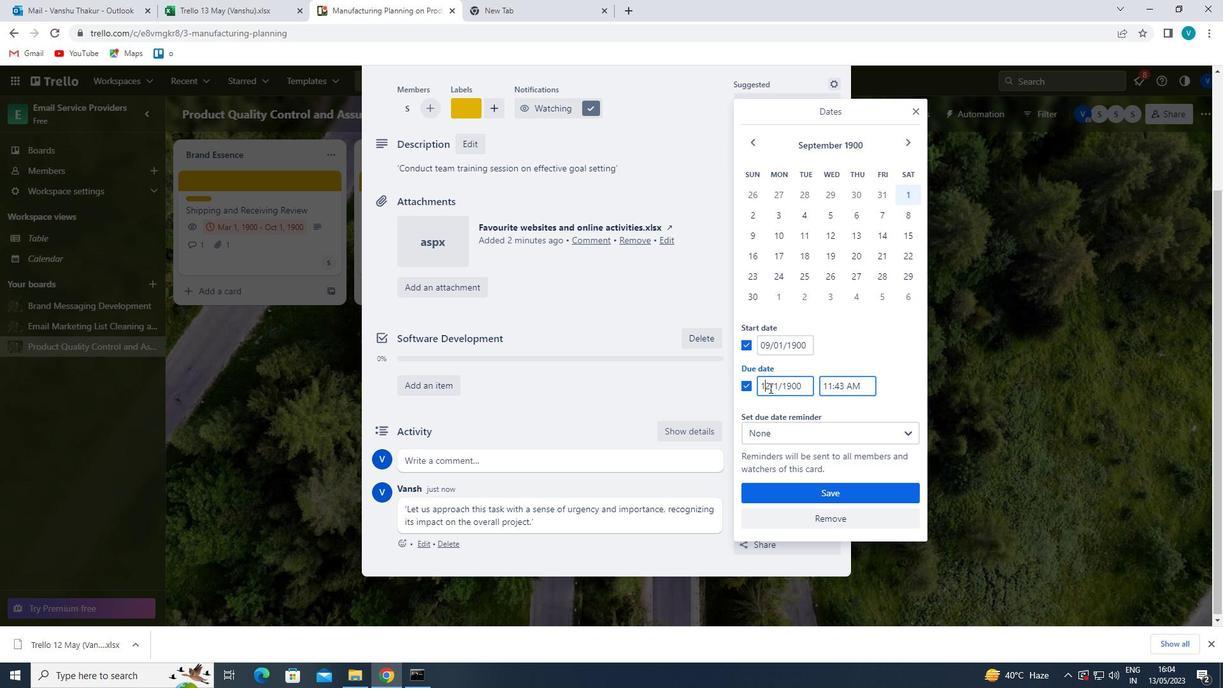 
Action: Mouse pressed left at (769, 384)
Screenshot: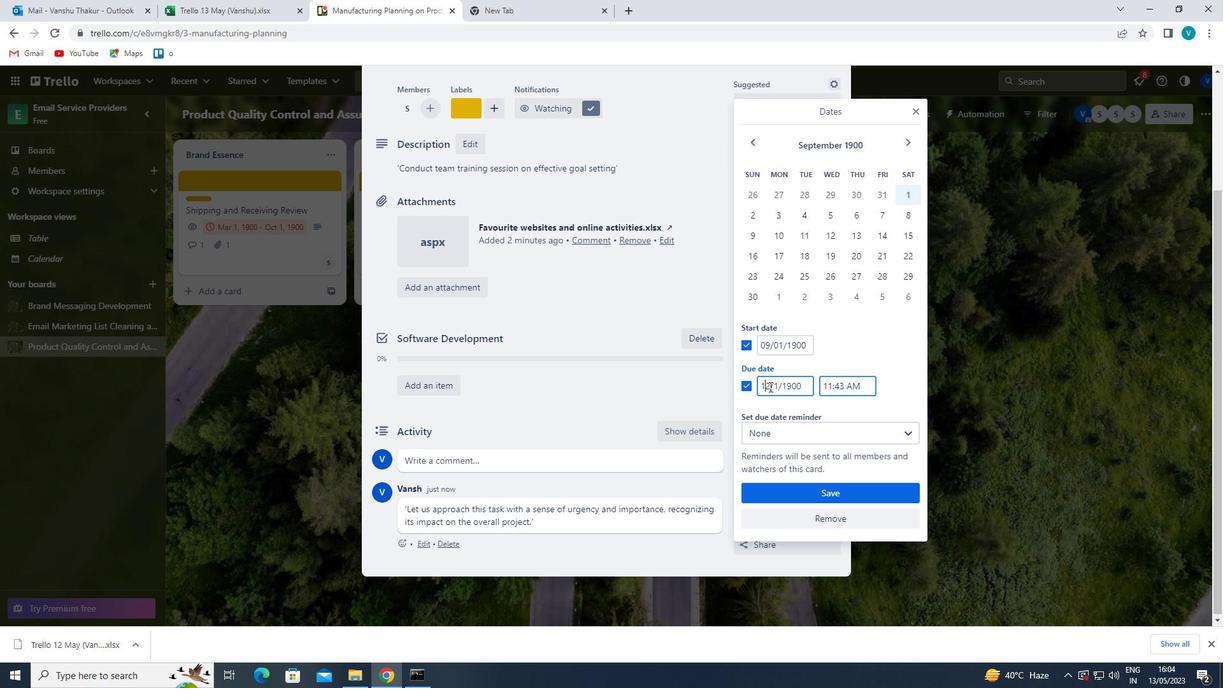 
Action: Mouse moved to (706, 357)
Screenshot: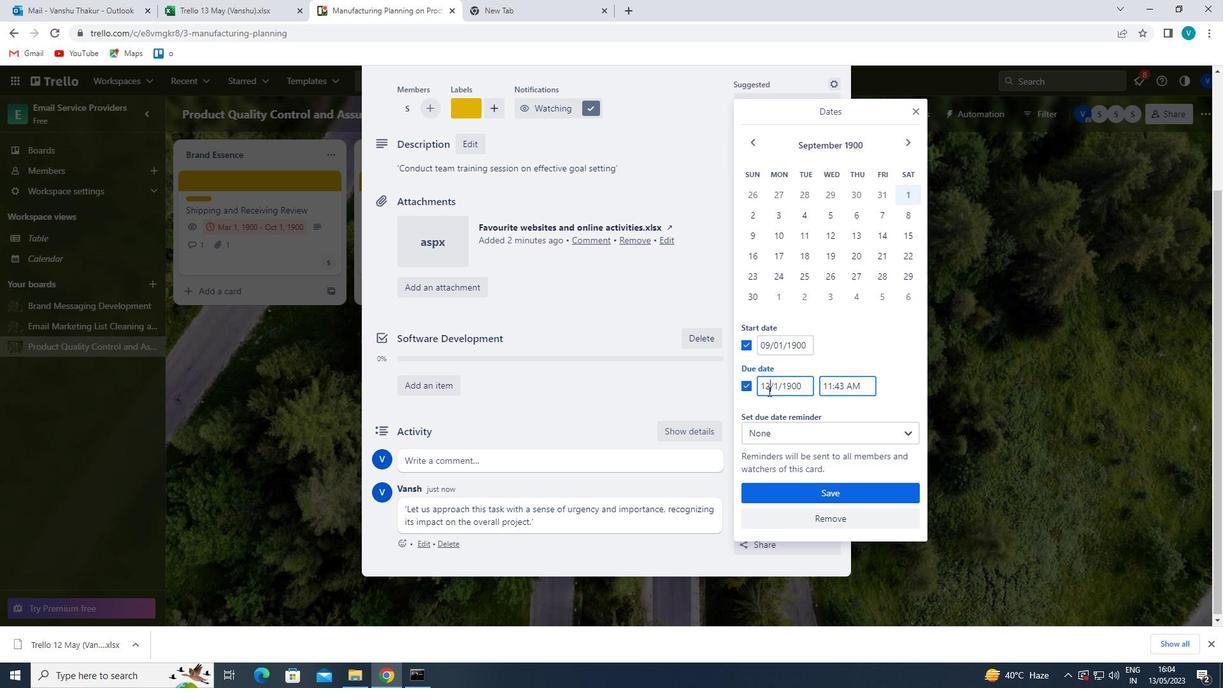 
Action: Key pressed <Key.backspace>6
Screenshot: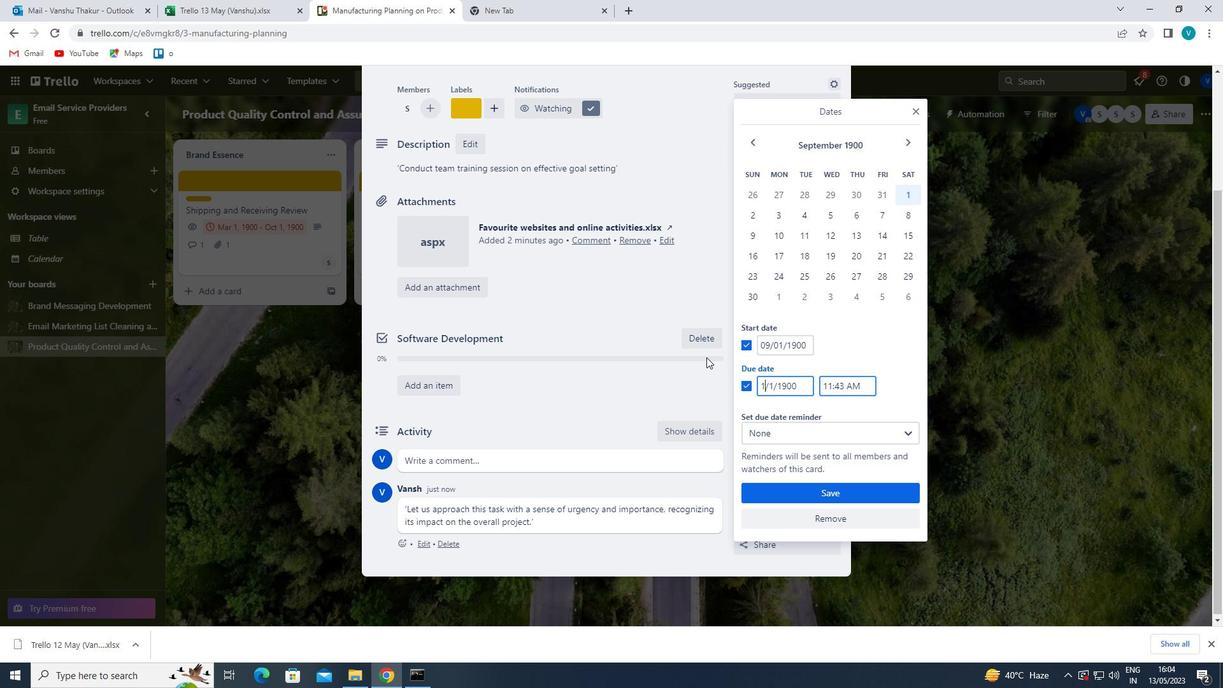 
Action: Mouse moved to (797, 492)
Screenshot: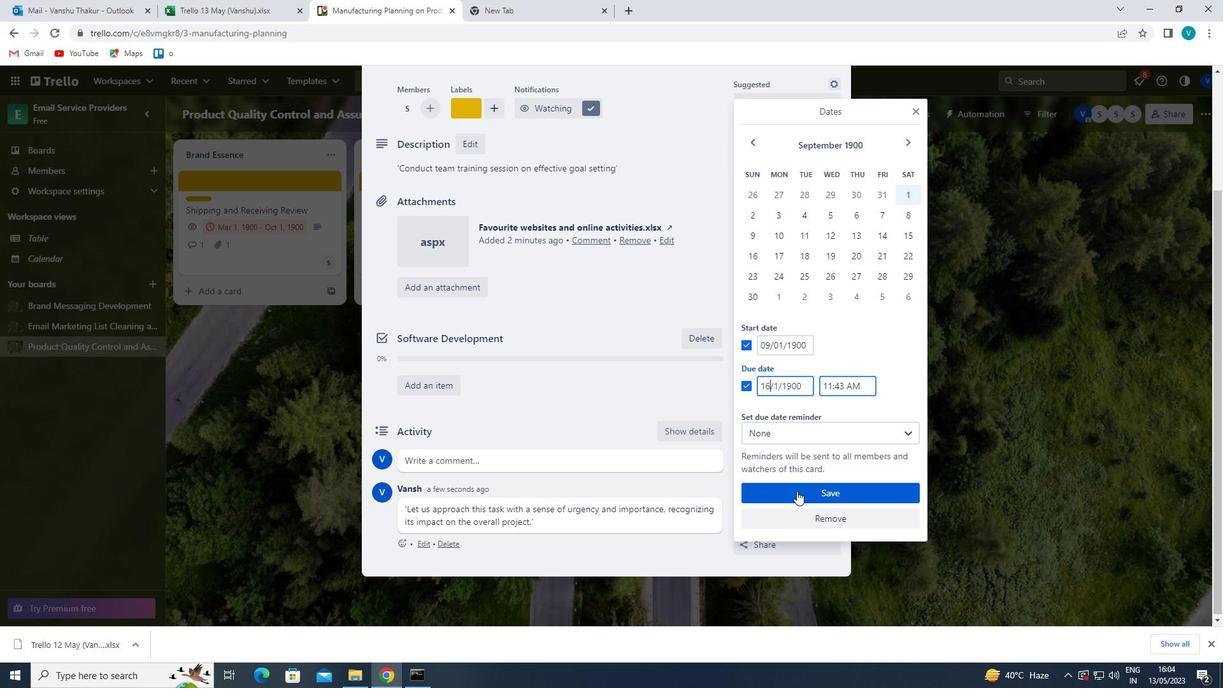 
Action: Mouse pressed left at (797, 492)
Screenshot: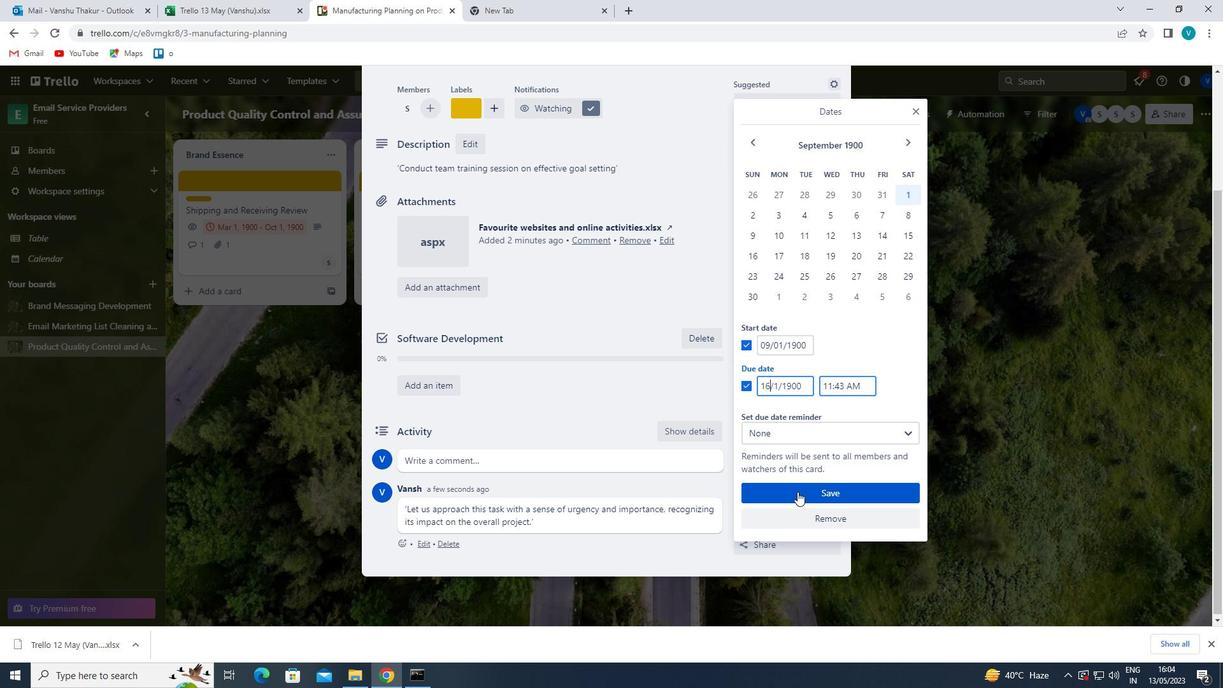 
